 Task: Look for space in Hialeah Gardens, United States from 8th August, 2023 to 15th August, 2023 for 9 adults in price range Rs.10000 to Rs.14000. Place can be shared room with 5 bedrooms having 9 beds and 5 bathrooms. Property type can be house, flat, guest house. Amenities needed are: wifi, TV, free parkinig on premises, gym, breakfast. Booking option can be shelf check-in. Required host language is English.
Action: Mouse moved to (464, 149)
Screenshot: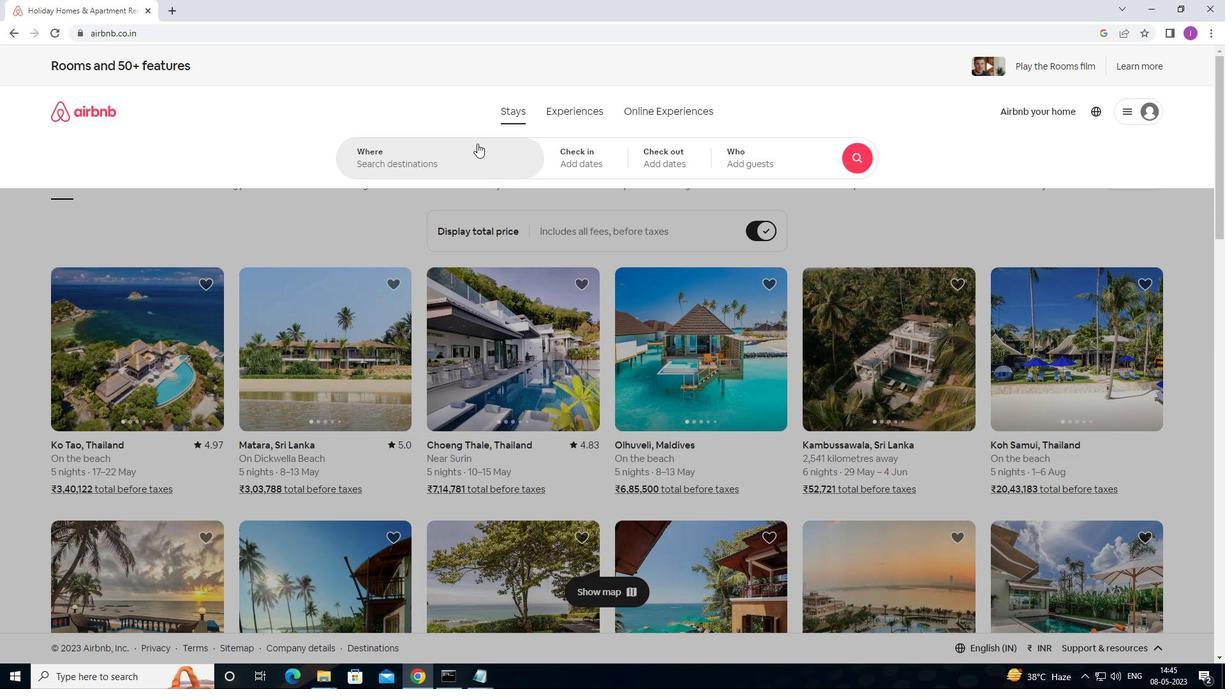 
Action: Mouse pressed left at (464, 149)
Screenshot: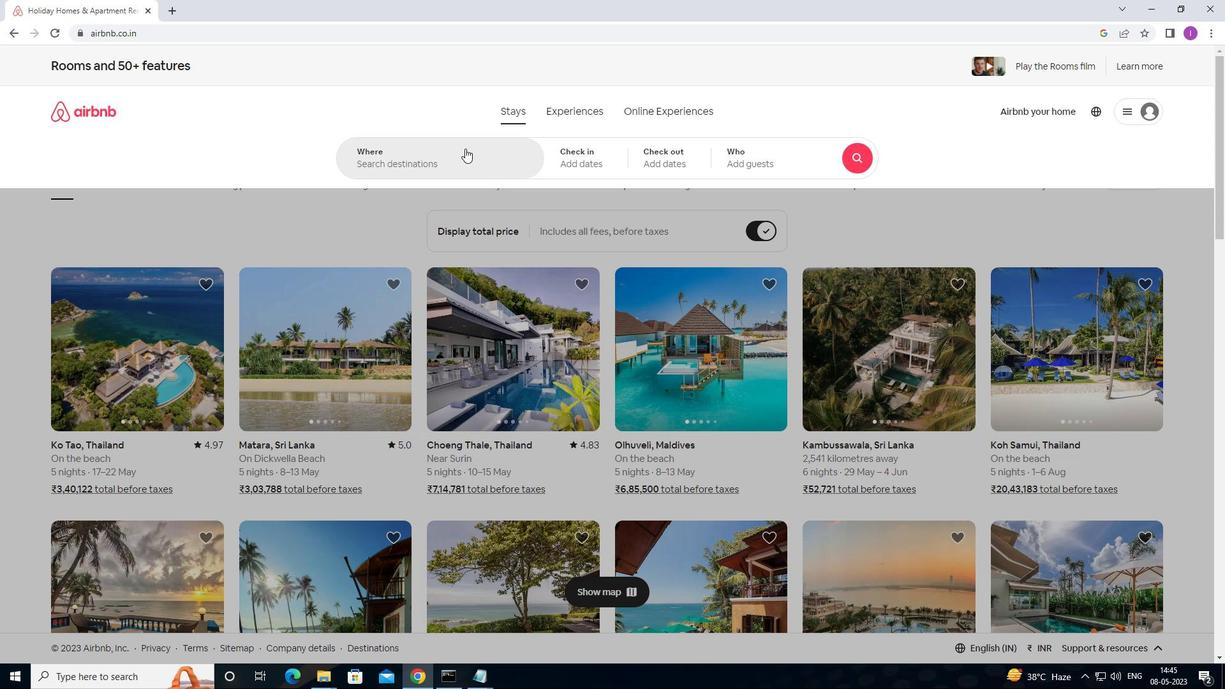 
Action: Mouse moved to (1226, 167)
Screenshot: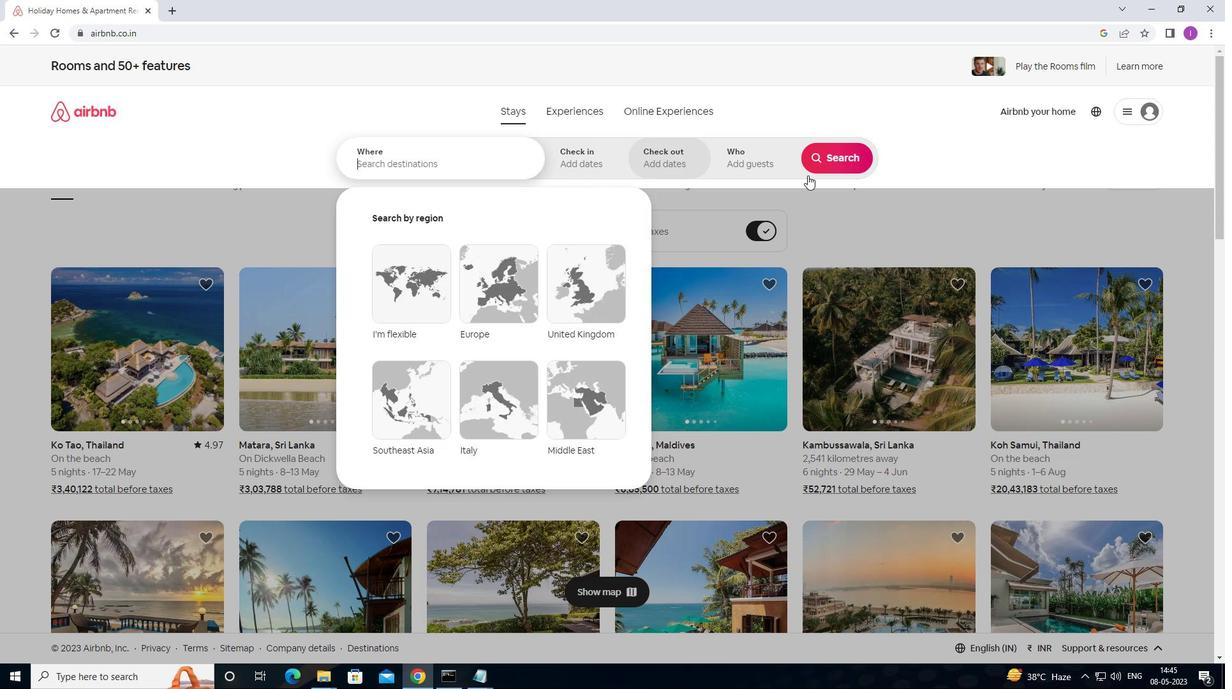 
Action: Key pressed <Key.shift><Key.shift><Key.shift><Key.shift><Key.shift><Key.shift><Key.shift>H
Screenshot: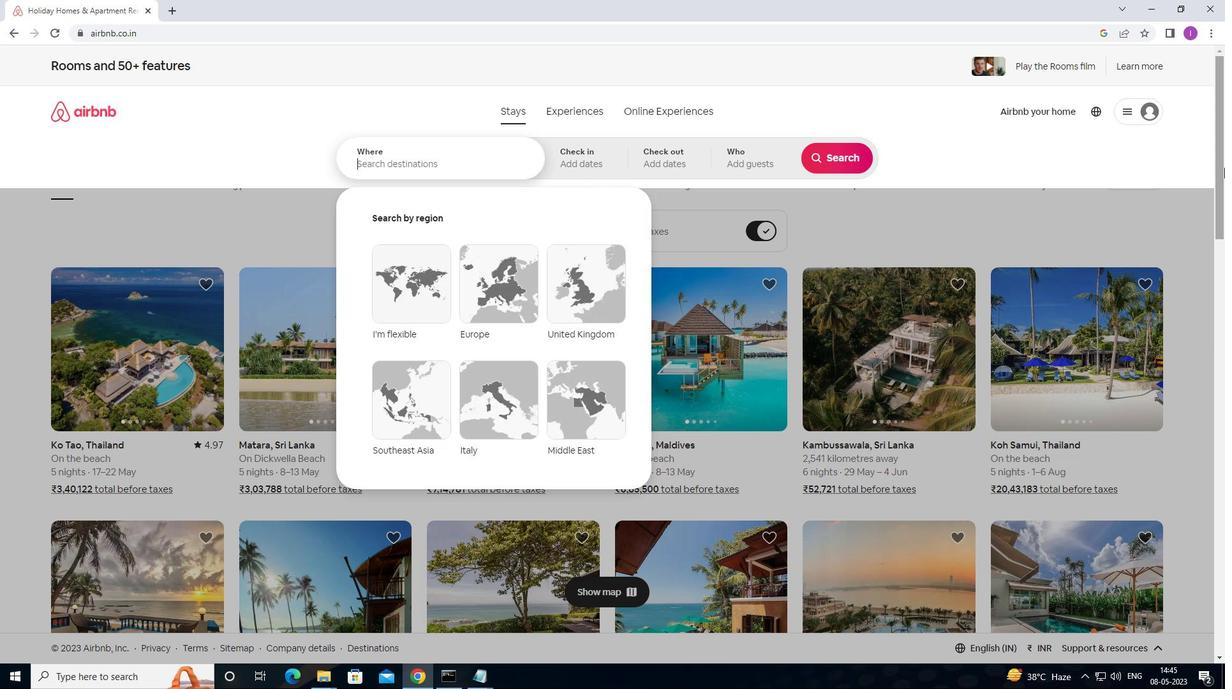 
Action: Mouse moved to (1225, 157)
Screenshot: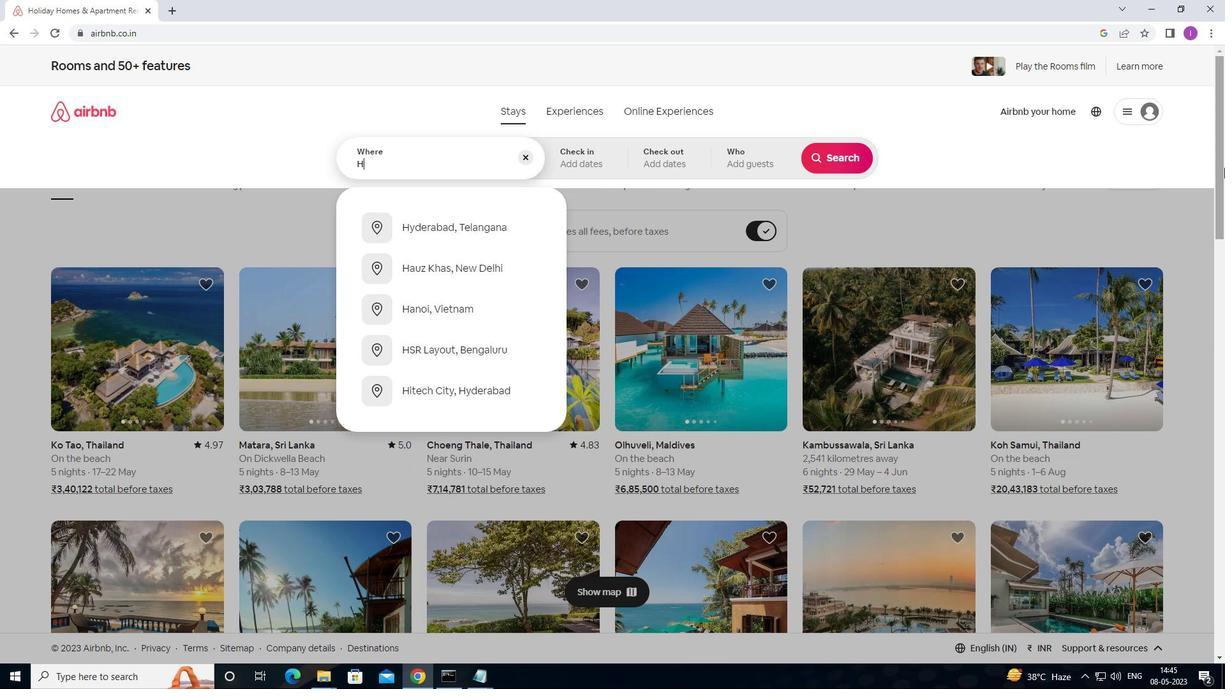 
Action: Key pressed IALEAH,<Key.shift>UNITED<Key.space>STATES
Screenshot: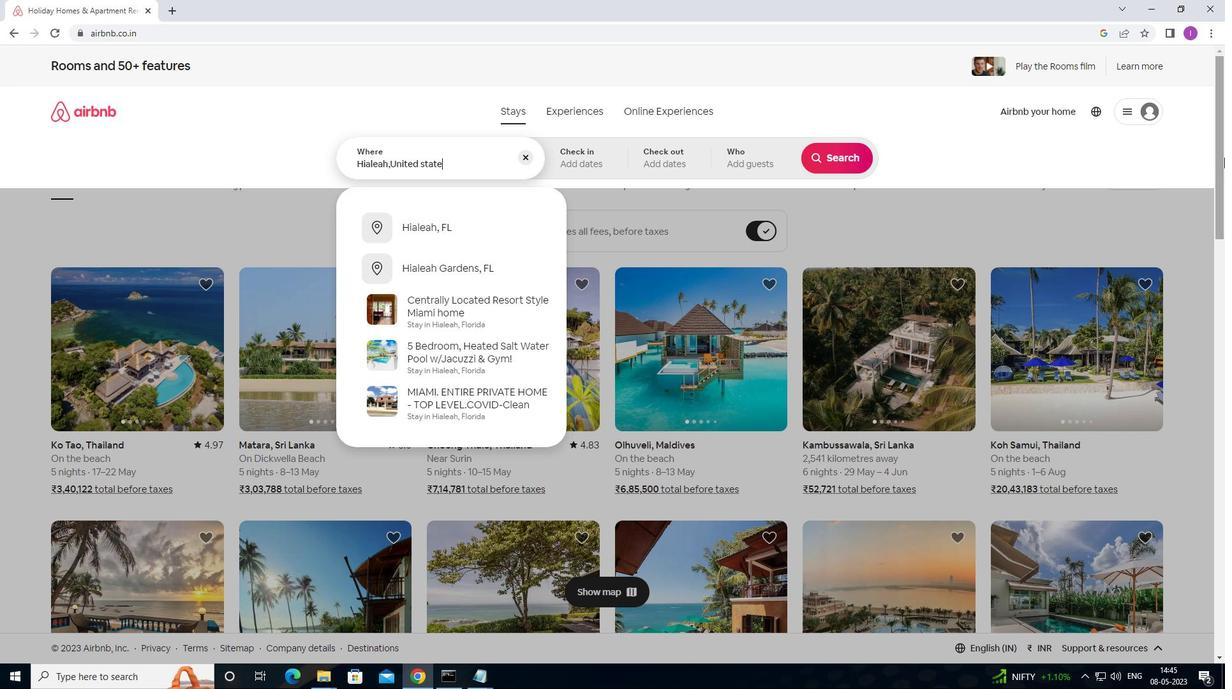 
Action: Mouse moved to (593, 153)
Screenshot: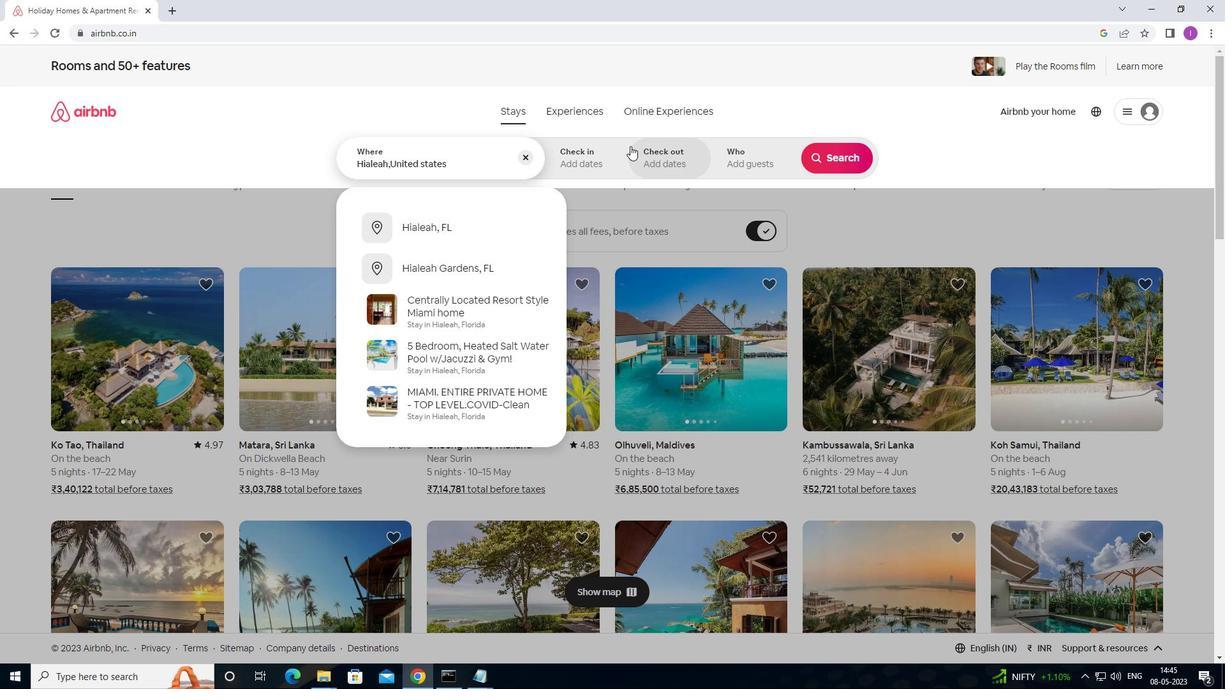 
Action: Mouse pressed left at (593, 153)
Screenshot: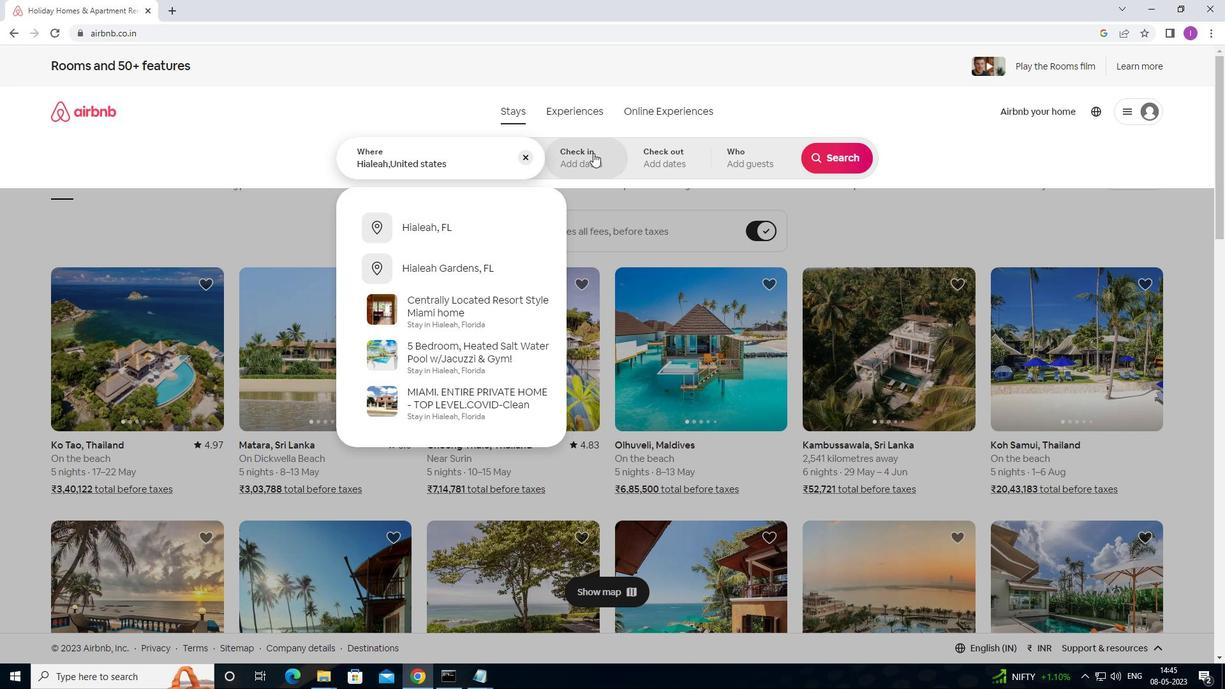
Action: Mouse moved to (839, 267)
Screenshot: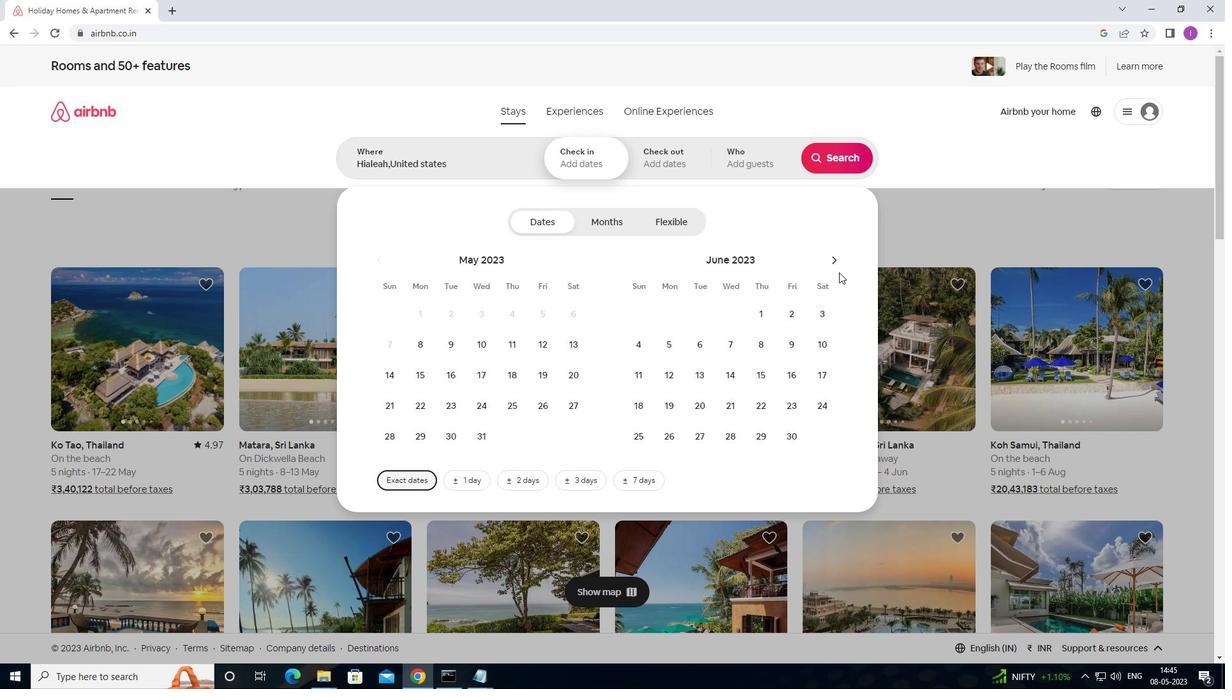 
Action: Mouse pressed left at (839, 267)
Screenshot: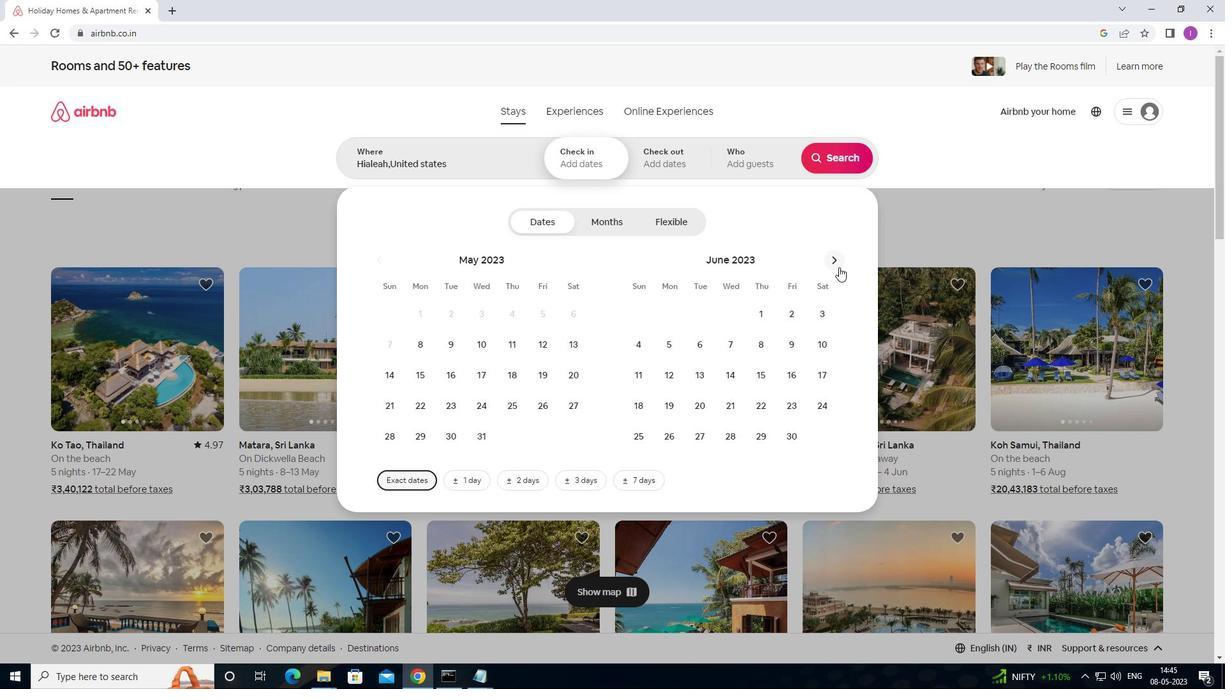 
Action: Mouse pressed left at (839, 267)
Screenshot: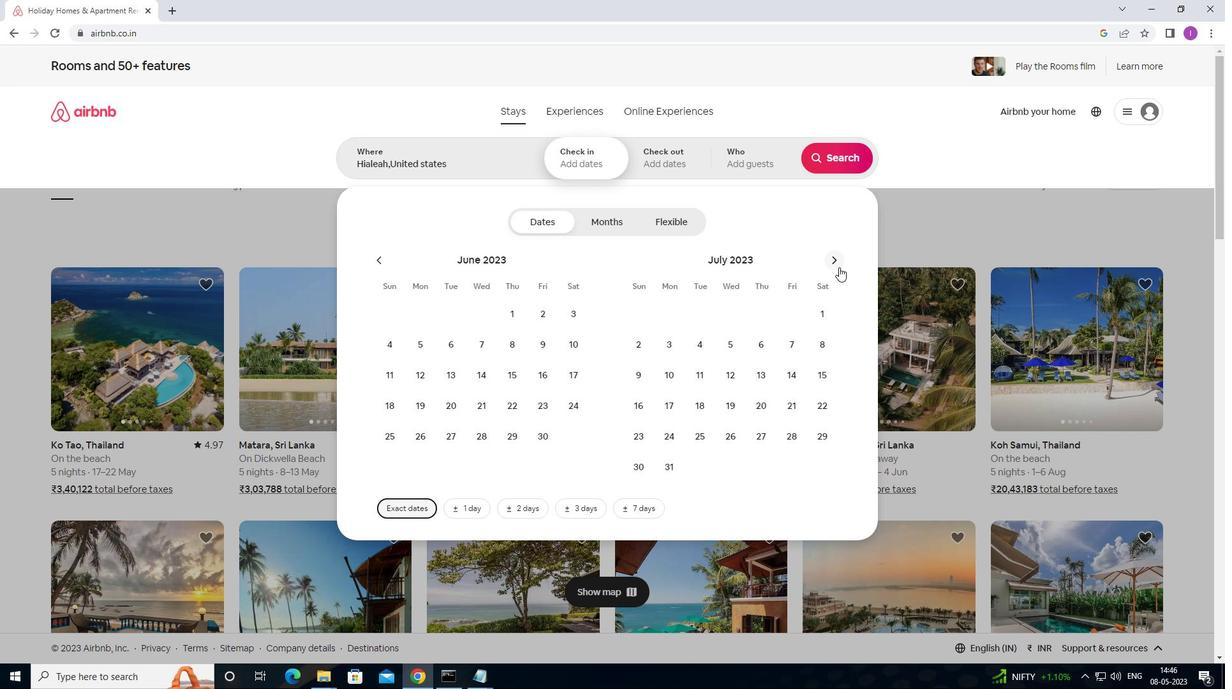 
Action: Mouse moved to (706, 342)
Screenshot: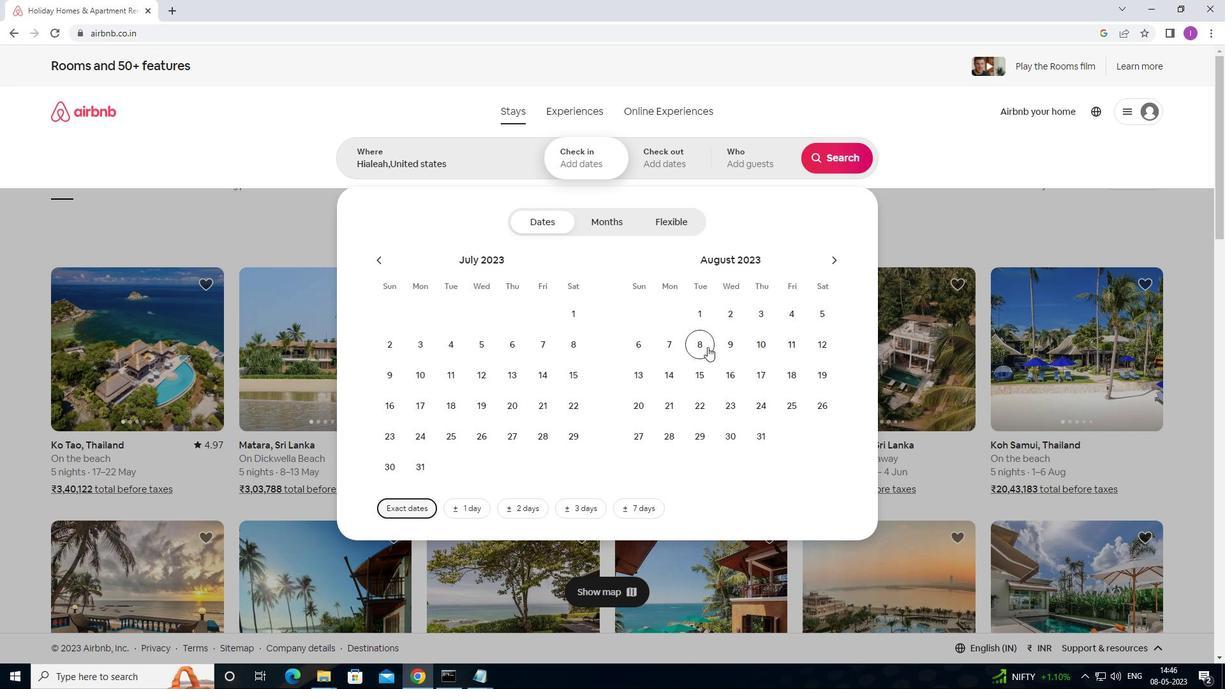 
Action: Mouse pressed left at (706, 342)
Screenshot: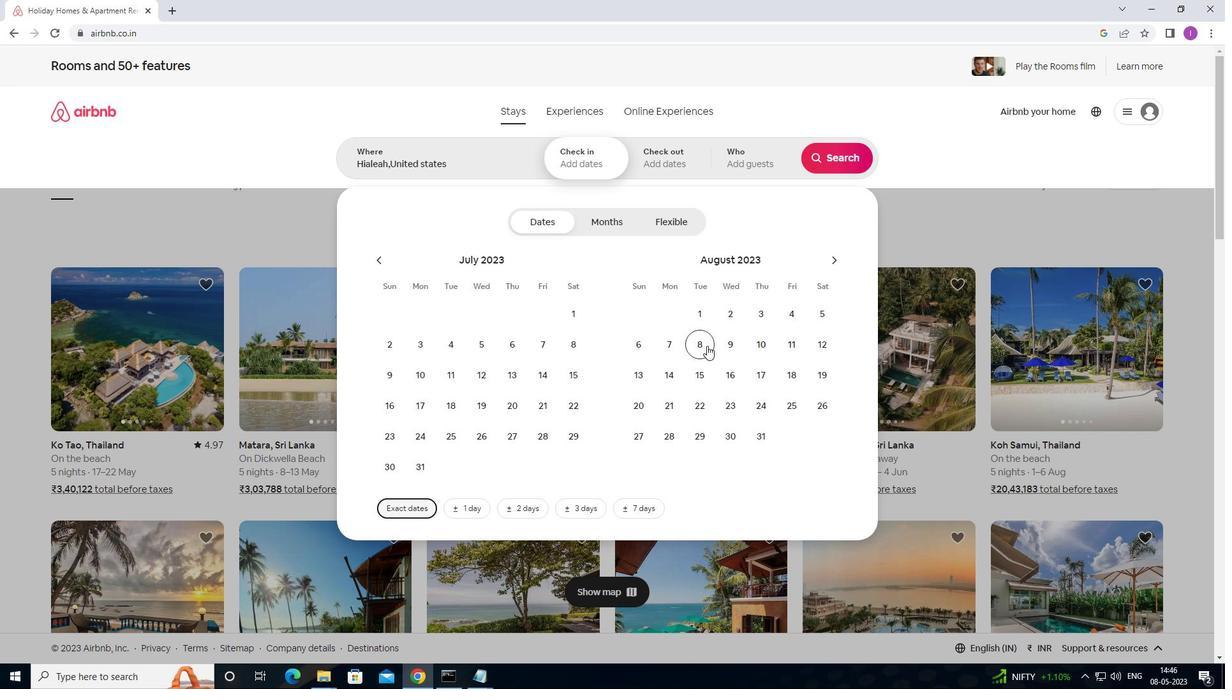 
Action: Mouse moved to (706, 378)
Screenshot: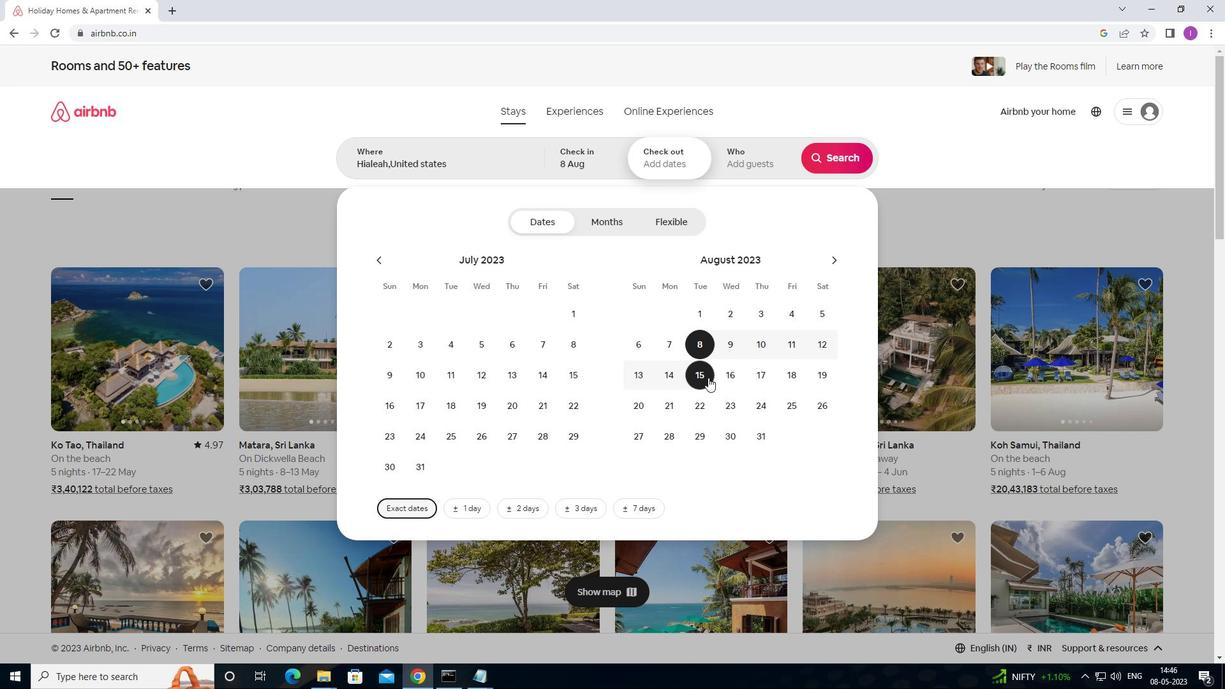 
Action: Mouse pressed left at (706, 378)
Screenshot: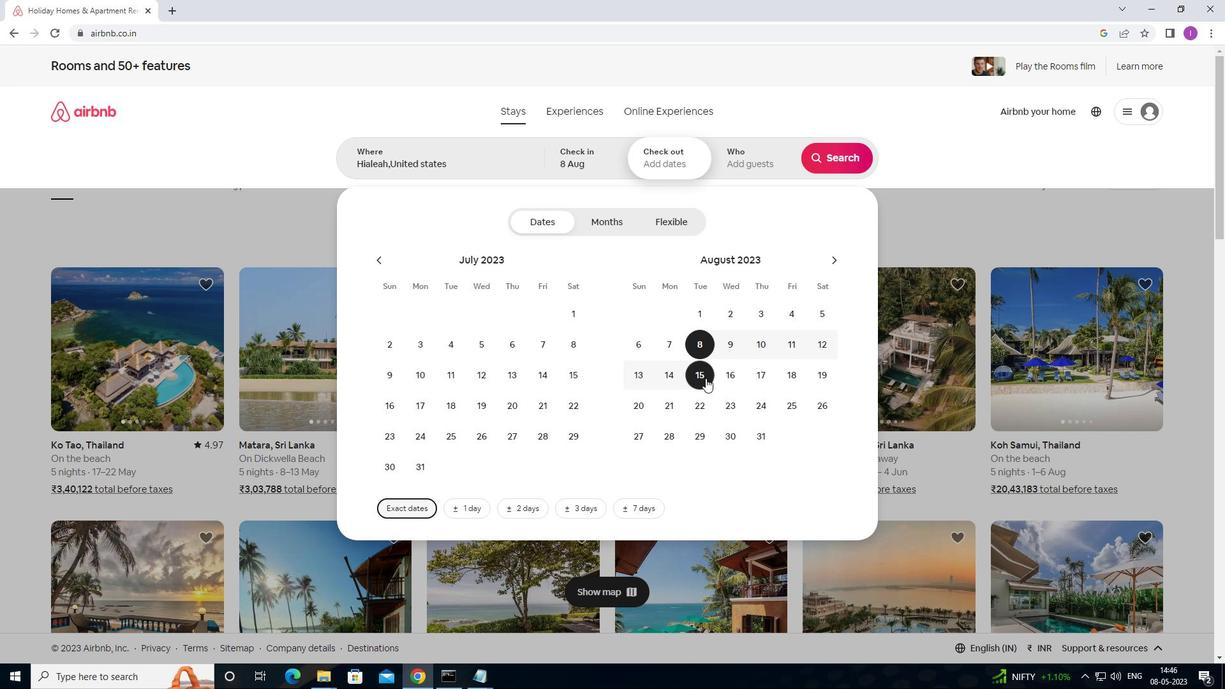
Action: Mouse moved to (755, 165)
Screenshot: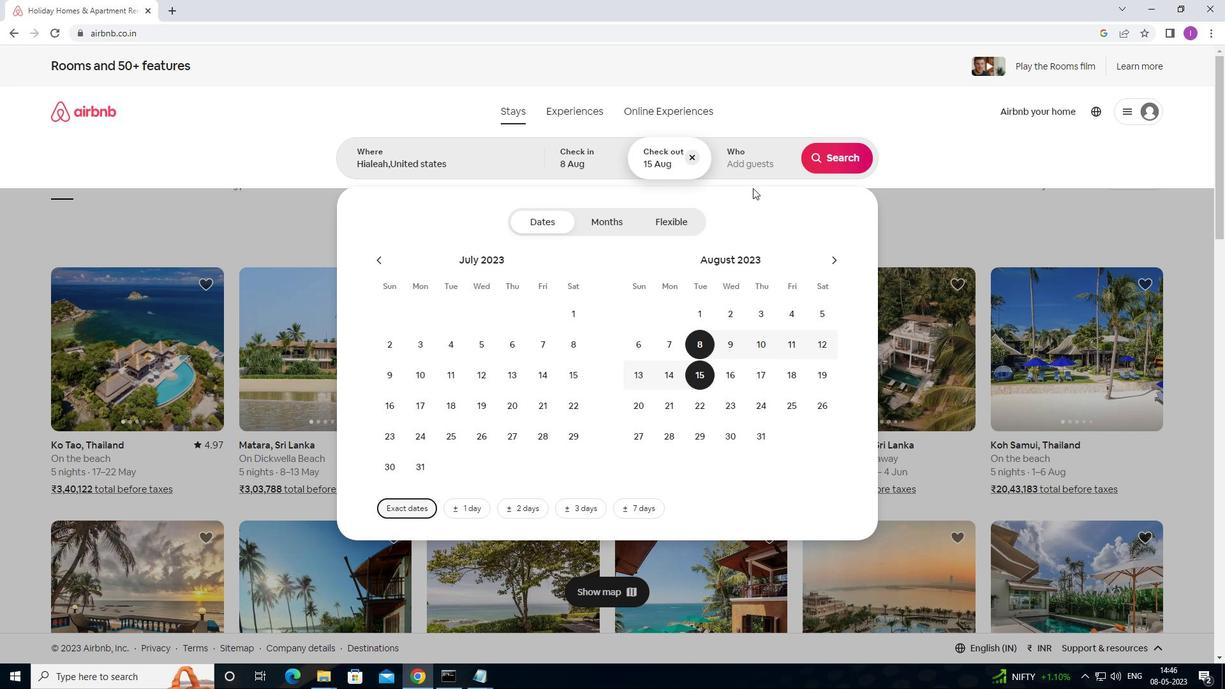 
Action: Mouse pressed left at (755, 165)
Screenshot: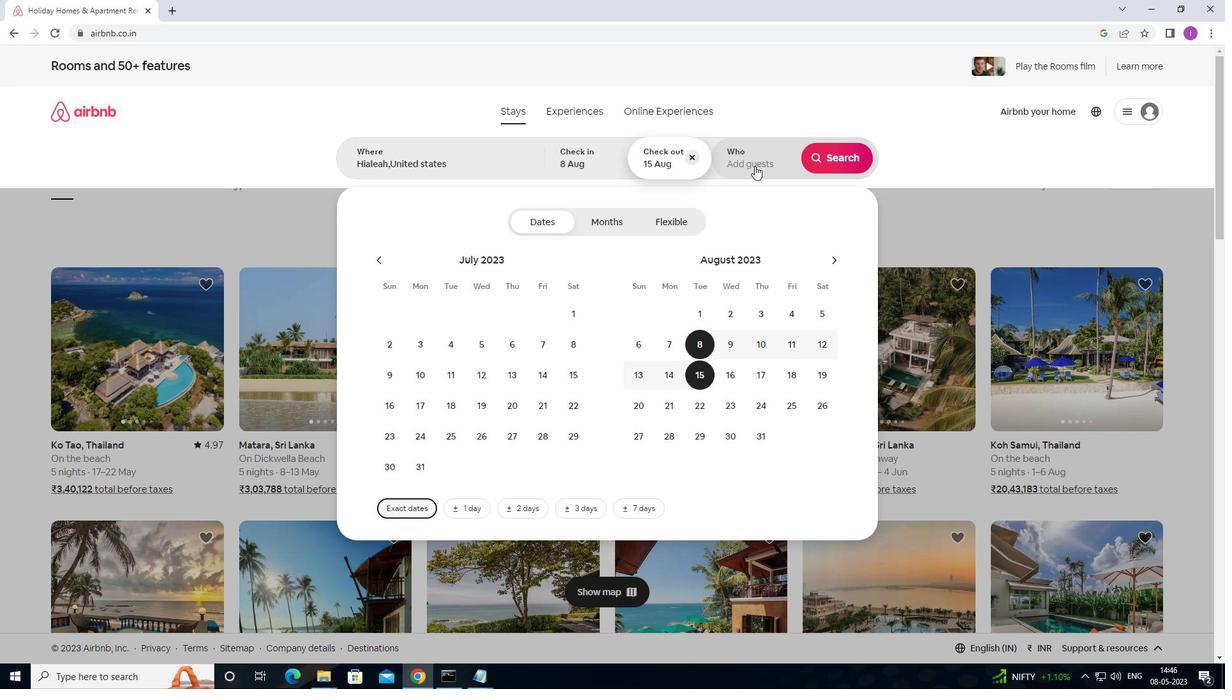 
Action: Mouse moved to (837, 226)
Screenshot: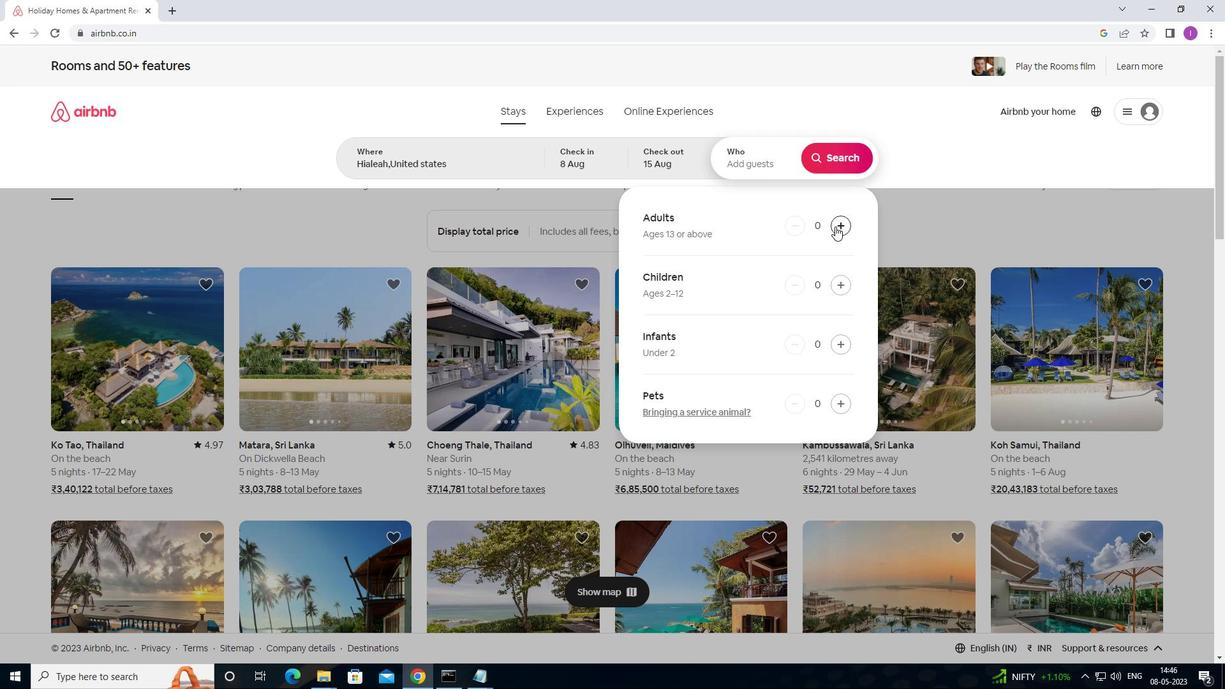
Action: Mouse pressed left at (837, 226)
Screenshot: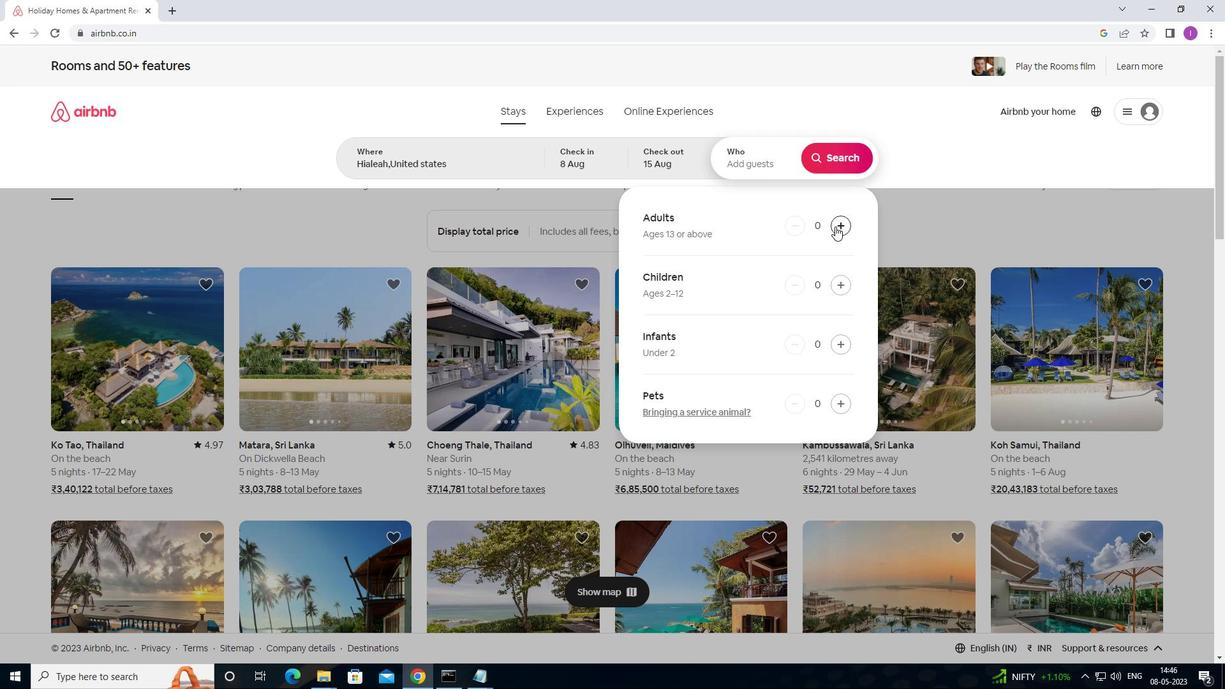 
Action: Mouse pressed left at (837, 226)
Screenshot: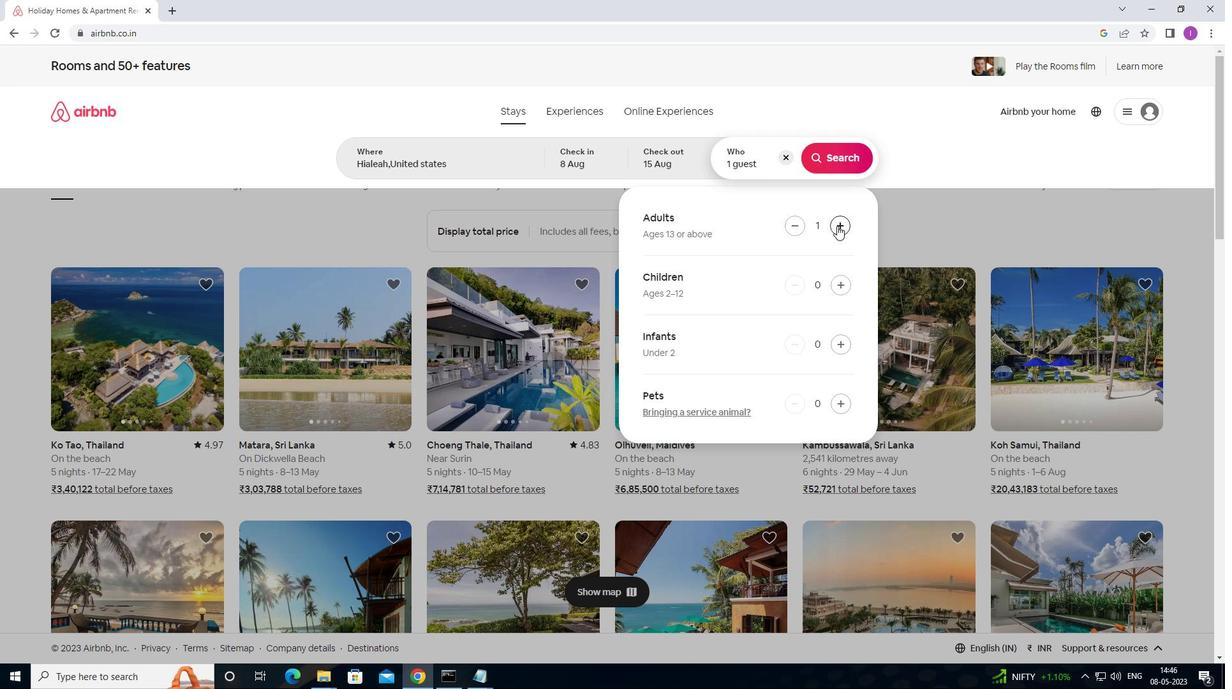 
Action: Mouse pressed left at (837, 226)
Screenshot: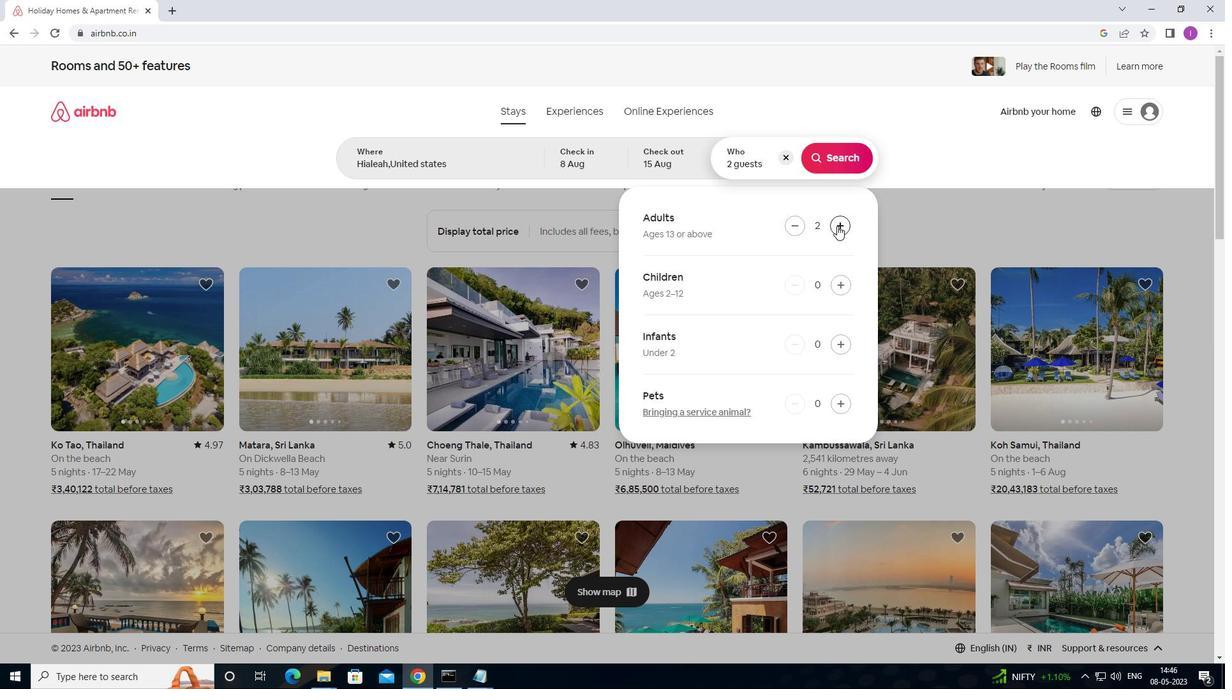 
Action: Mouse pressed left at (837, 226)
Screenshot: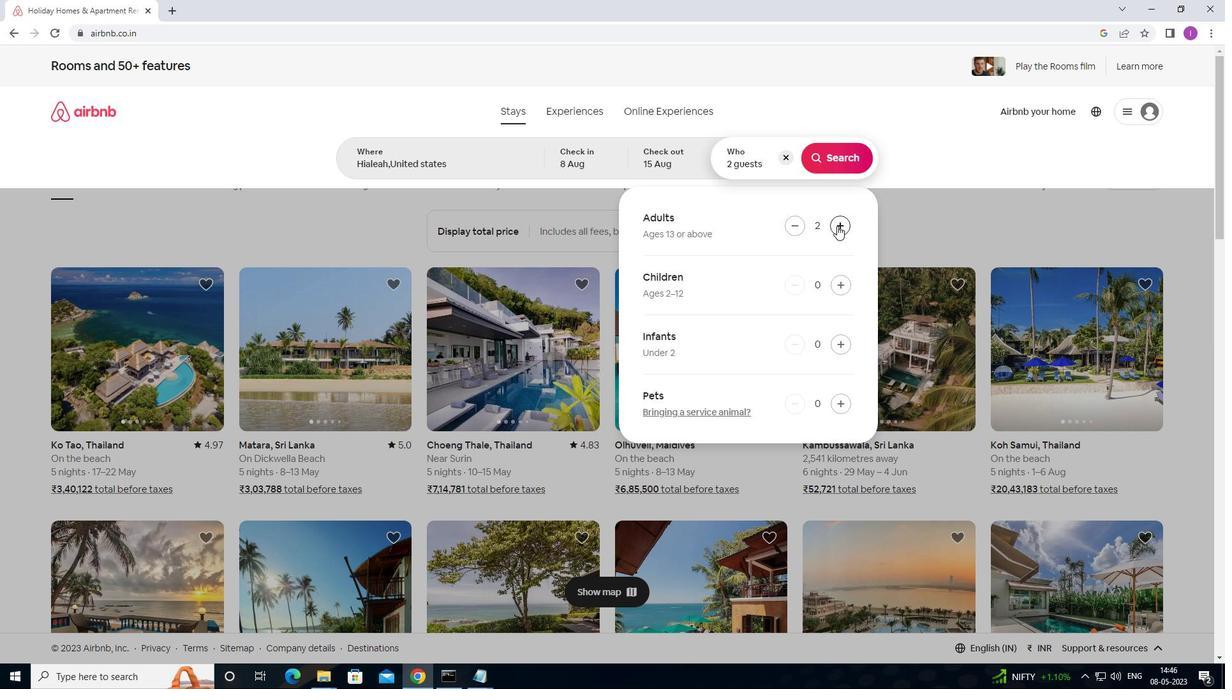 
Action: Mouse pressed left at (837, 226)
Screenshot: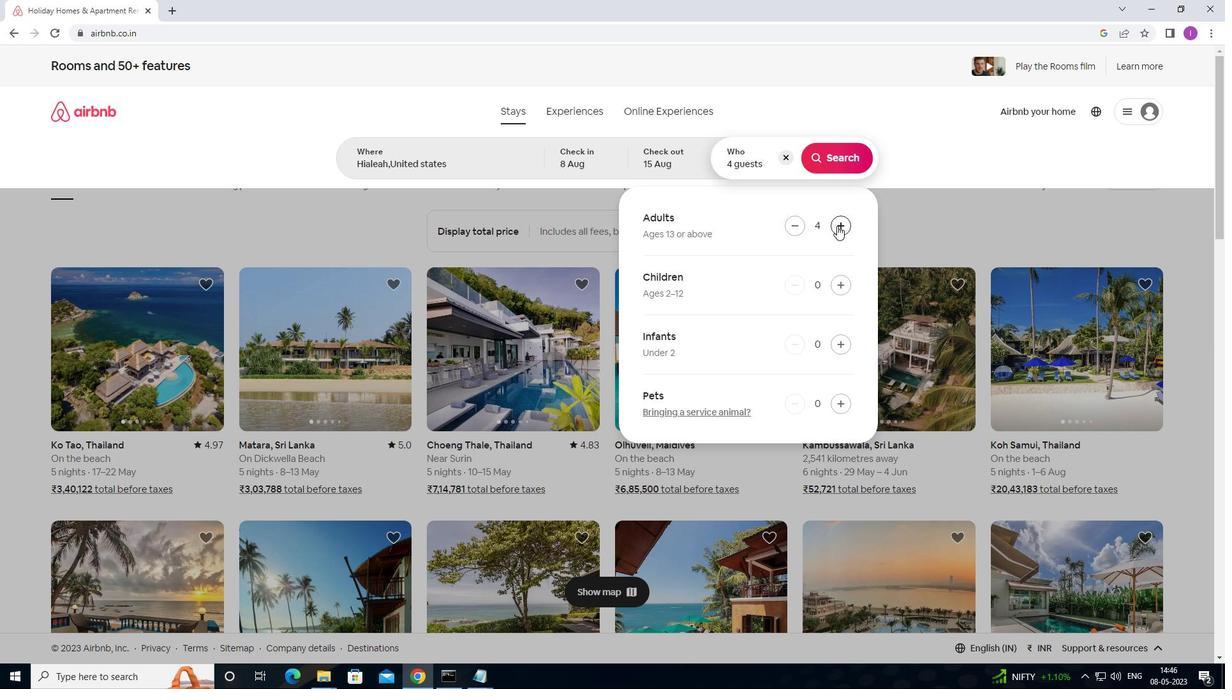 
Action: Mouse pressed left at (837, 226)
Screenshot: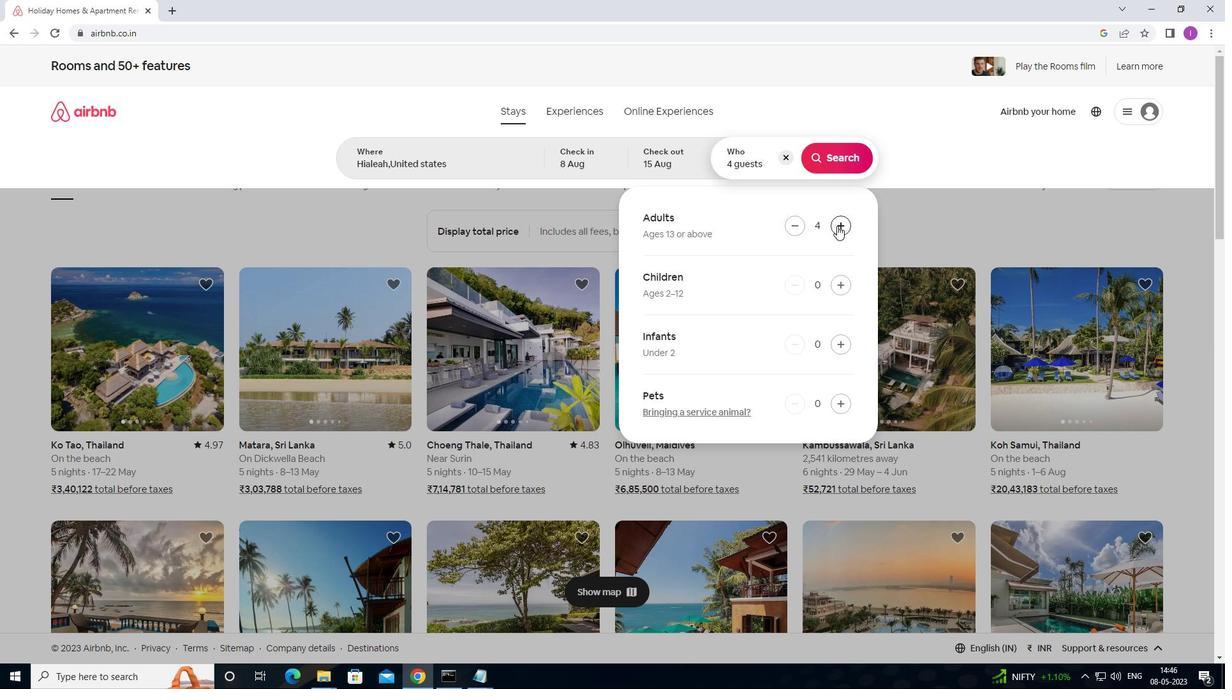 
Action: Mouse pressed left at (837, 226)
Screenshot: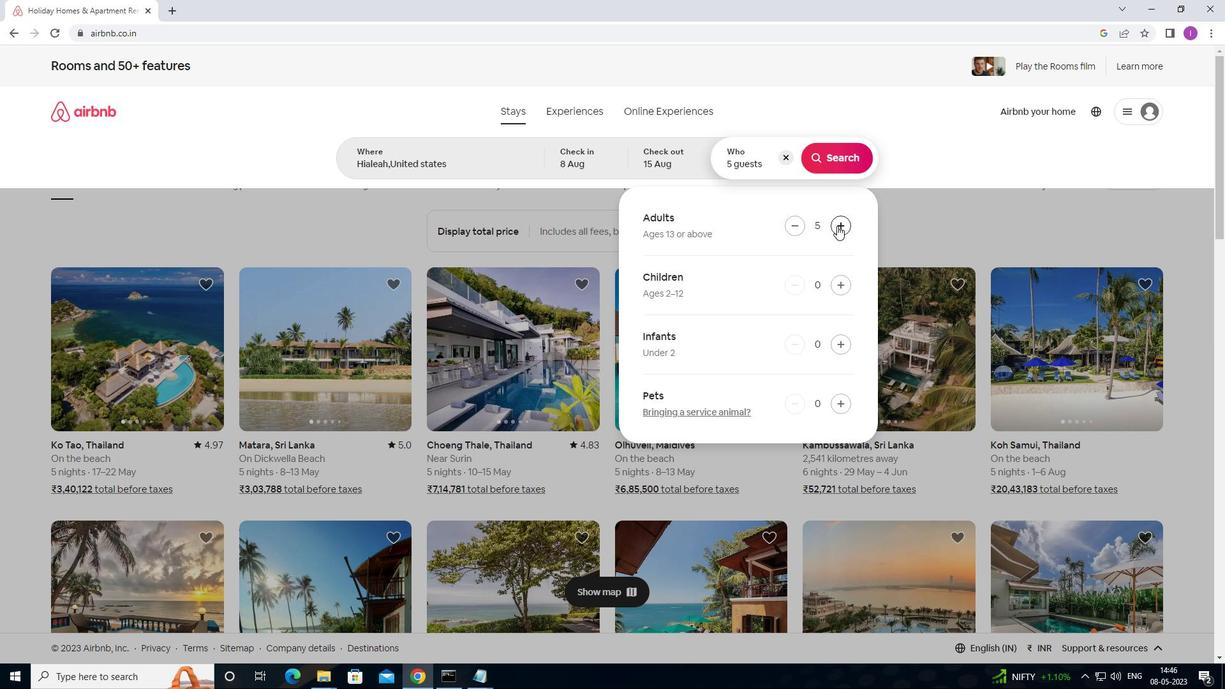 
Action: Mouse pressed left at (837, 226)
Screenshot: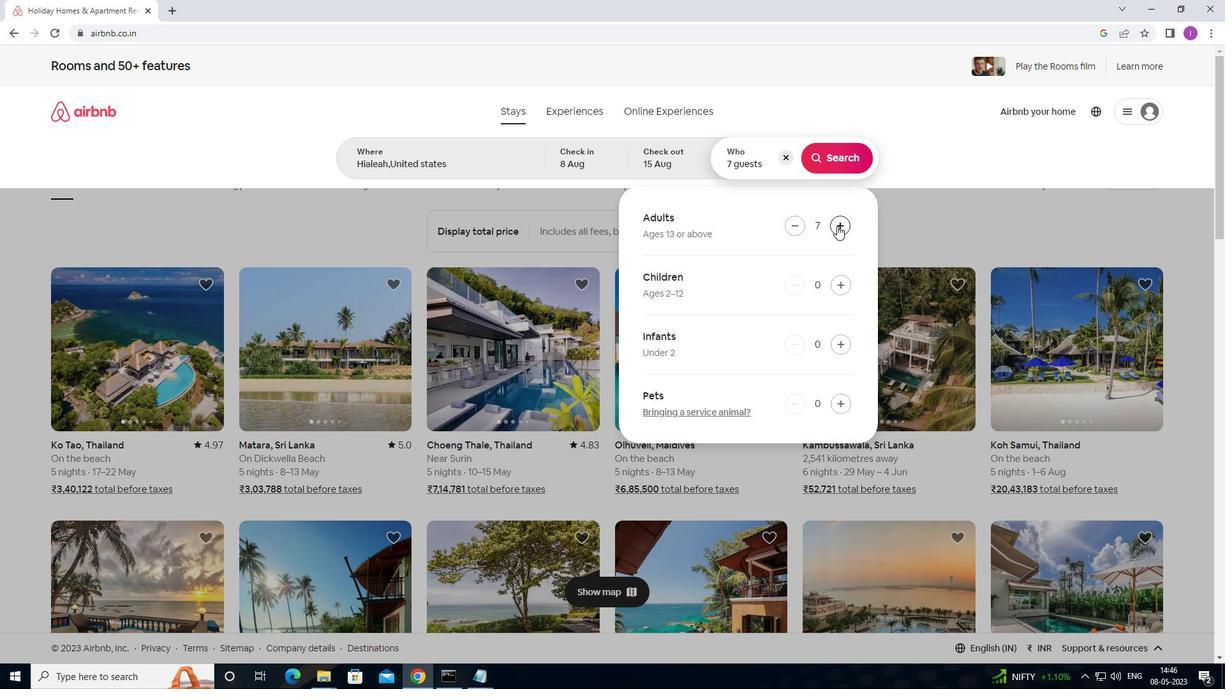 
Action: Mouse pressed left at (837, 226)
Screenshot: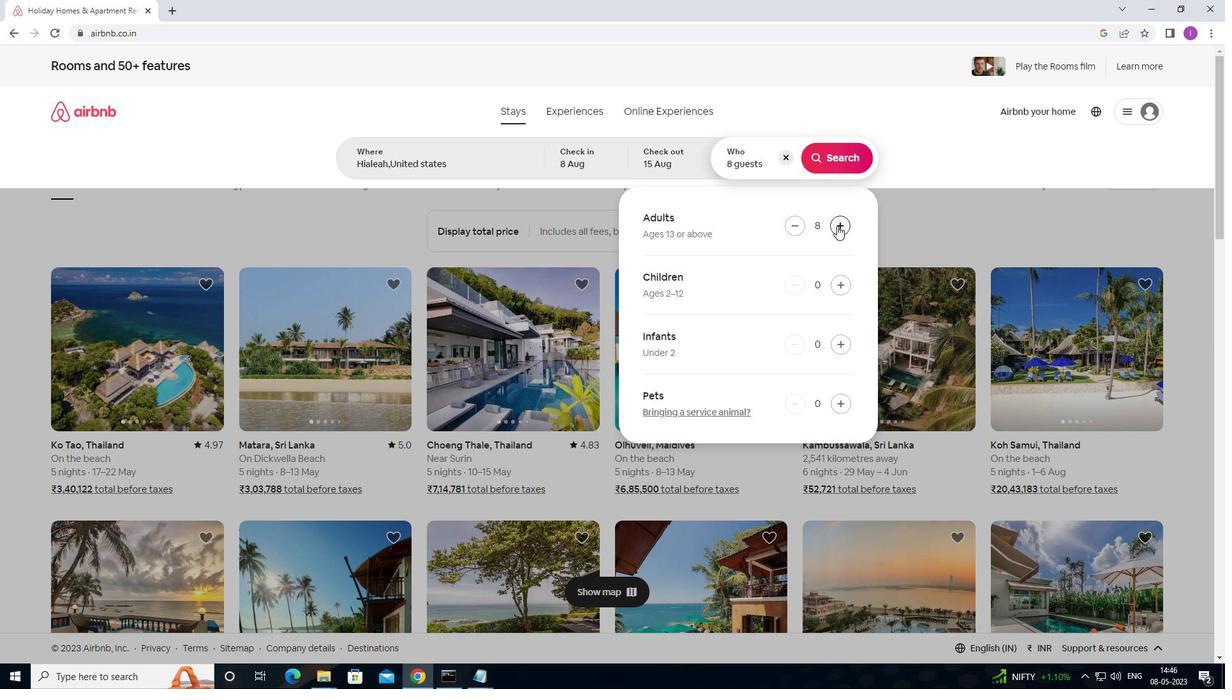 
Action: Mouse moved to (837, 160)
Screenshot: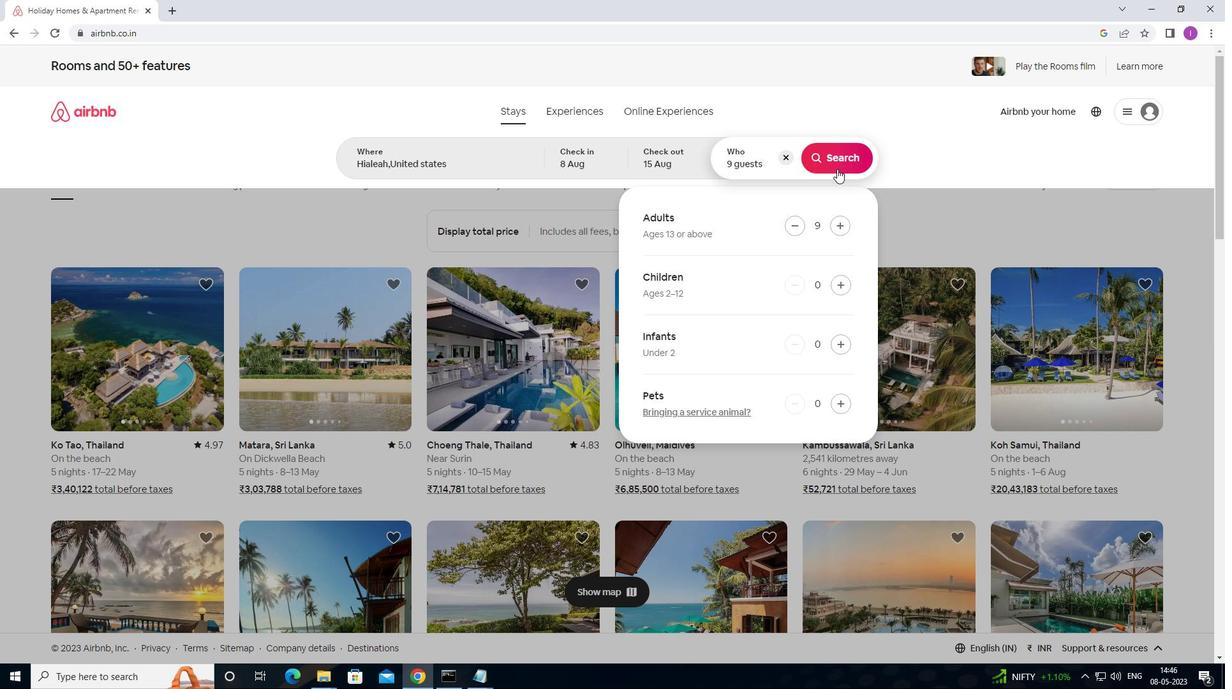 
Action: Mouse pressed left at (837, 160)
Screenshot: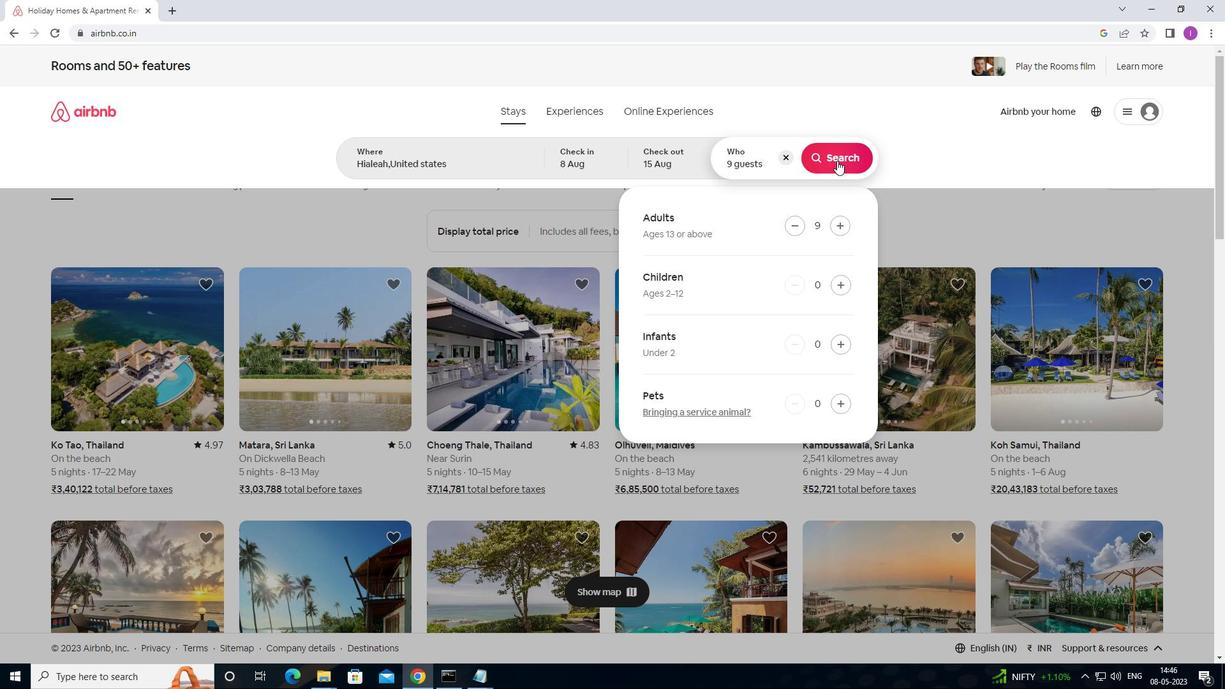 
Action: Mouse moved to (1164, 118)
Screenshot: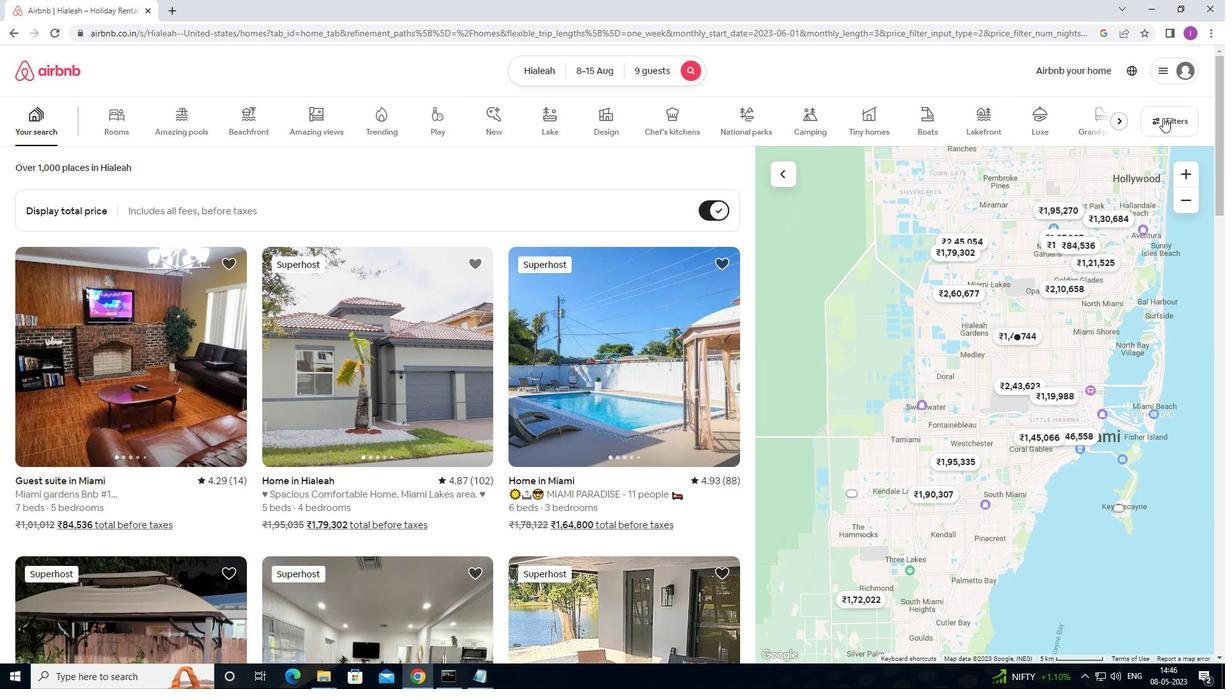 
Action: Mouse pressed left at (1164, 118)
Screenshot: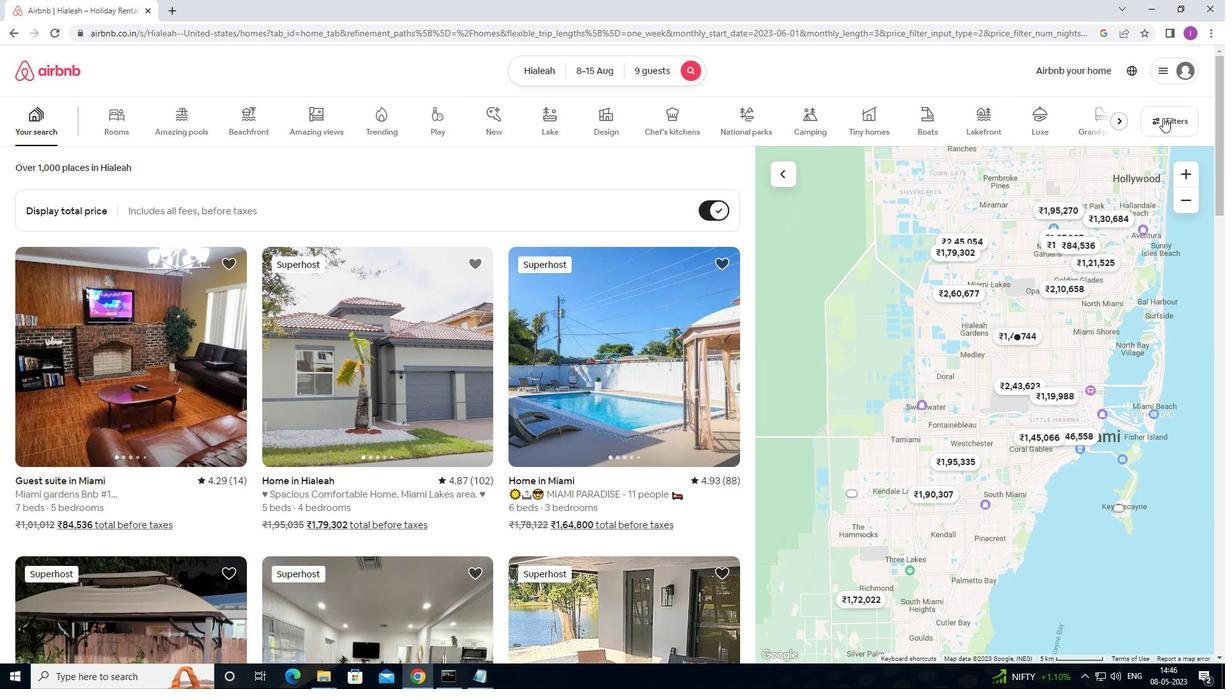 
Action: Mouse moved to (448, 434)
Screenshot: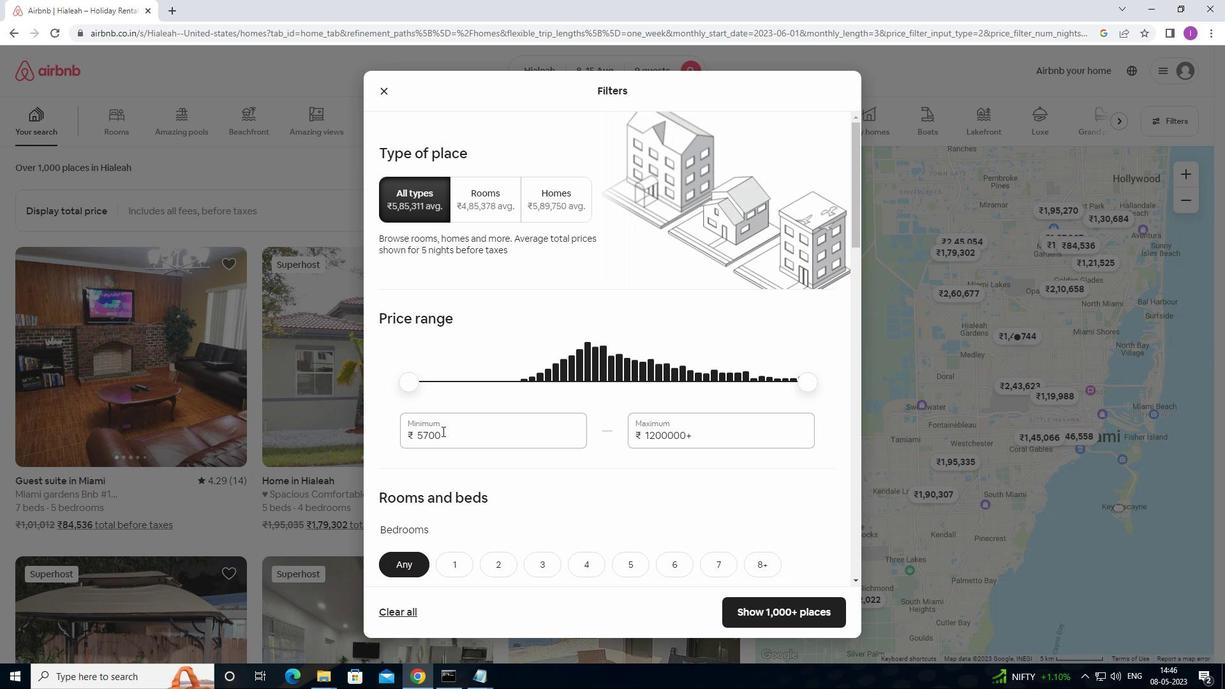 
Action: Mouse pressed left at (448, 434)
Screenshot: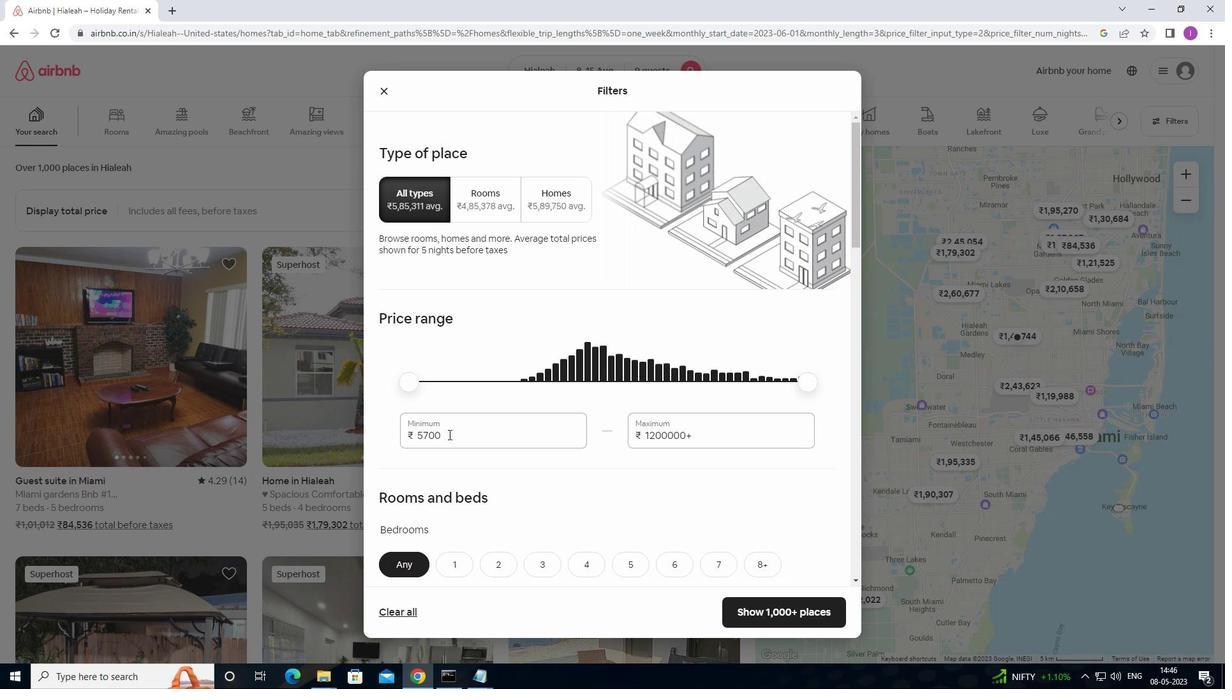 
Action: Mouse moved to (407, 427)
Screenshot: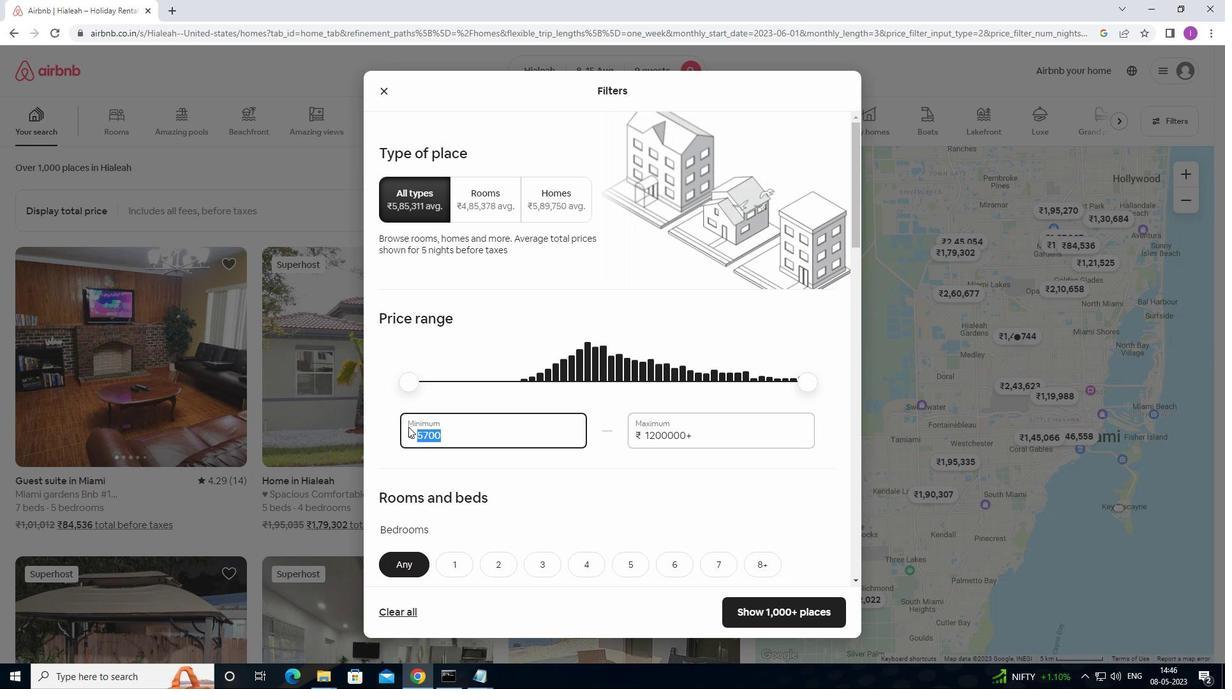 
Action: Key pressed 100
Screenshot: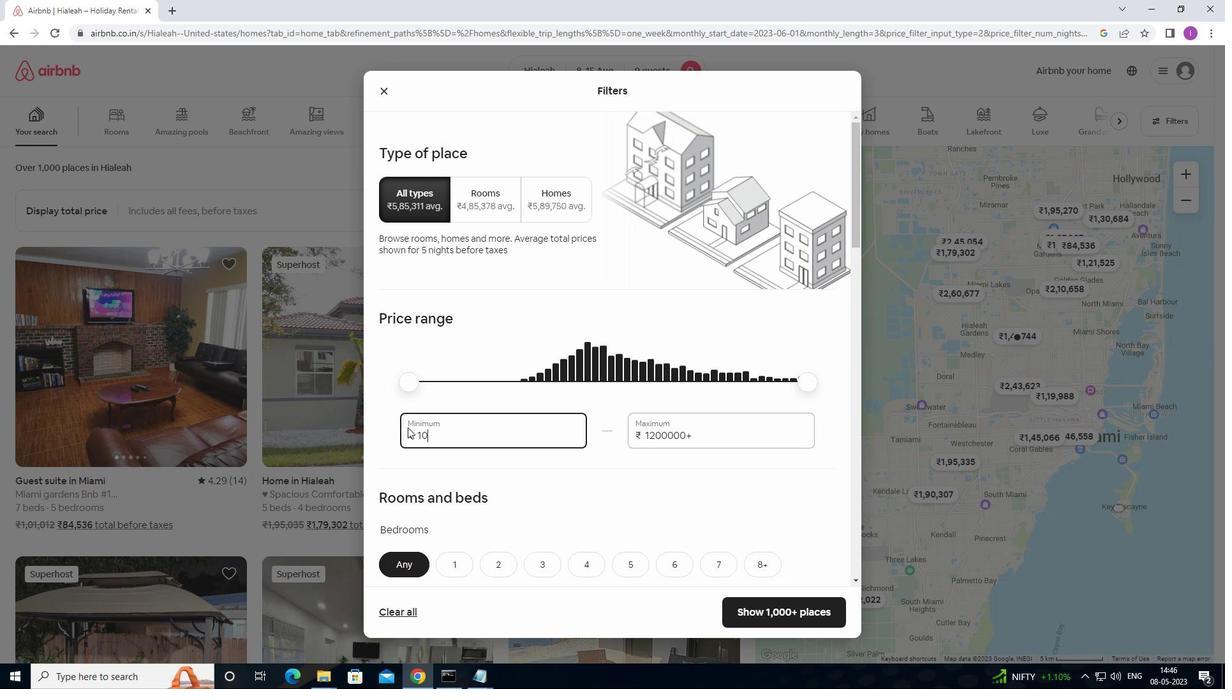 
Action: Mouse moved to (407, 427)
Screenshot: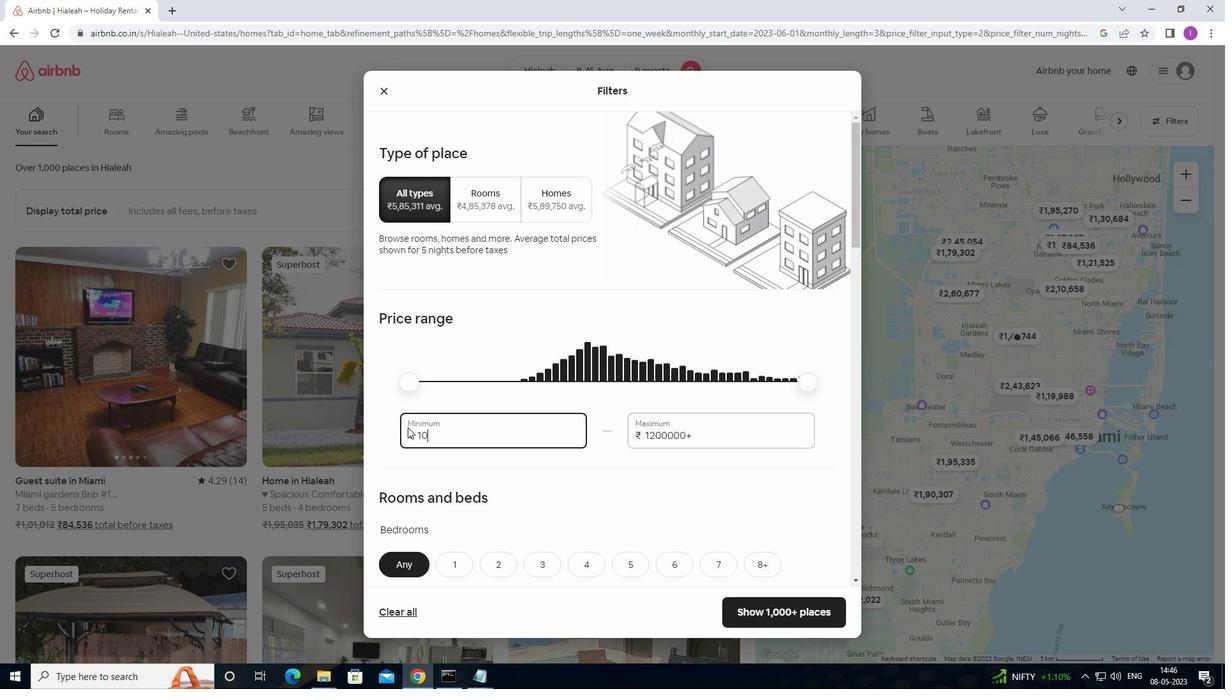 
Action: Key pressed 0
Screenshot: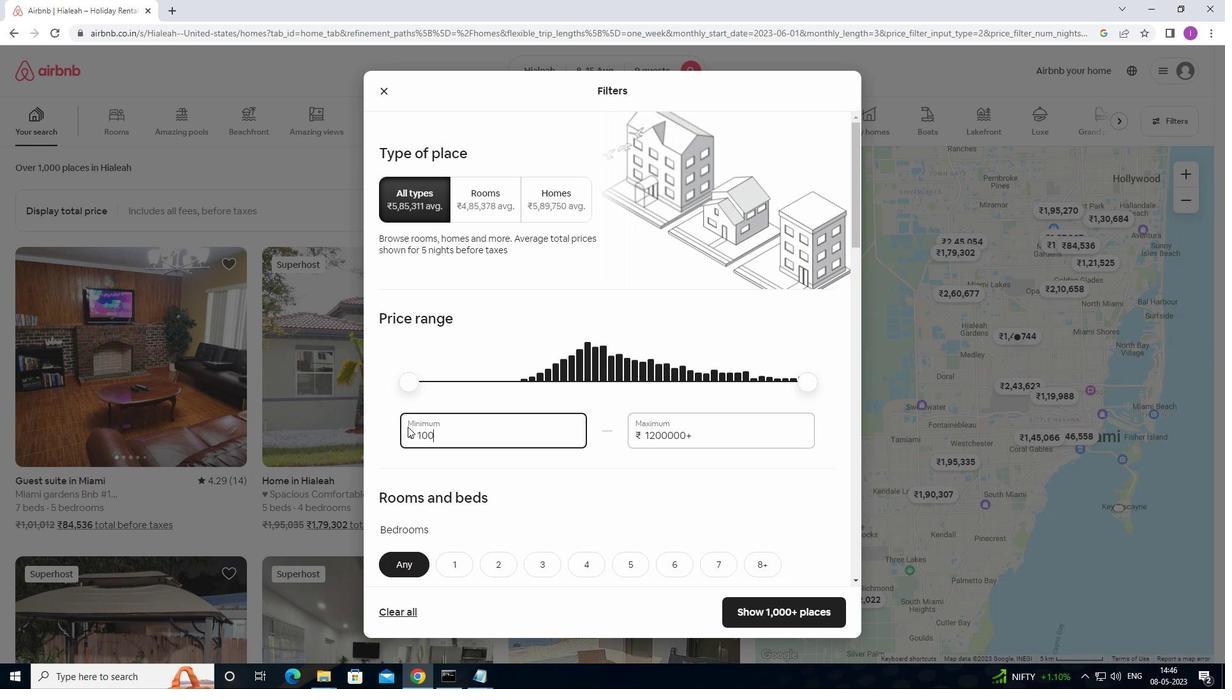 
Action: Mouse moved to (632, 450)
Screenshot: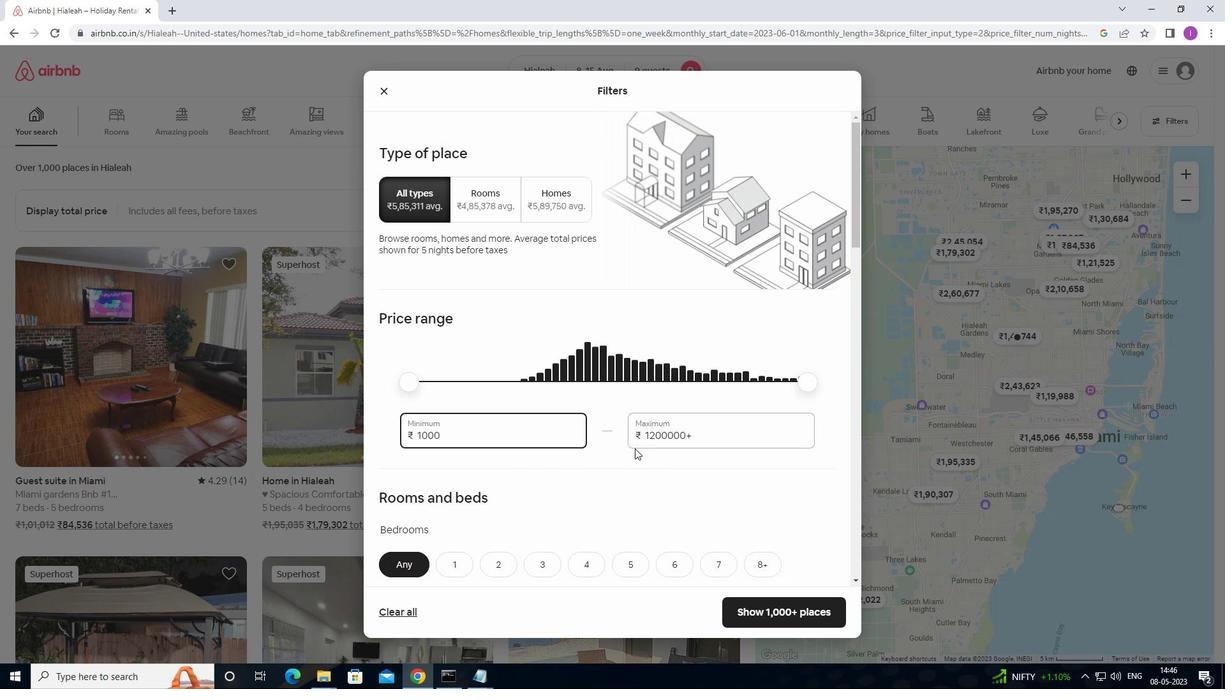 
Action: Key pressed 0
Screenshot: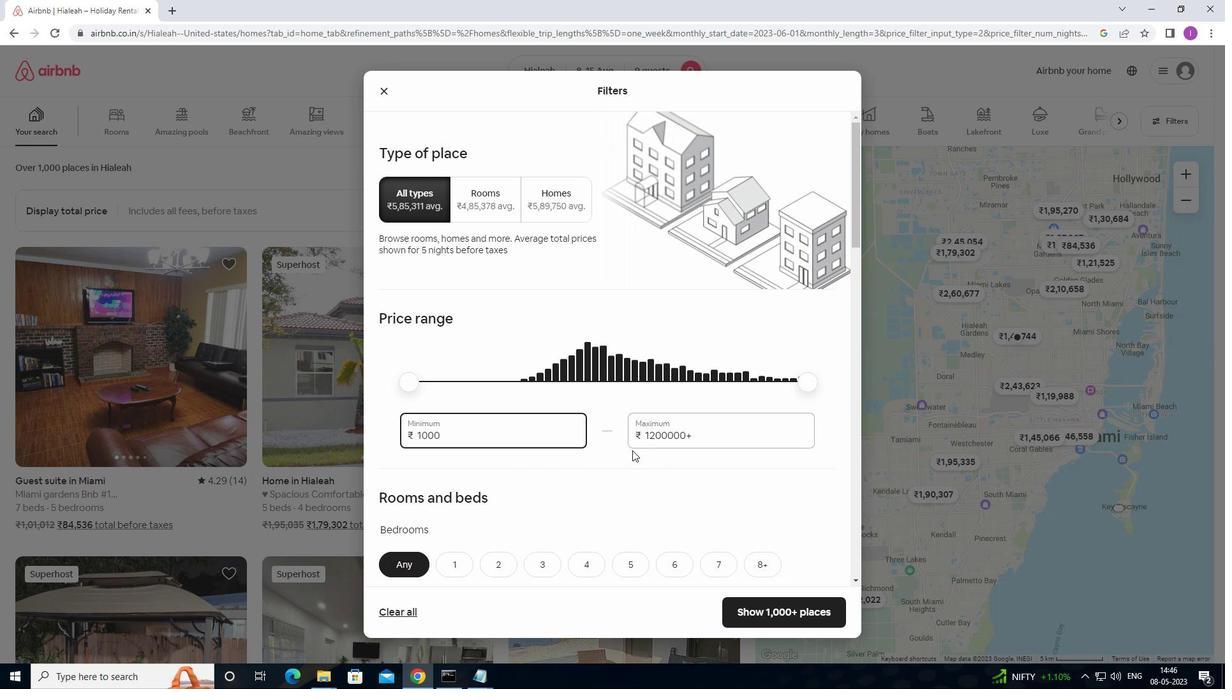 
Action: Mouse moved to (719, 438)
Screenshot: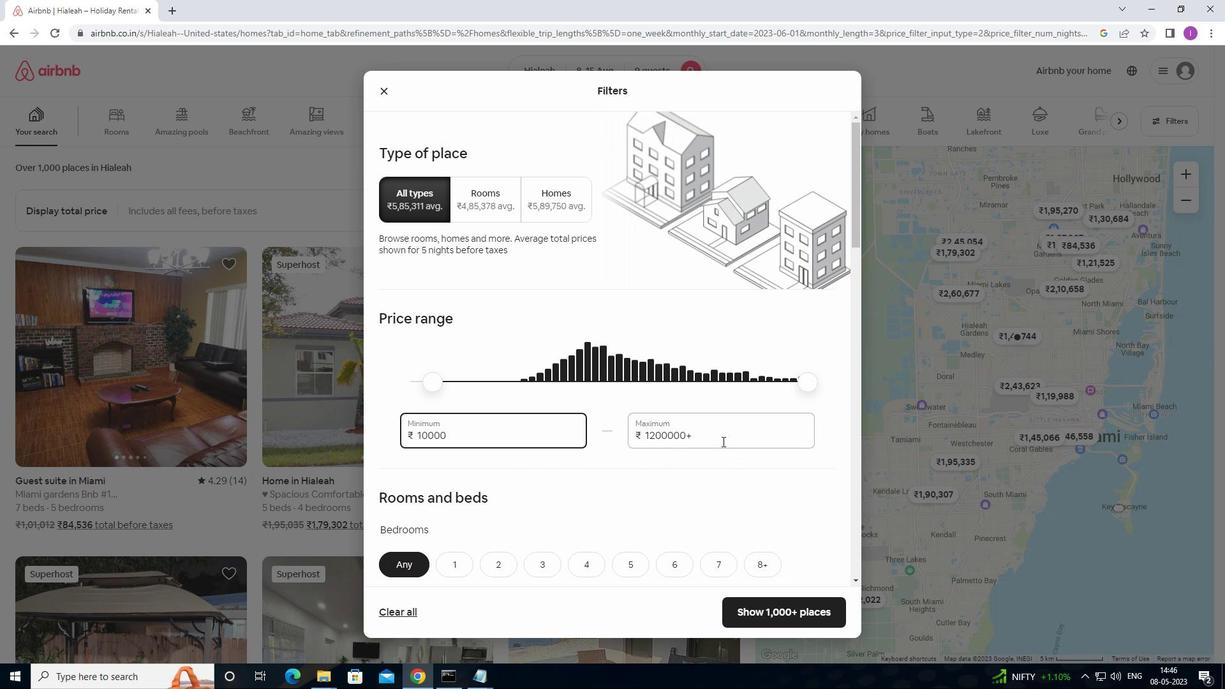 
Action: Mouse pressed left at (719, 438)
Screenshot: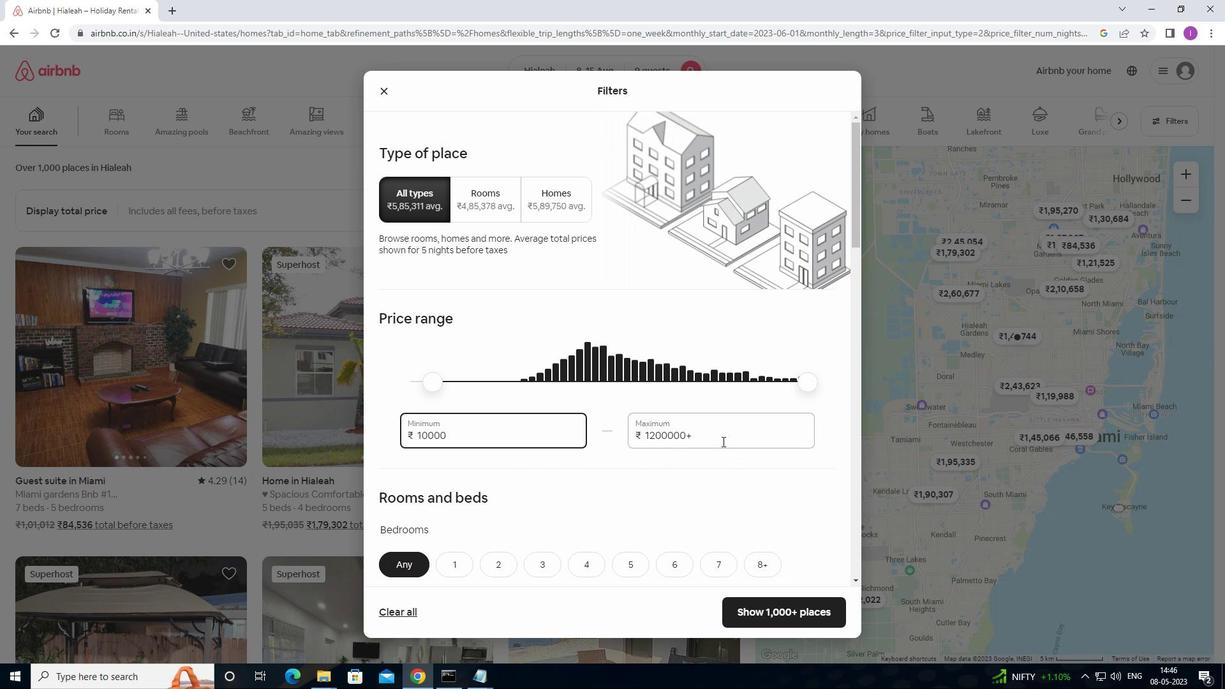 
Action: Mouse moved to (630, 439)
Screenshot: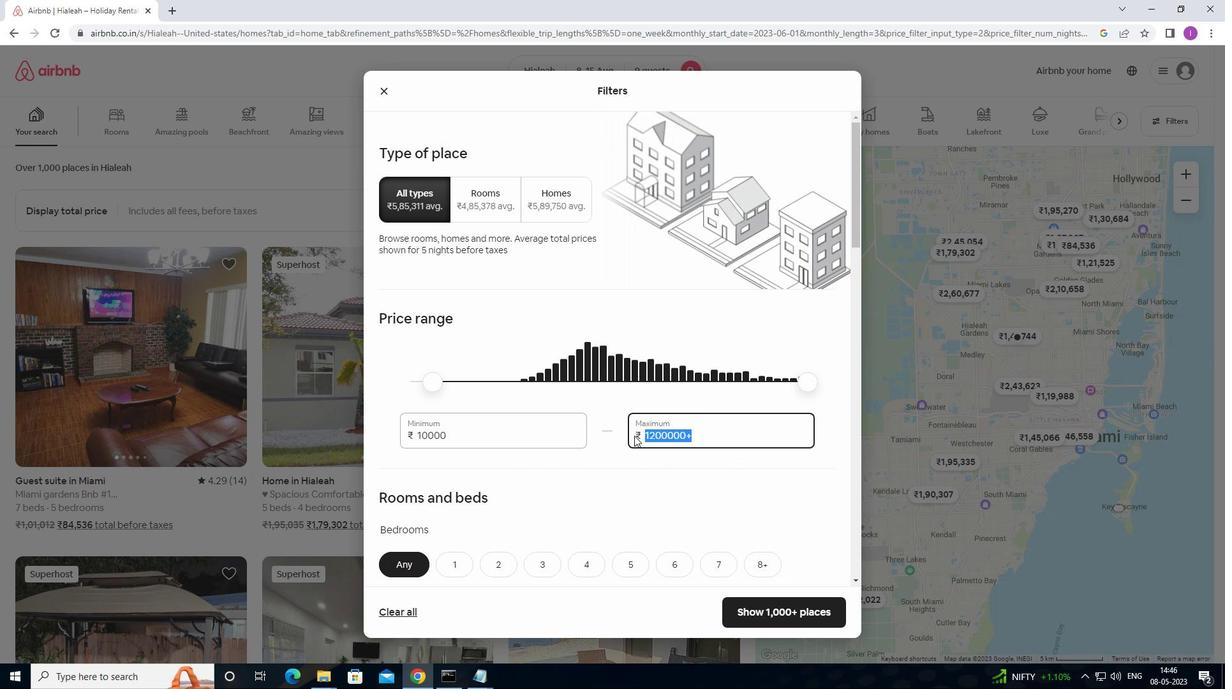 
Action: Key pressed 14000
Screenshot: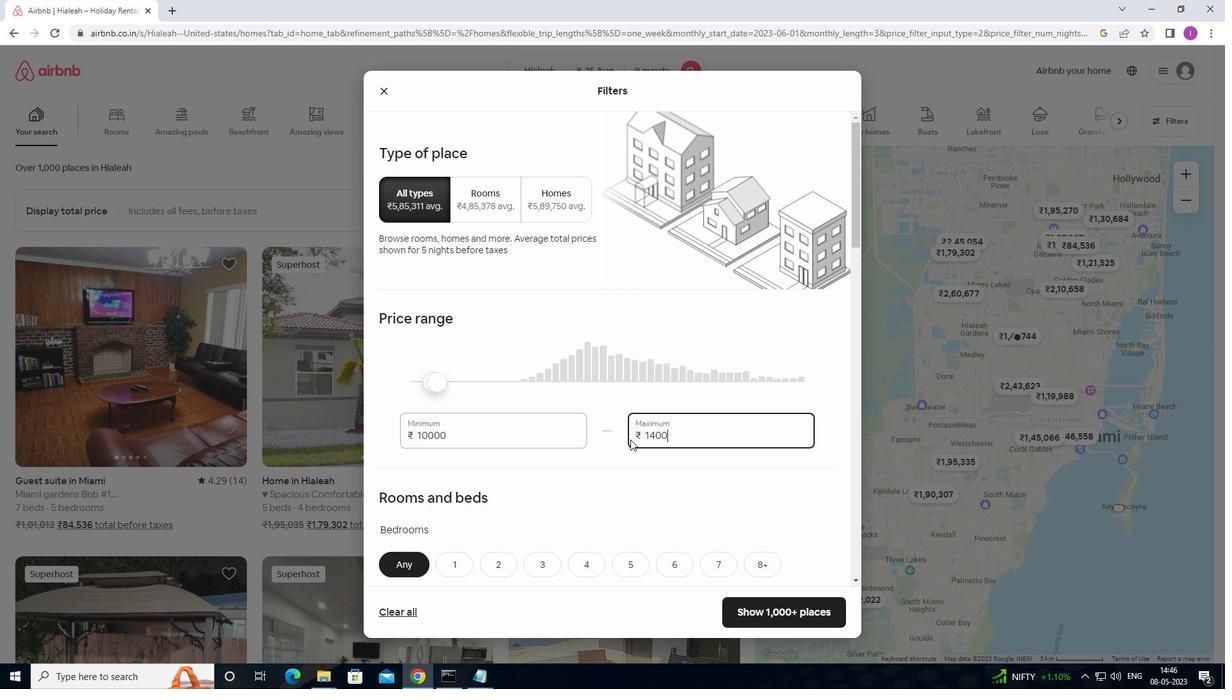 
Action: Mouse moved to (624, 442)
Screenshot: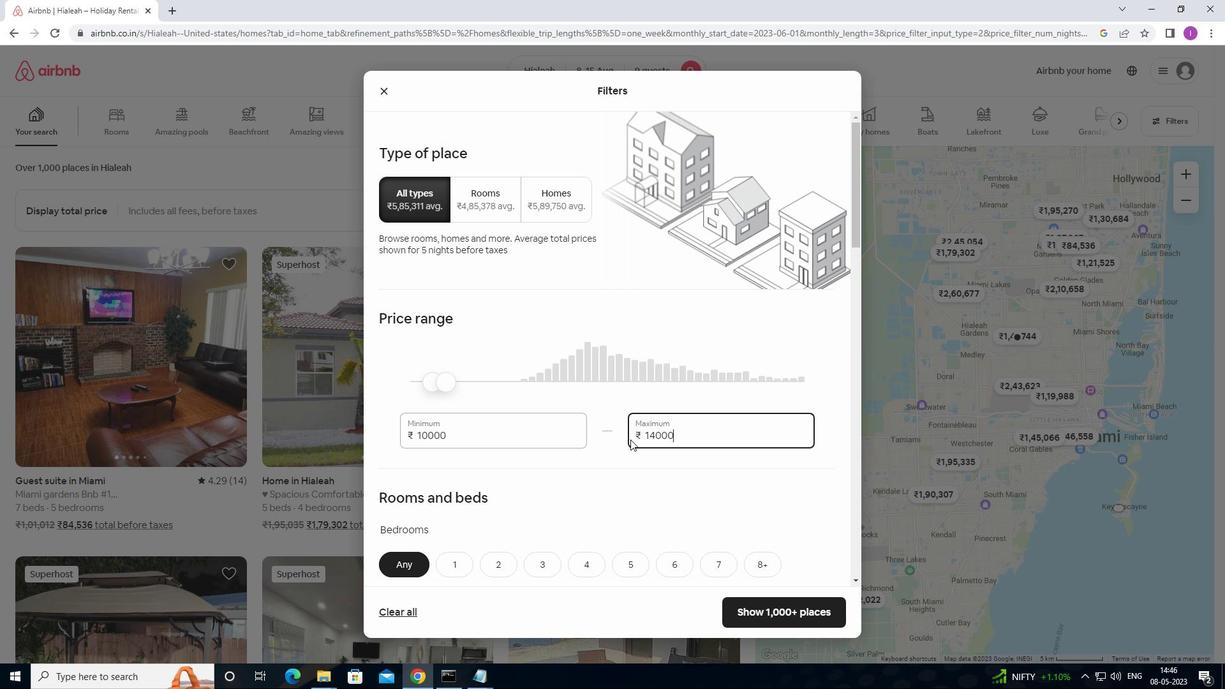 
Action: Mouse scrolled (624, 441) with delta (0, 0)
Screenshot: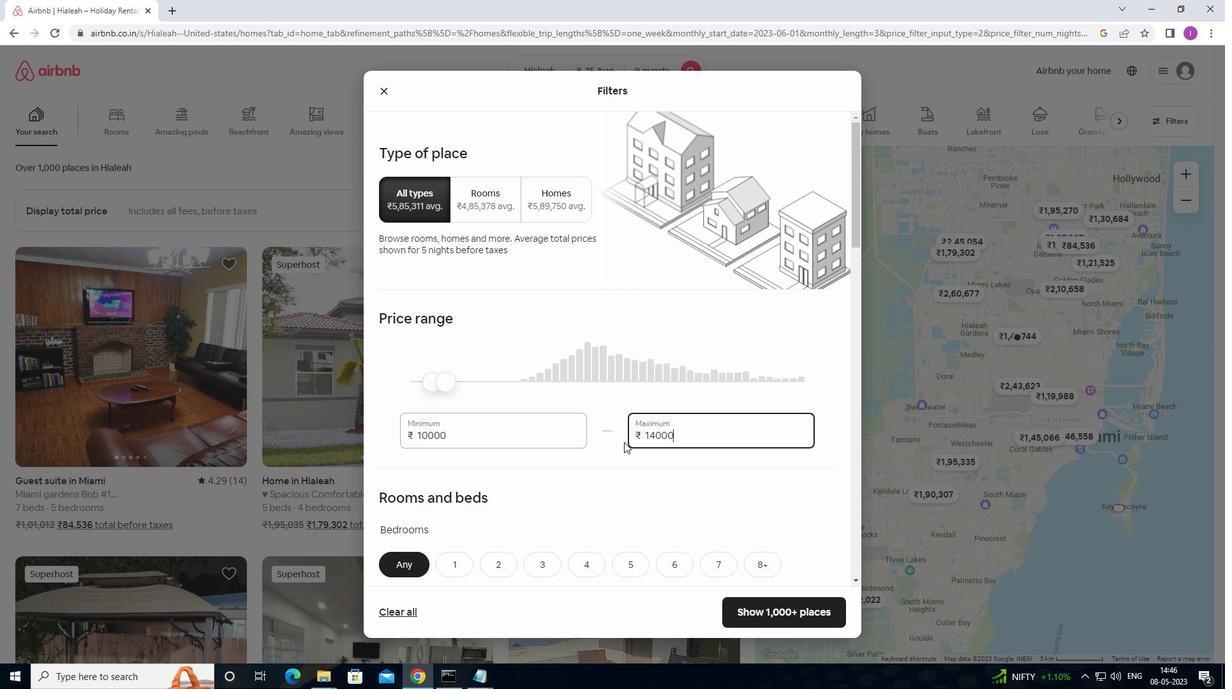 
Action: Mouse scrolled (624, 441) with delta (0, 0)
Screenshot: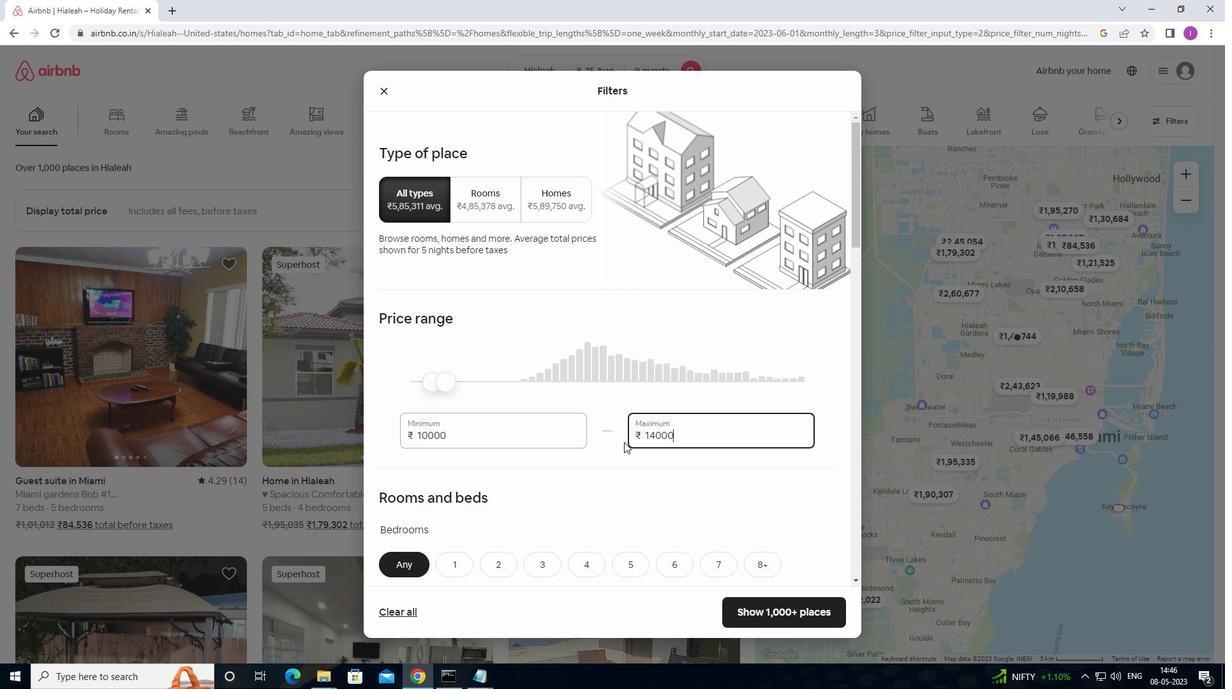 
Action: Mouse scrolled (624, 441) with delta (0, 0)
Screenshot: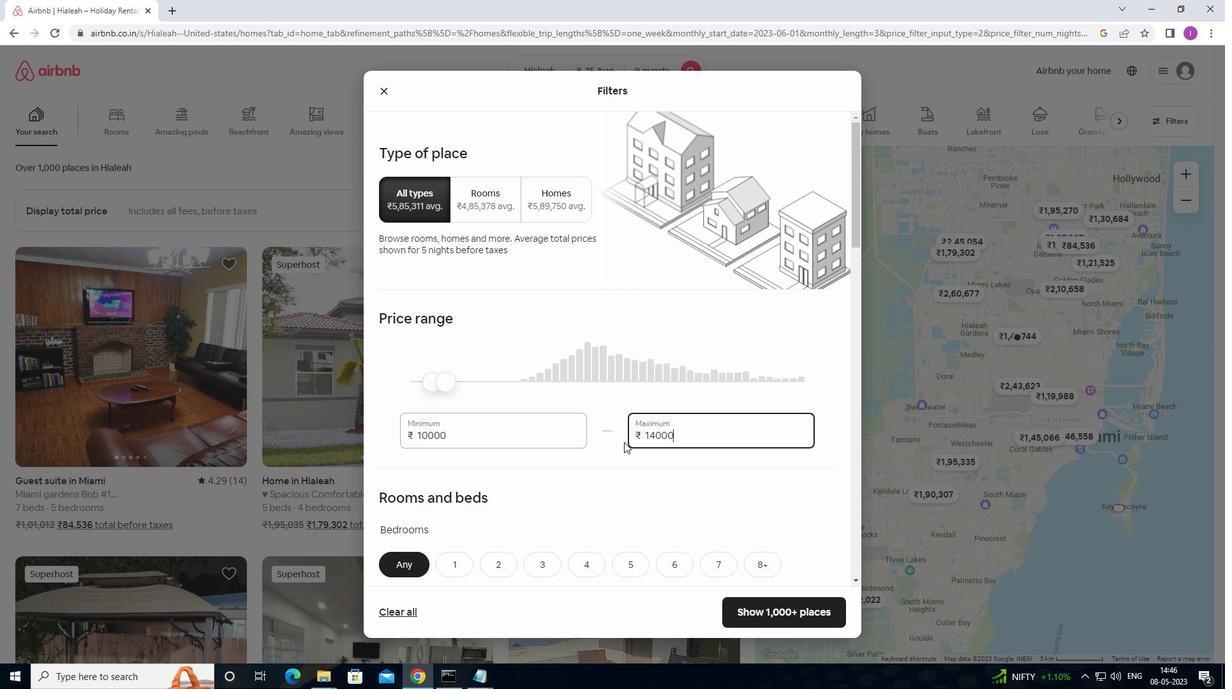 
Action: Mouse scrolled (624, 441) with delta (0, 0)
Screenshot: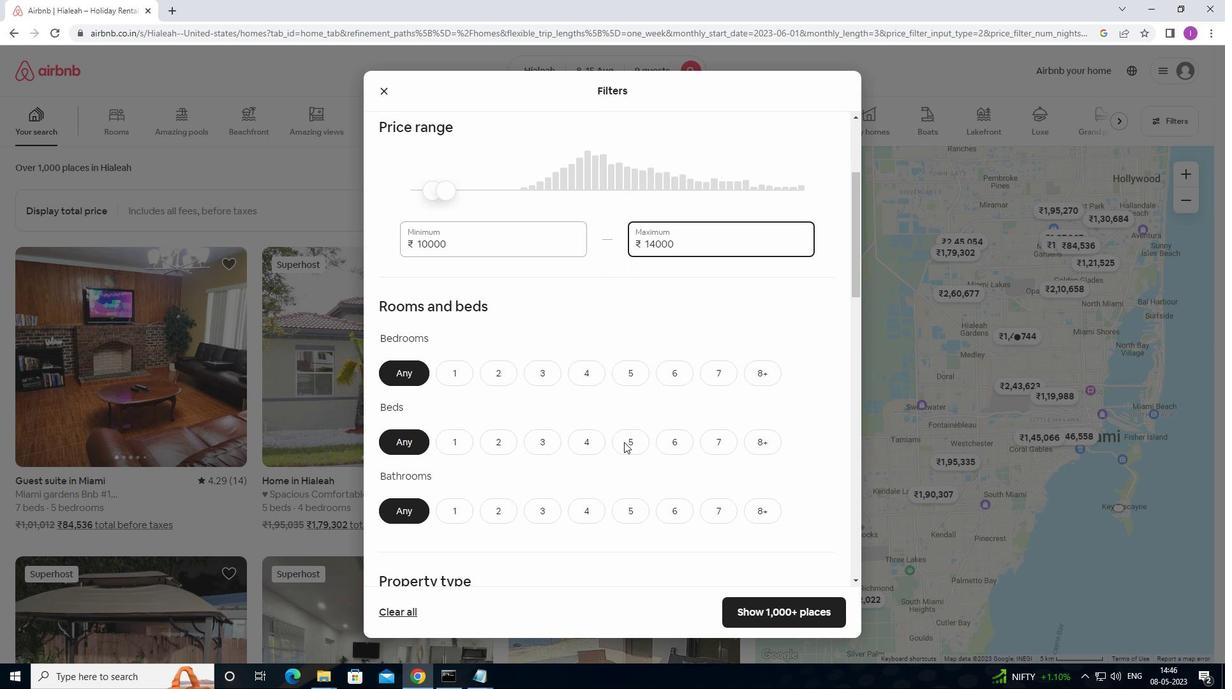 
Action: Mouse moved to (630, 313)
Screenshot: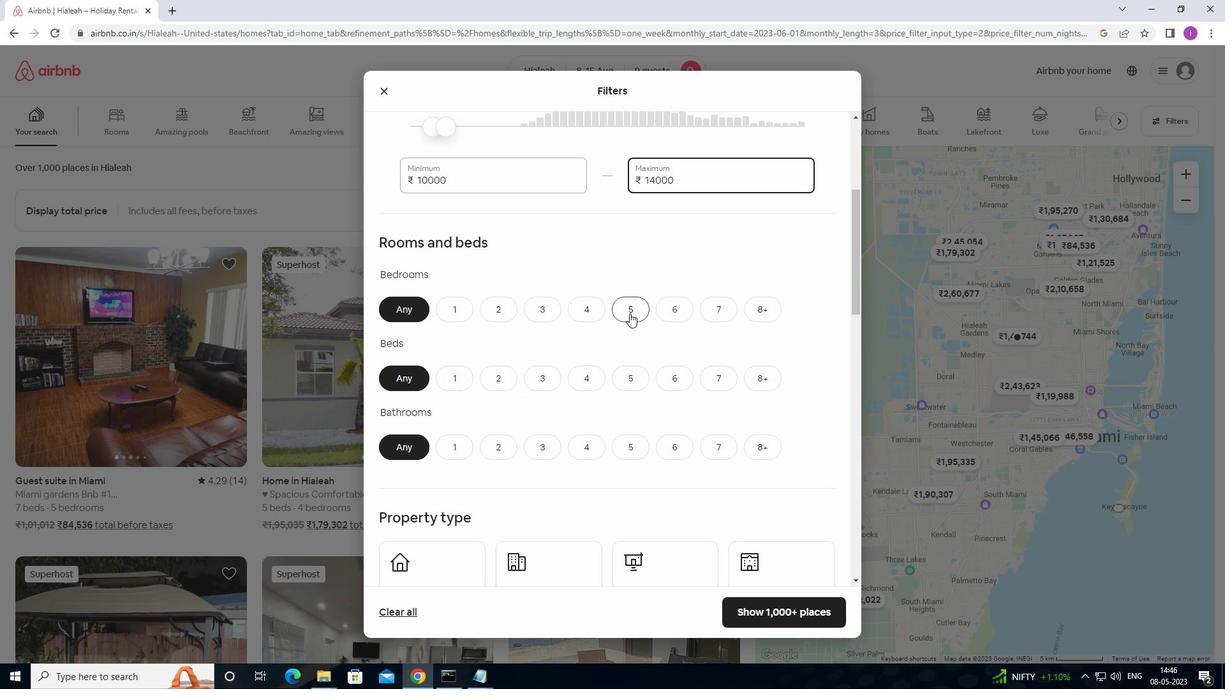 
Action: Mouse pressed left at (630, 313)
Screenshot: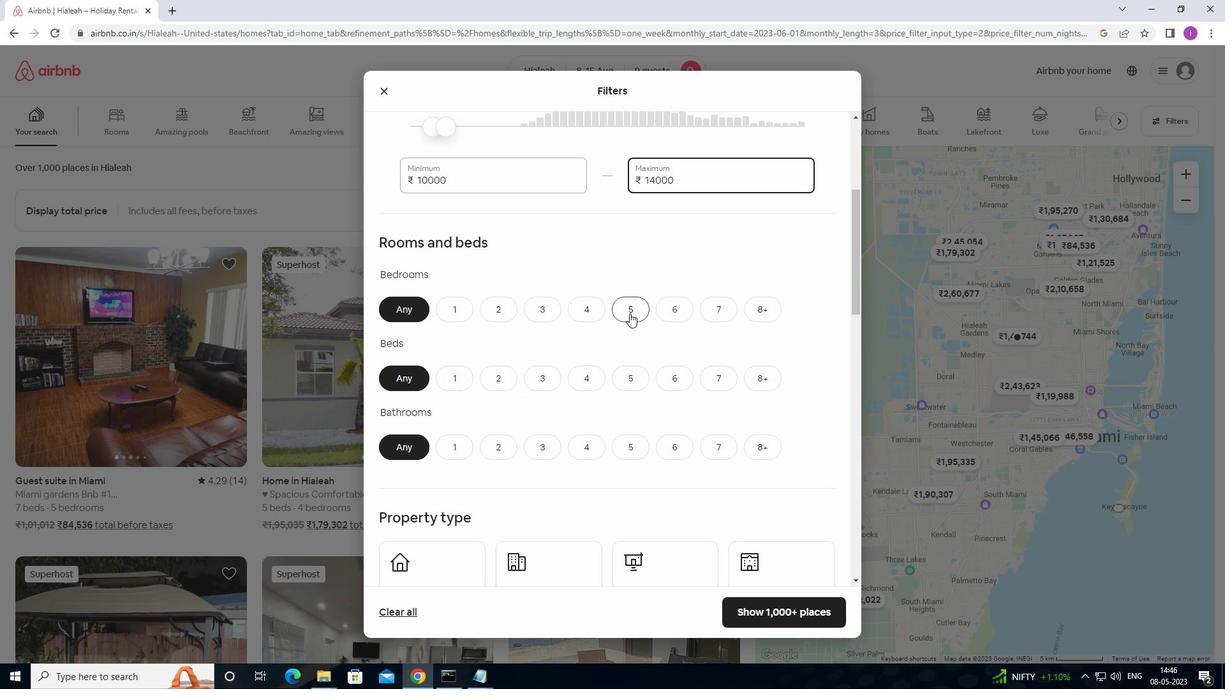 
Action: Mouse moved to (750, 370)
Screenshot: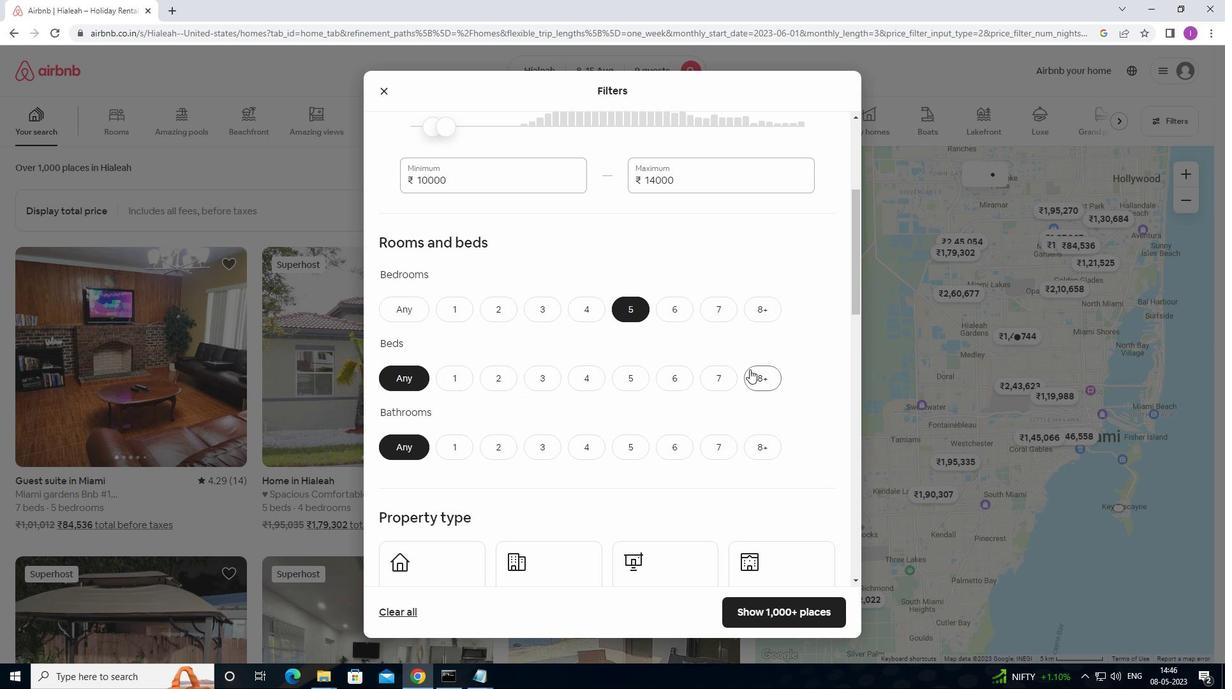 
Action: Mouse pressed left at (750, 370)
Screenshot: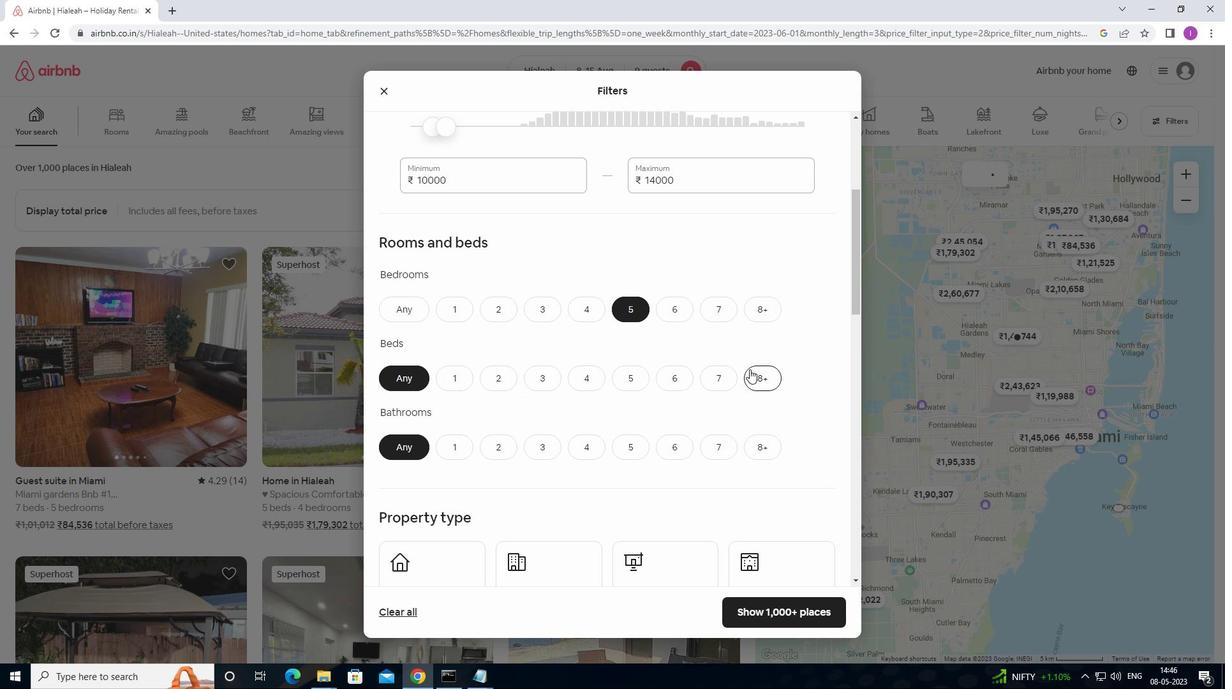 
Action: Mouse moved to (621, 449)
Screenshot: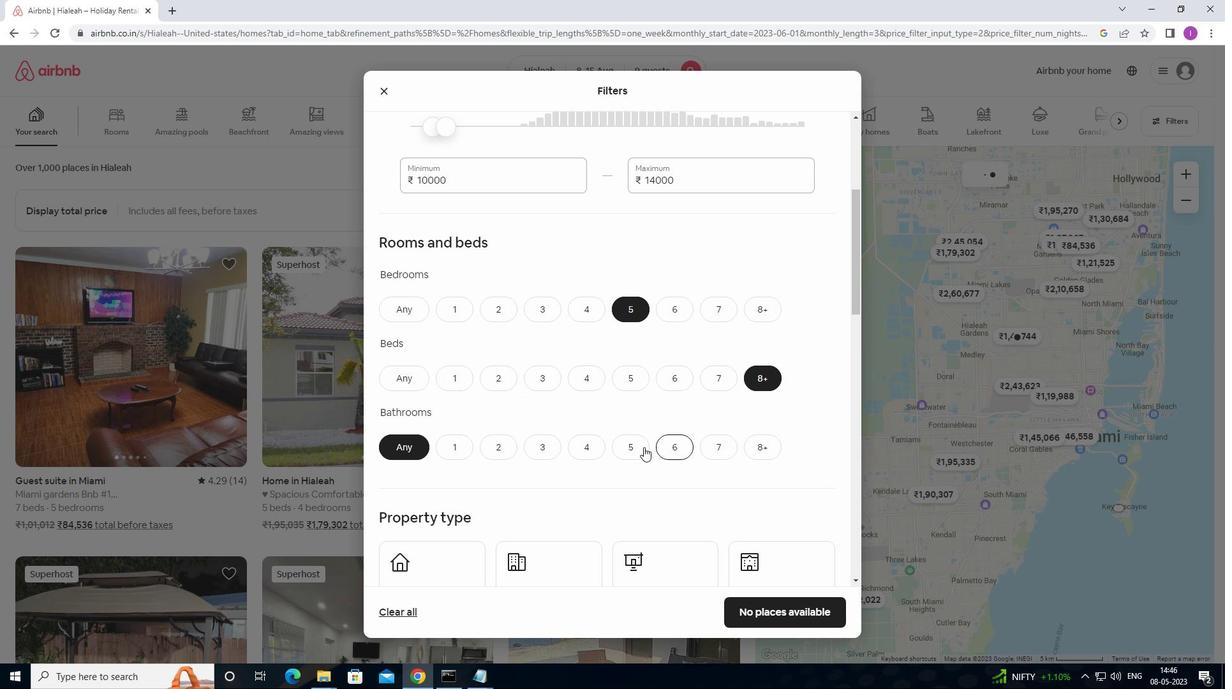 
Action: Mouse pressed left at (621, 449)
Screenshot: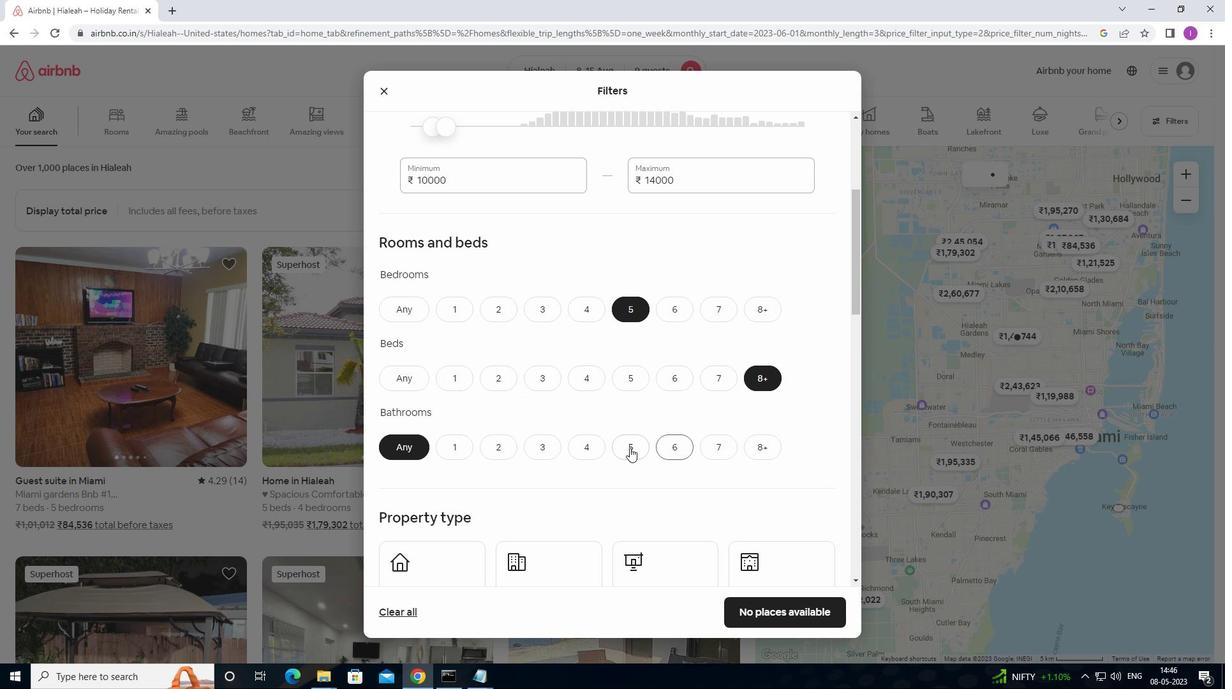 
Action: Mouse moved to (638, 441)
Screenshot: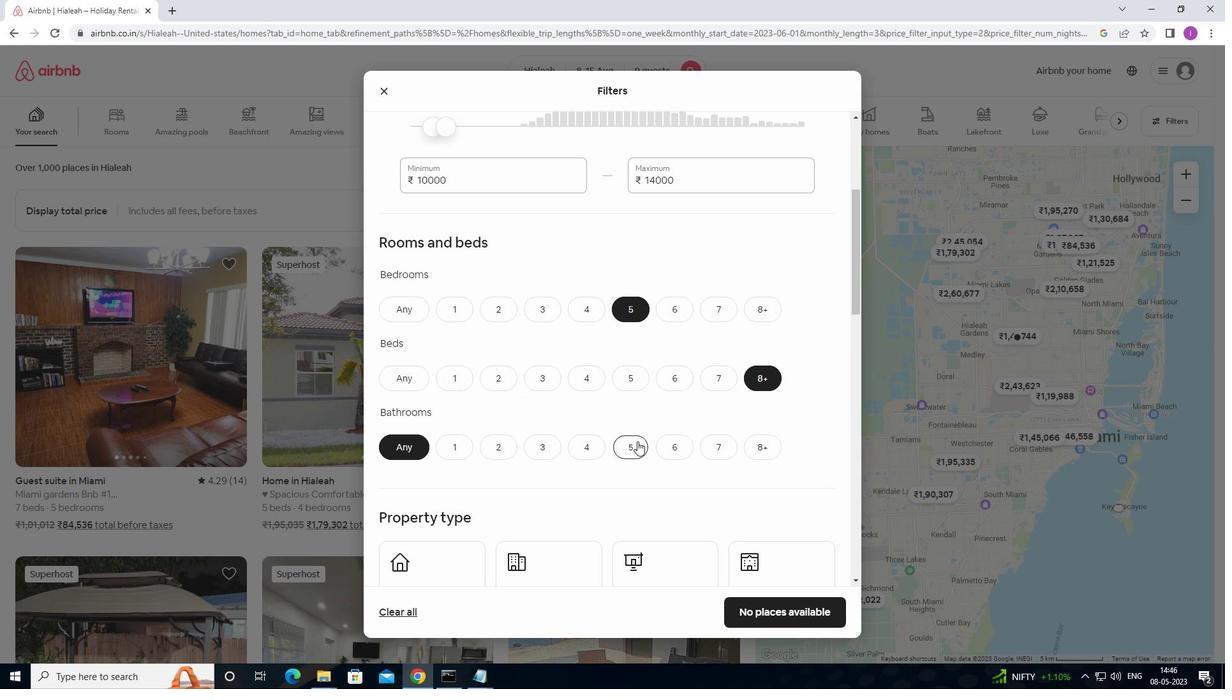 
Action: Mouse scrolled (638, 441) with delta (0, 0)
Screenshot: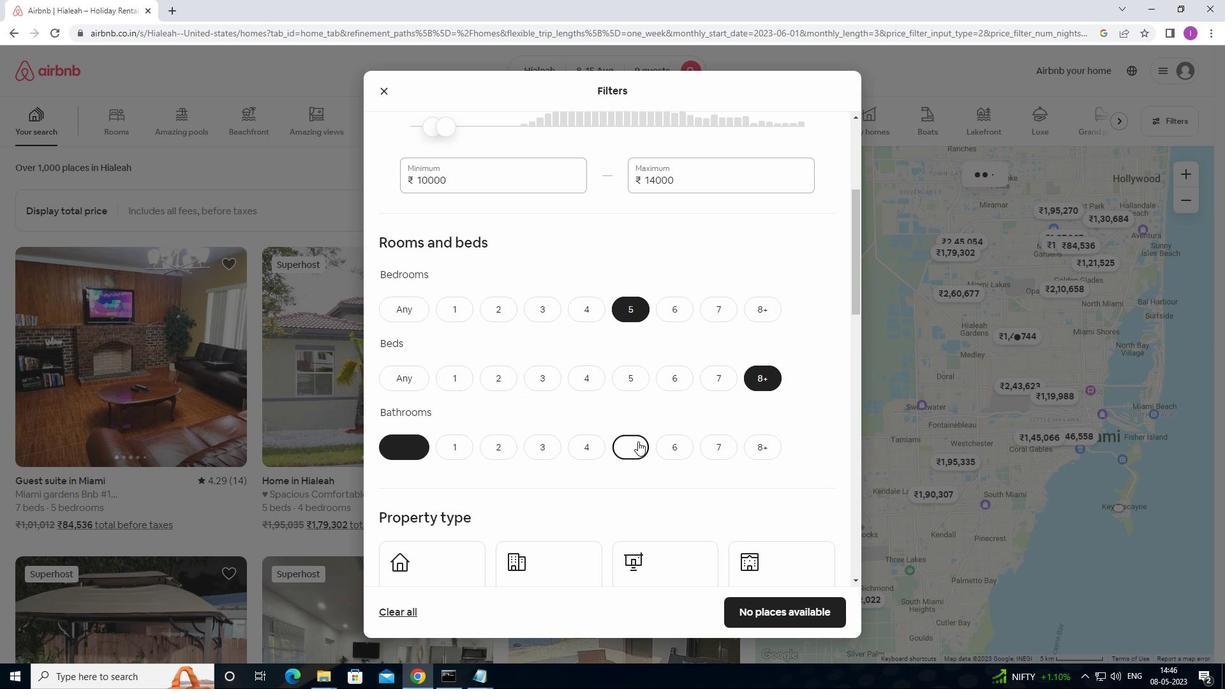 
Action: Mouse scrolled (638, 441) with delta (0, 0)
Screenshot: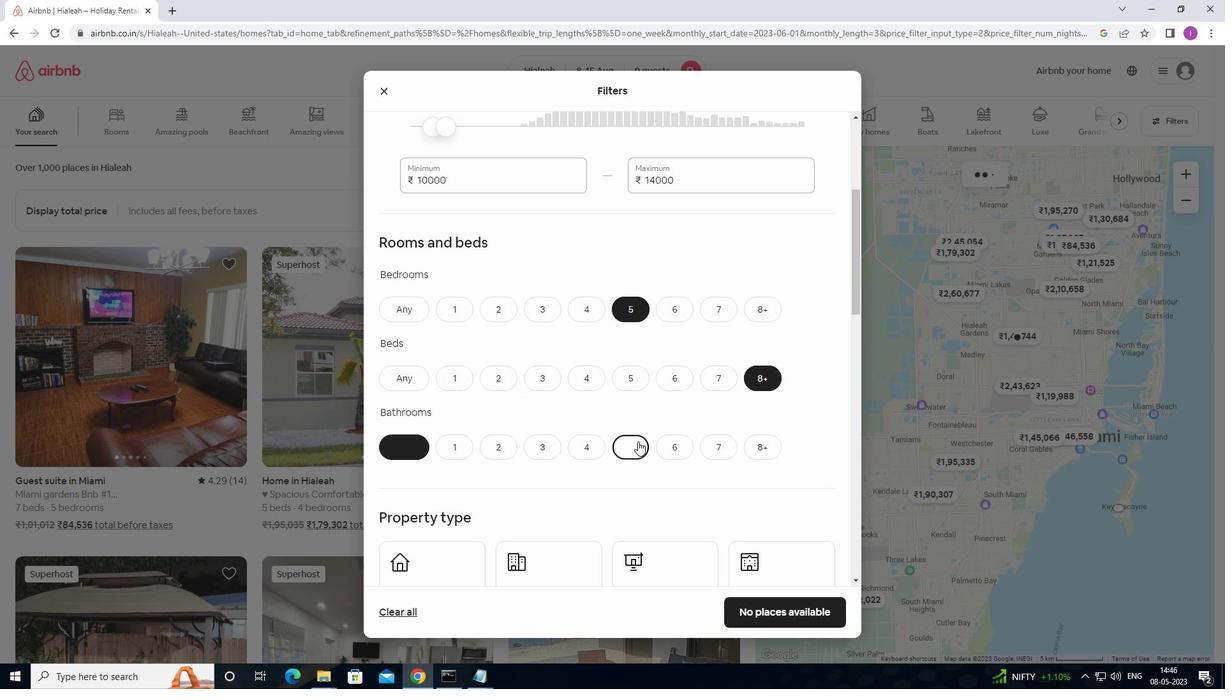 
Action: Mouse scrolled (638, 441) with delta (0, 0)
Screenshot: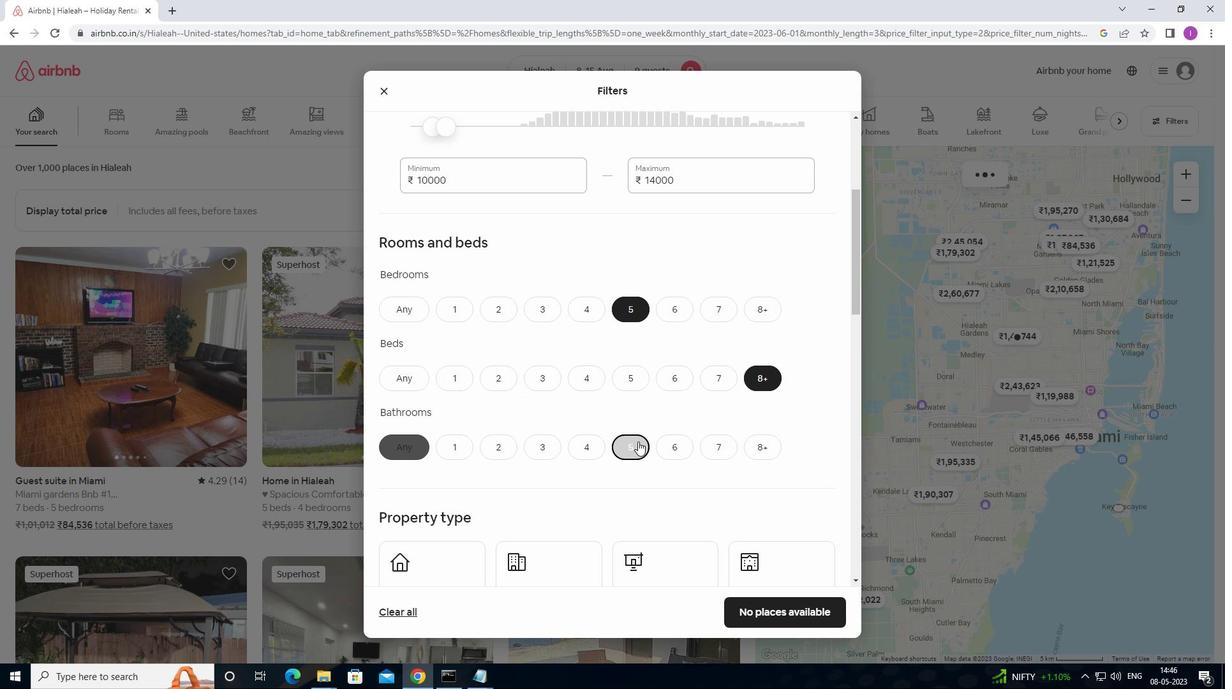 
Action: Mouse moved to (457, 404)
Screenshot: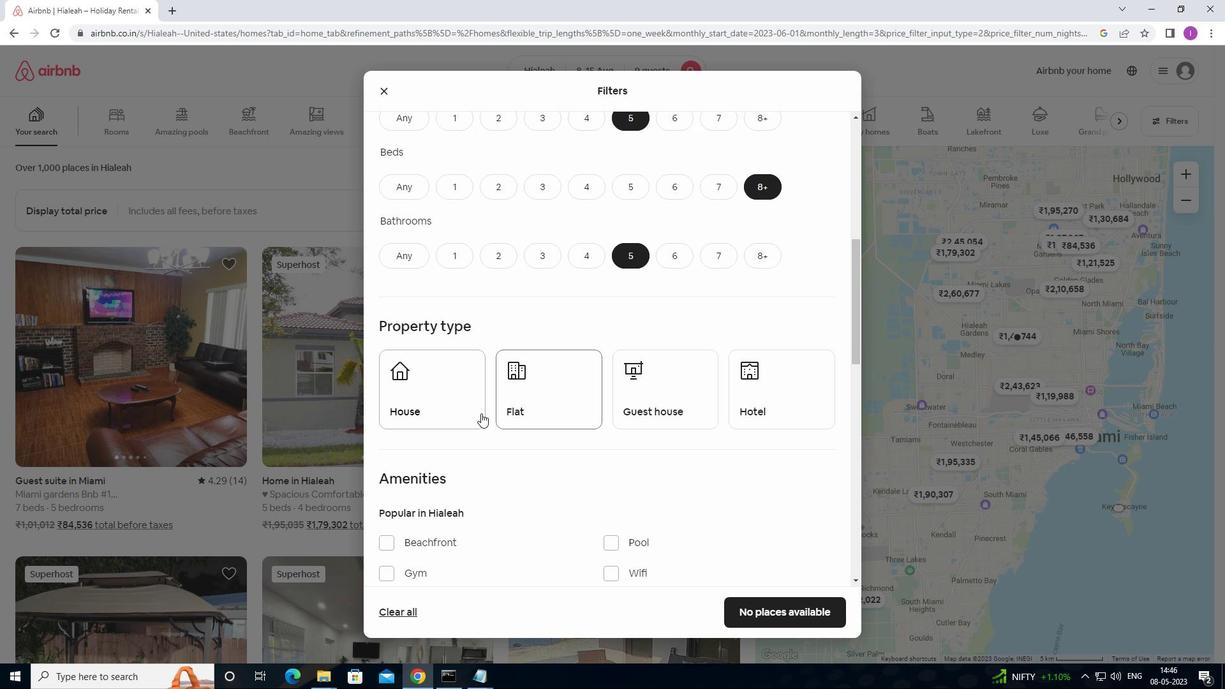 
Action: Mouse pressed left at (457, 404)
Screenshot: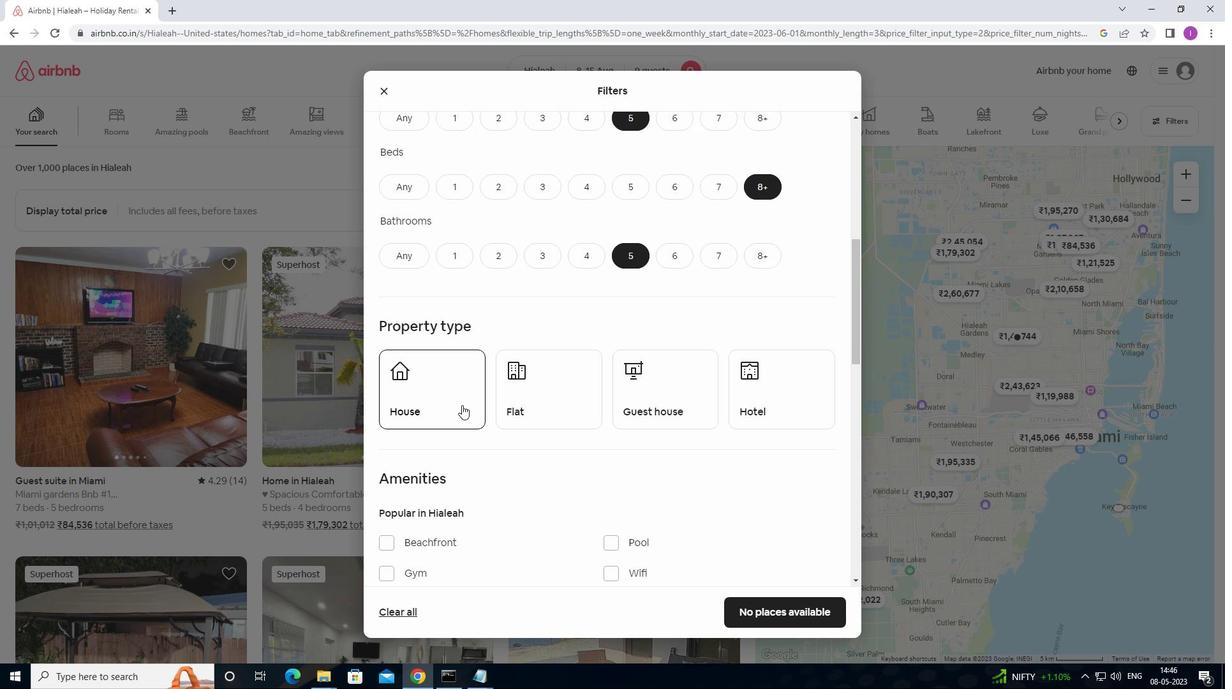 
Action: Mouse moved to (576, 389)
Screenshot: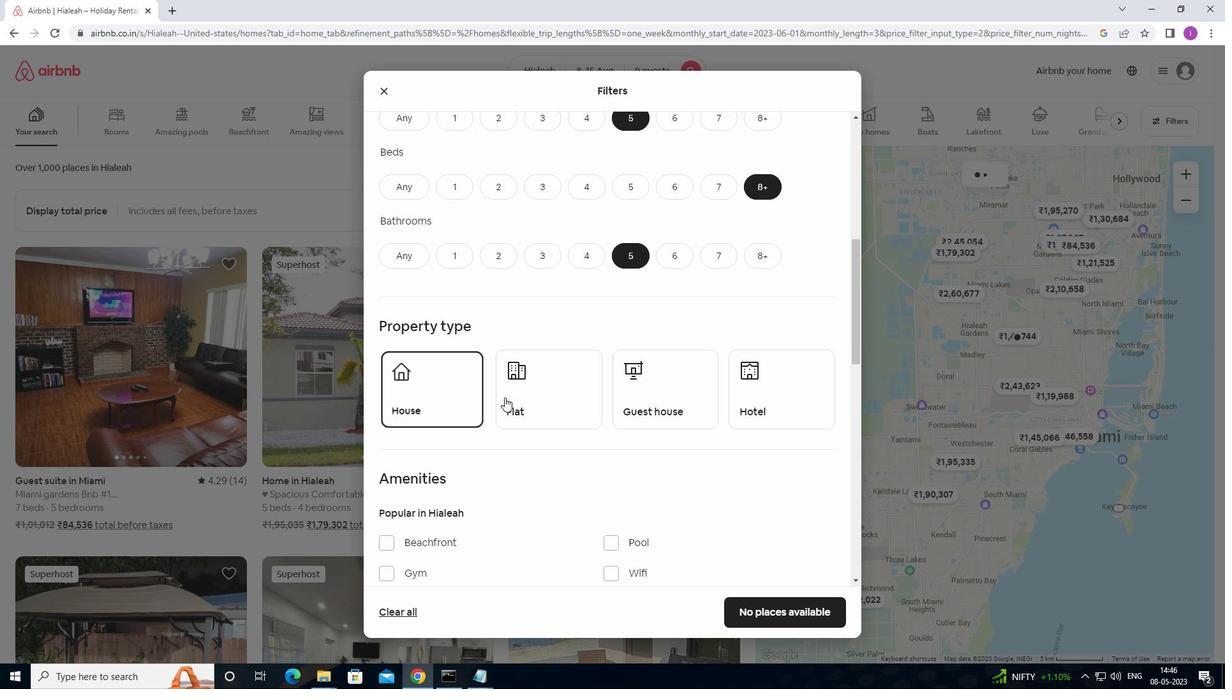 
Action: Mouse pressed left at (576, 389)
Screenshot: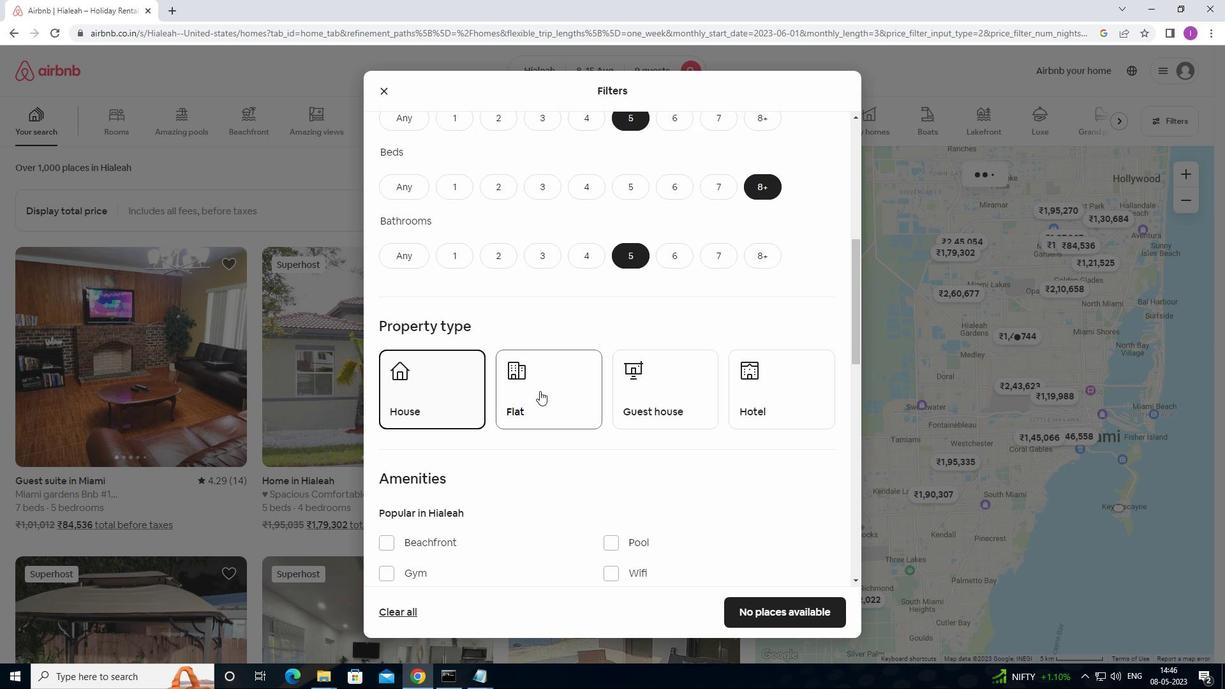 
Action: Mouse moved to (670, 379)
Screenshot: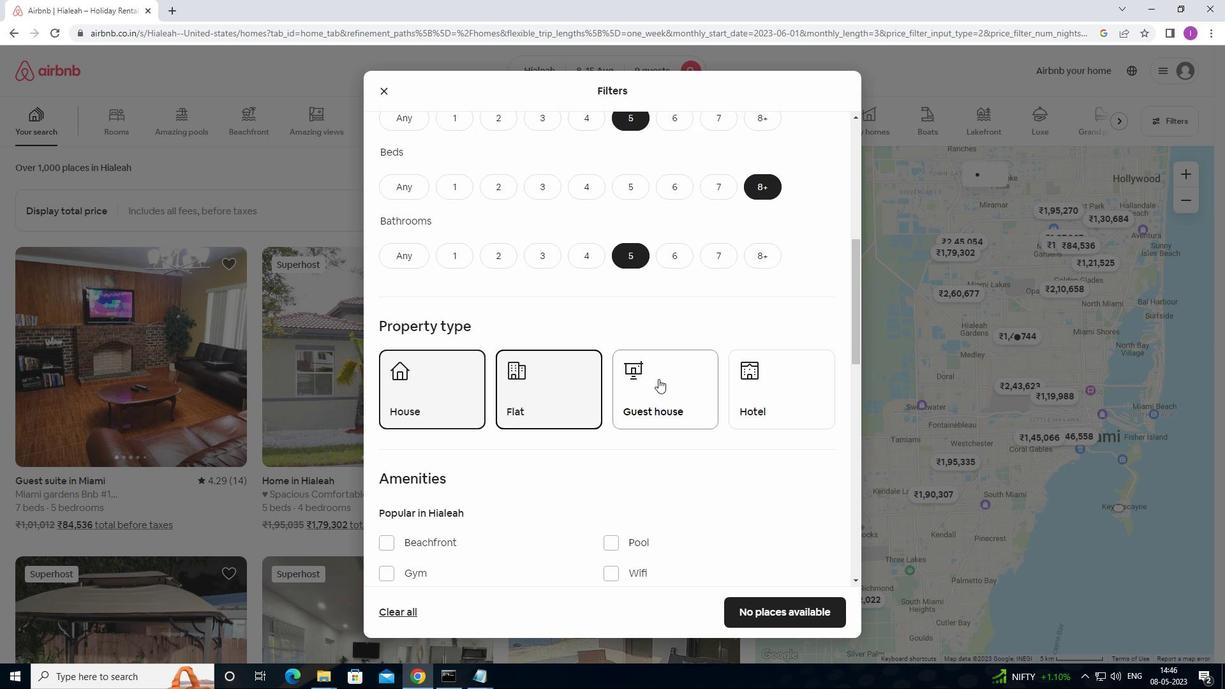
Action: Mouse pressed left at (670, 379)
Screenshot: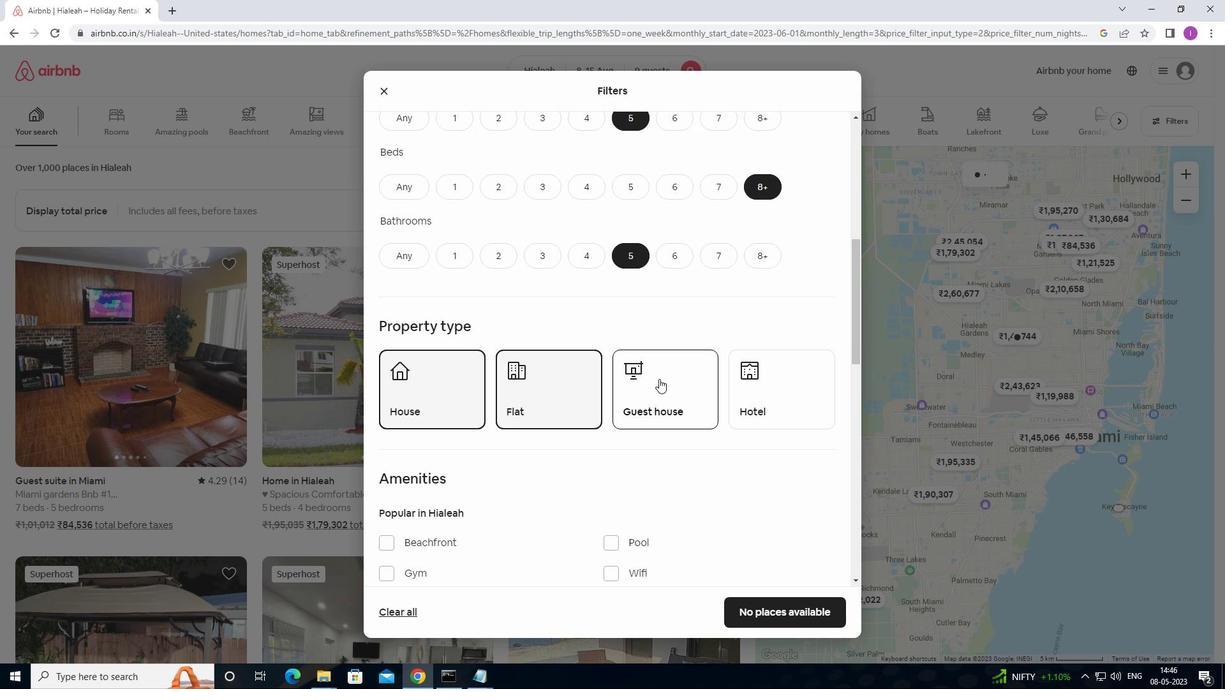 
Action: Mouse moved to (549, 455)
Screenshot: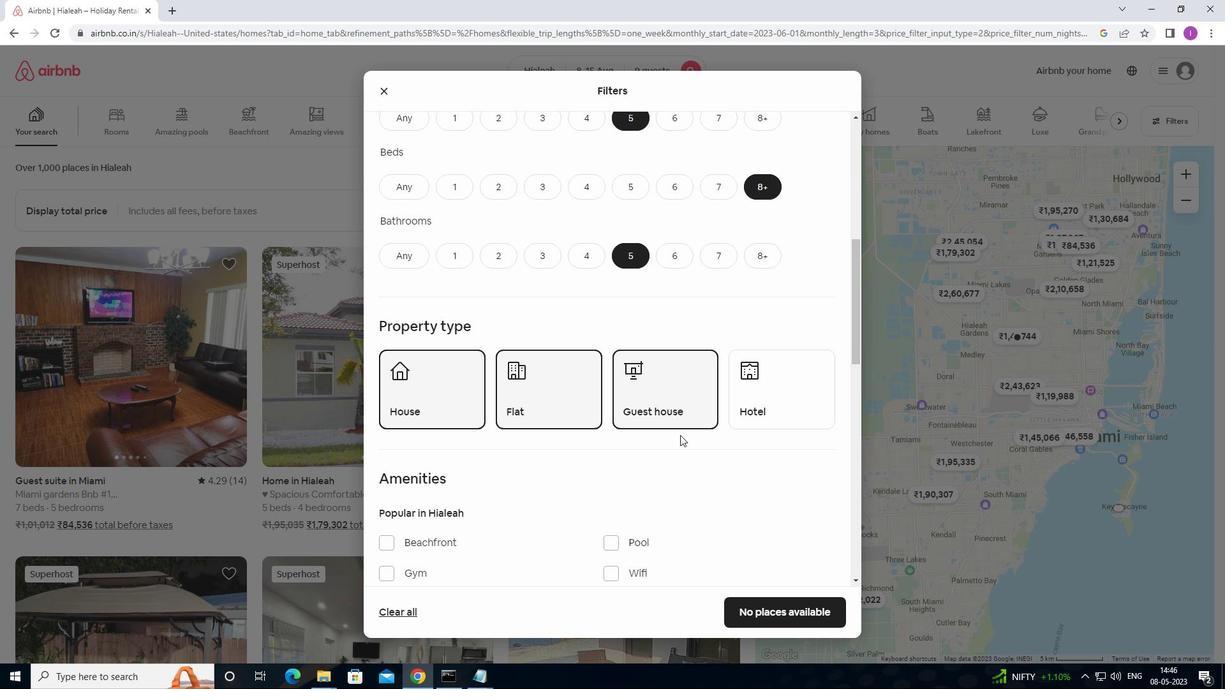 
Action: Mouse scrolled (549, 454) with delta (0, 0)
Screenshot: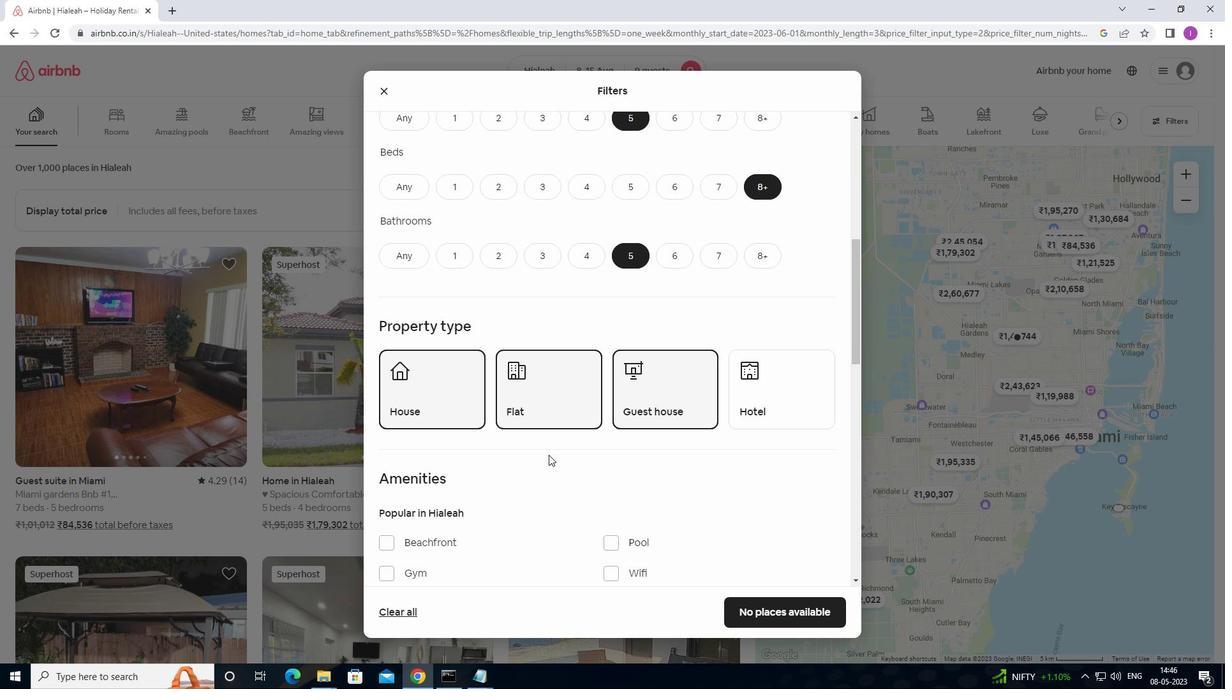 
Action: Mouse moved to (548, 455)
Screenshot: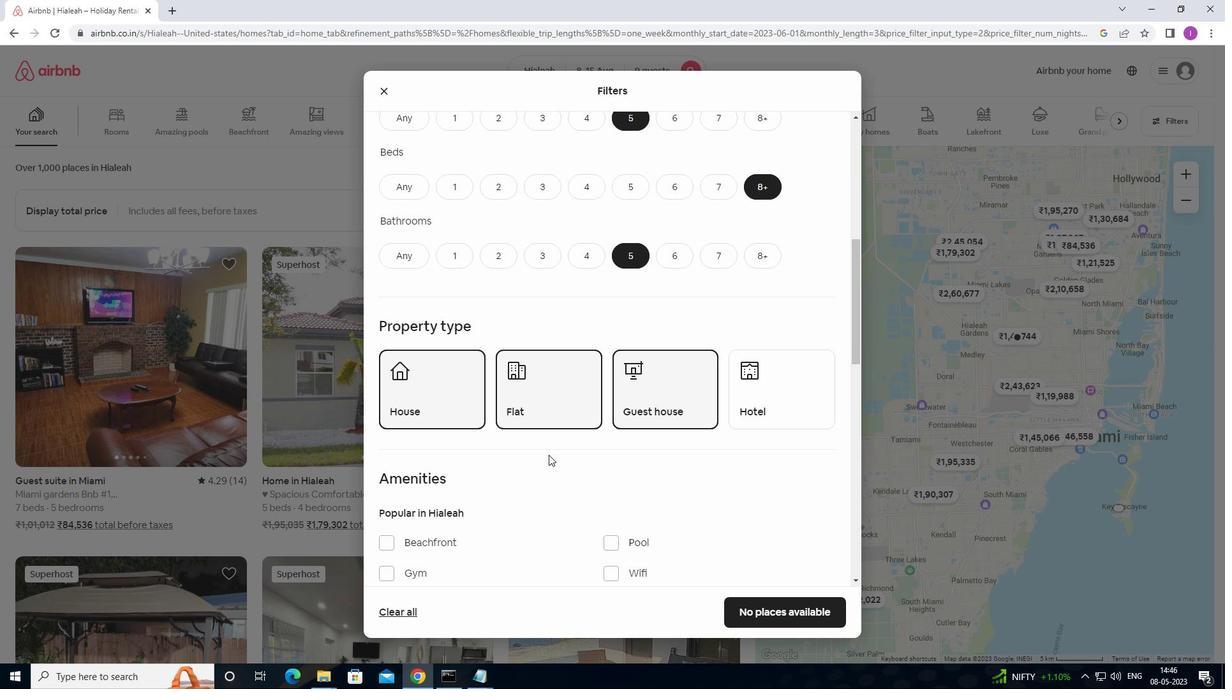 
Action: Mouse scrolled (548, 454) with delta (0, 0)
Screenshot: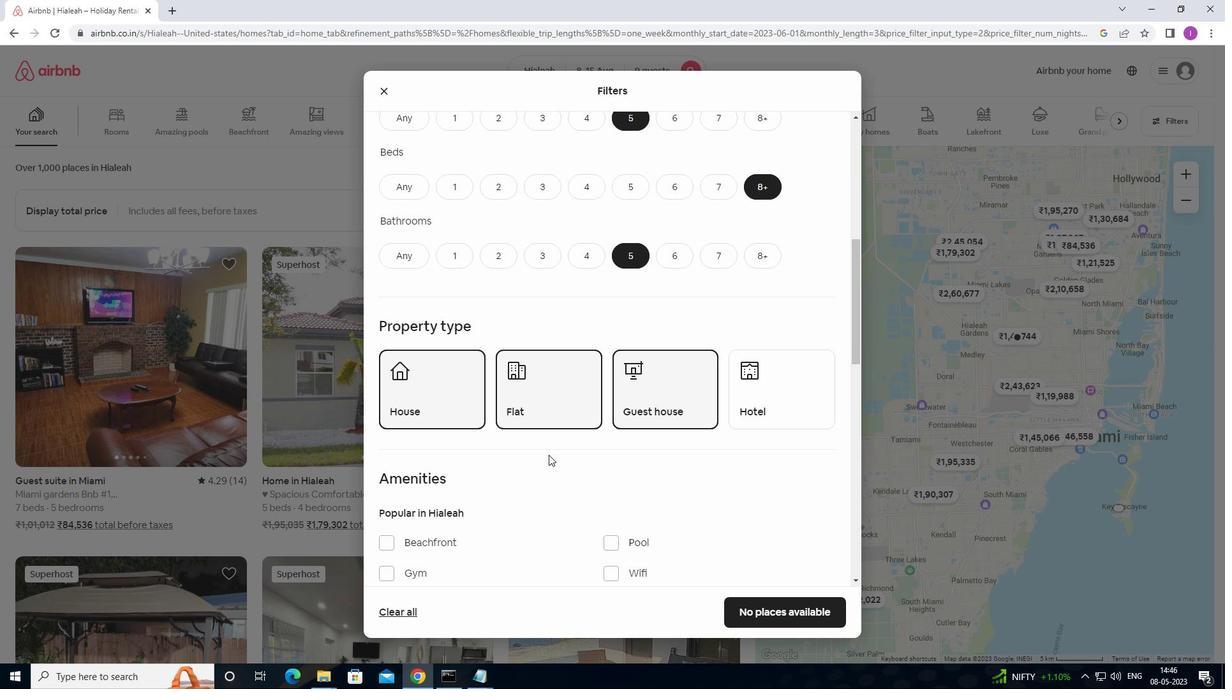 
Action: Mouse moved to (549, 455)
Screenshot: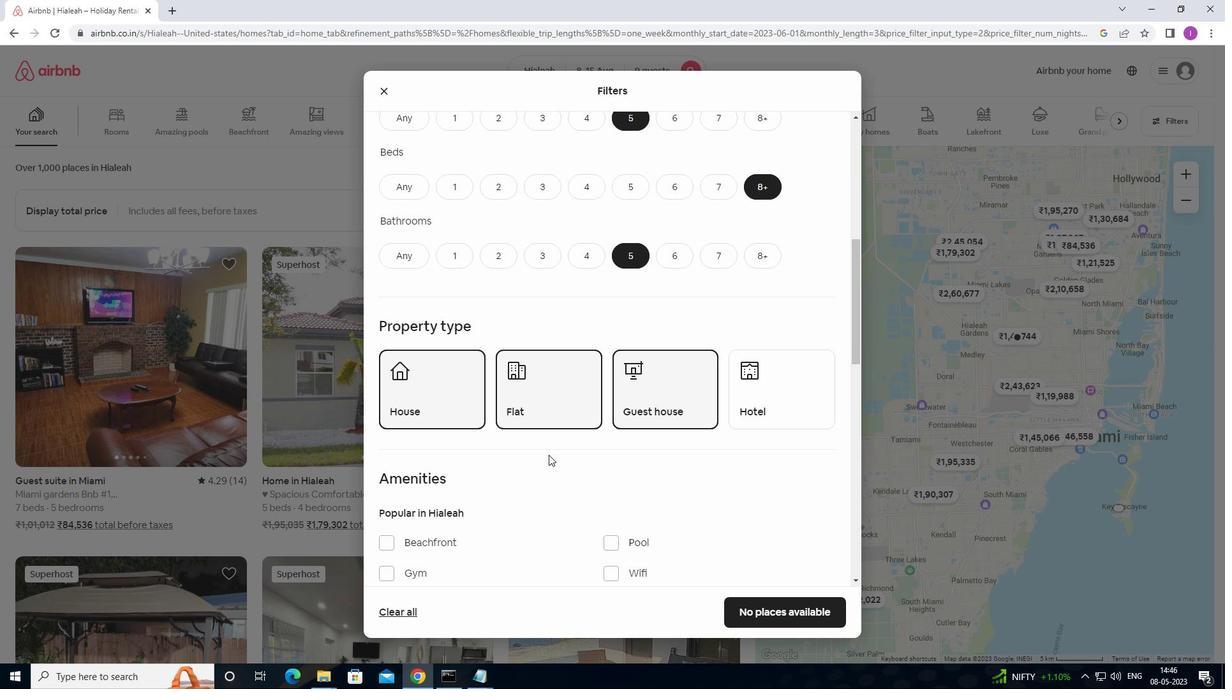 
Action: Mouse scrolled (549, 455) with delta (0, 0)
Screenshot: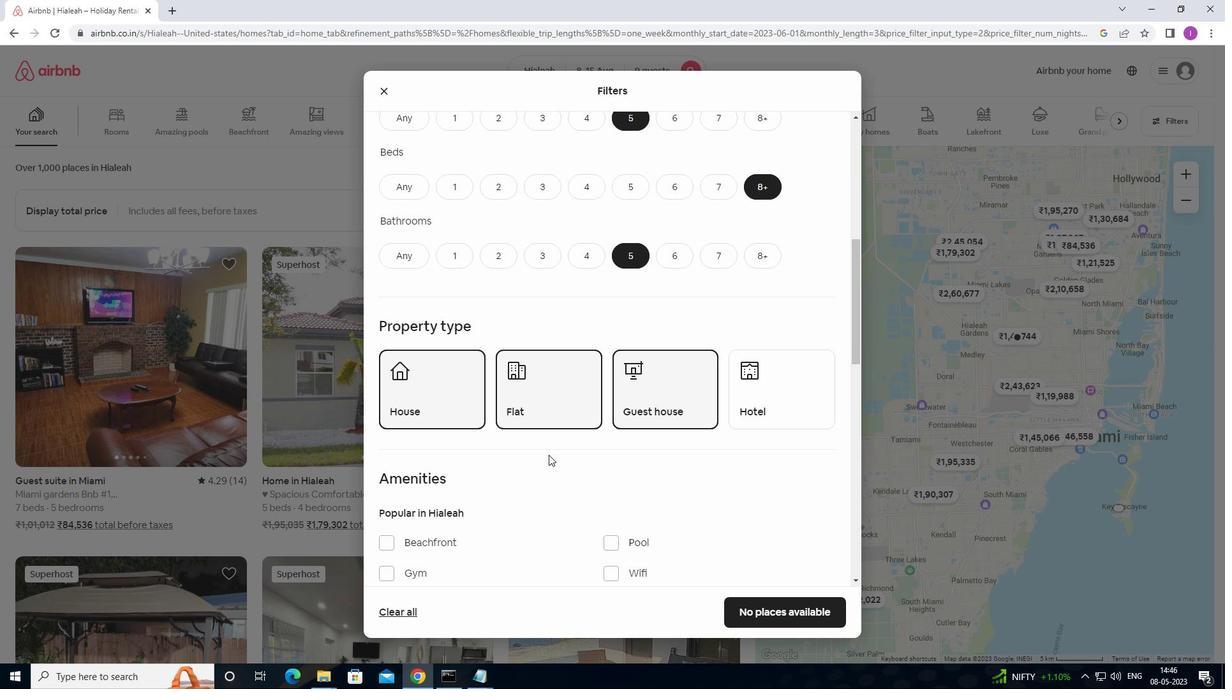 
Action: Mouse moved to (660, 430)
Screenshot: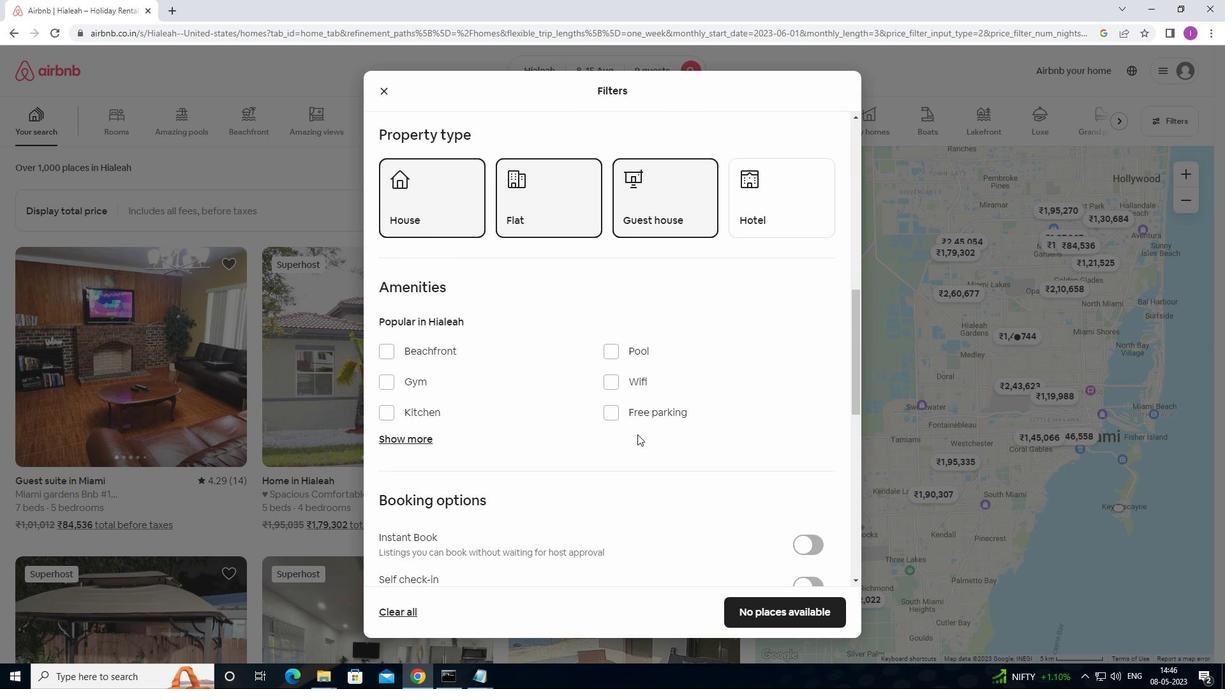 
Action: Mouse scrolled (660, 429) with delta (0, 0)
Screenshot: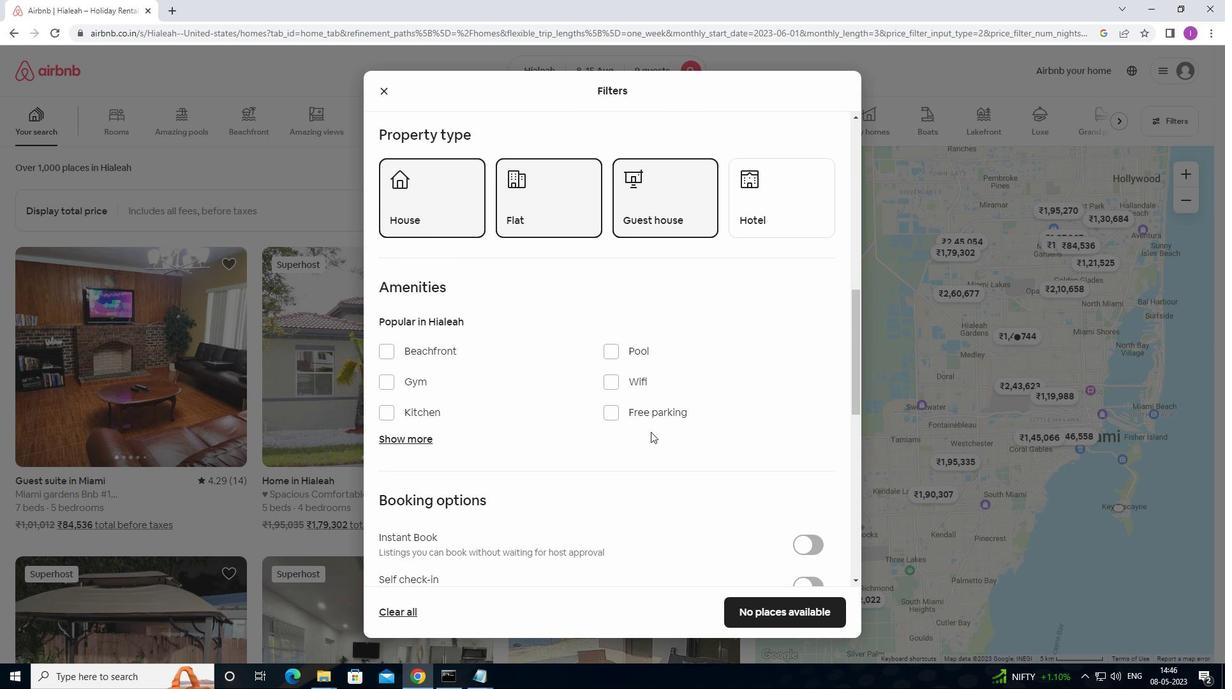 
Action: Mouse moved to (660, 430)
Screenshot: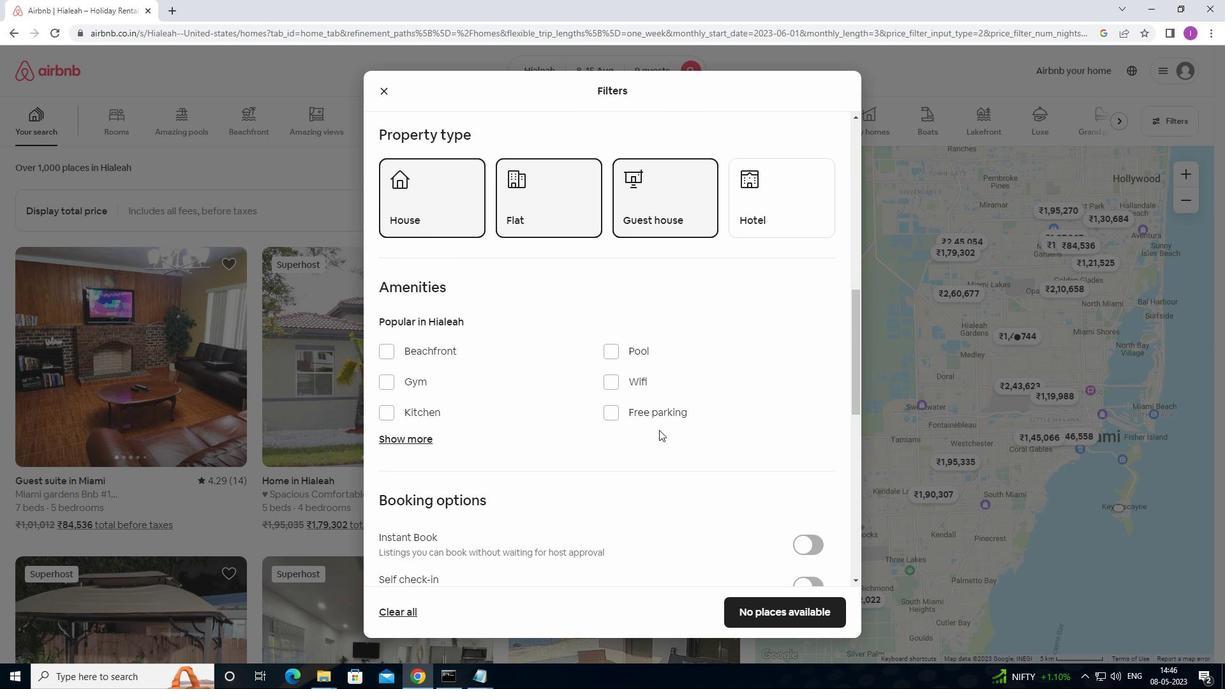 
Action: Mouse scrolled (660, 429) with delta (0, 0)
Screenshot: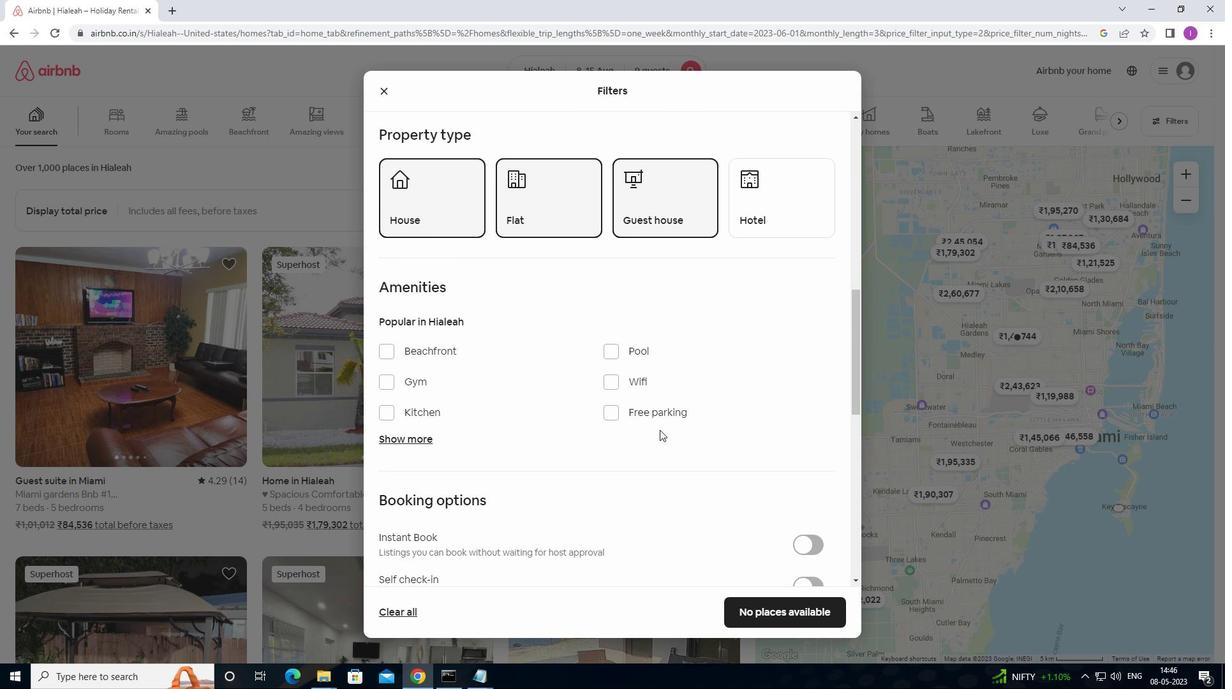 
Action: Mouse moved to (616, 256)
Screenshot: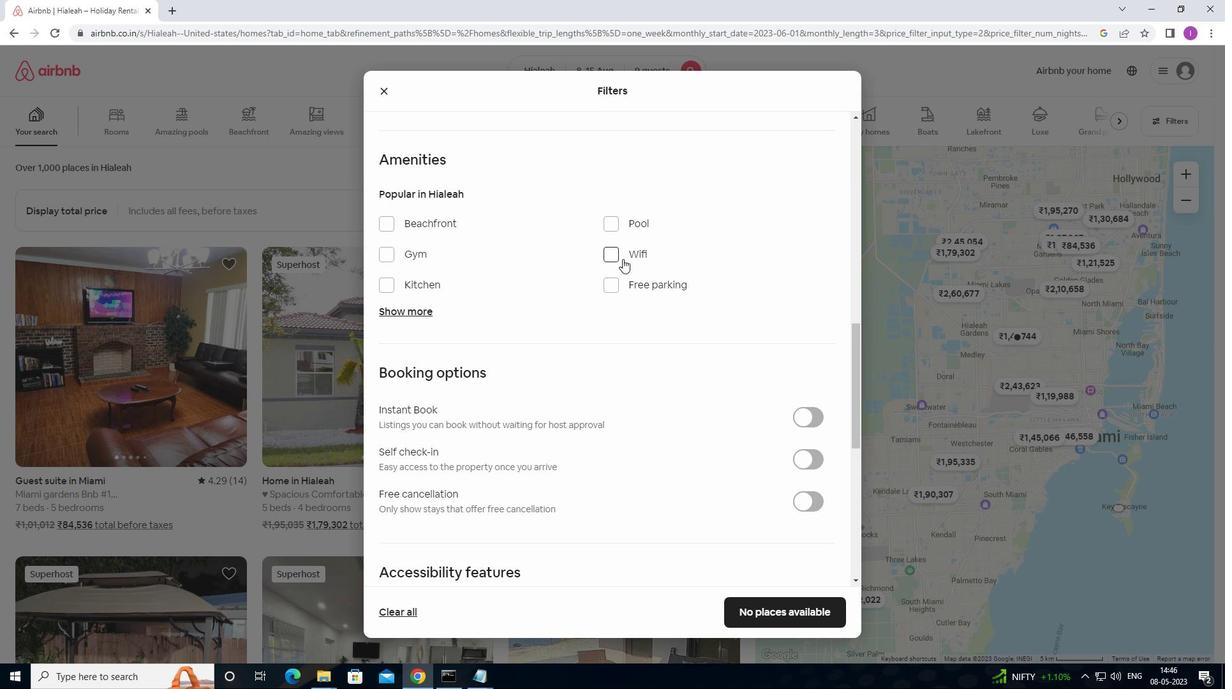 
Action: Mouse pressed left at (616, 256)
Screenshot: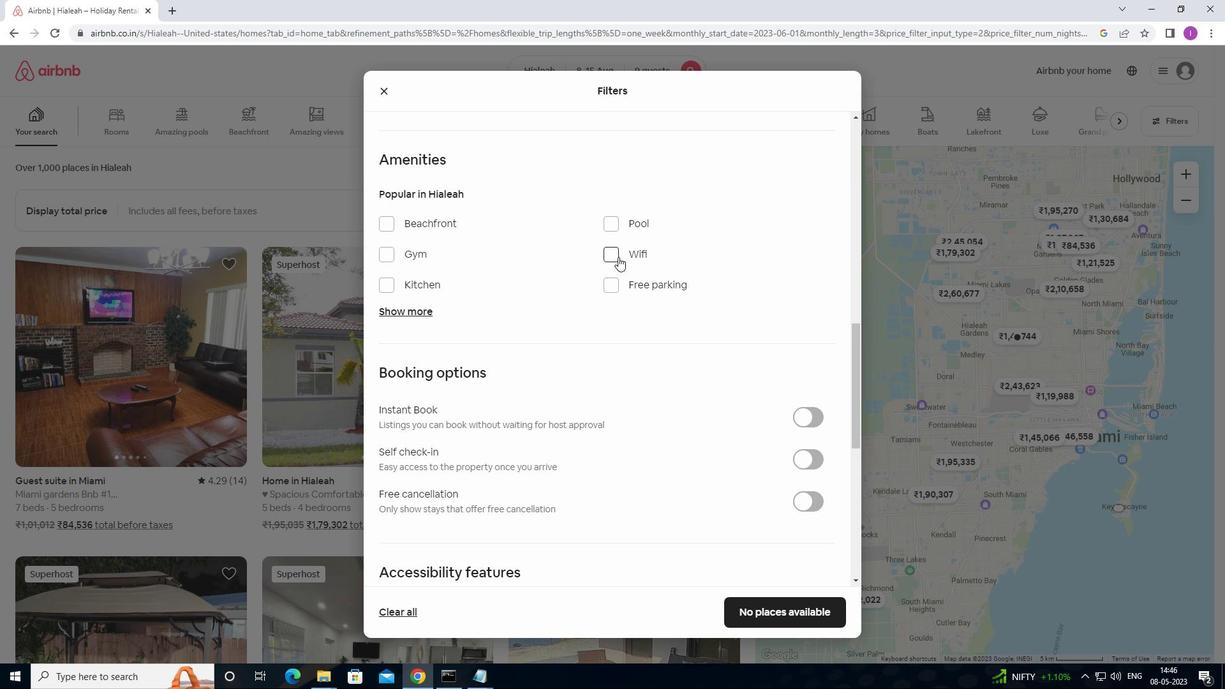 
Action: Mouse moved to (390, 251)
Screenshot: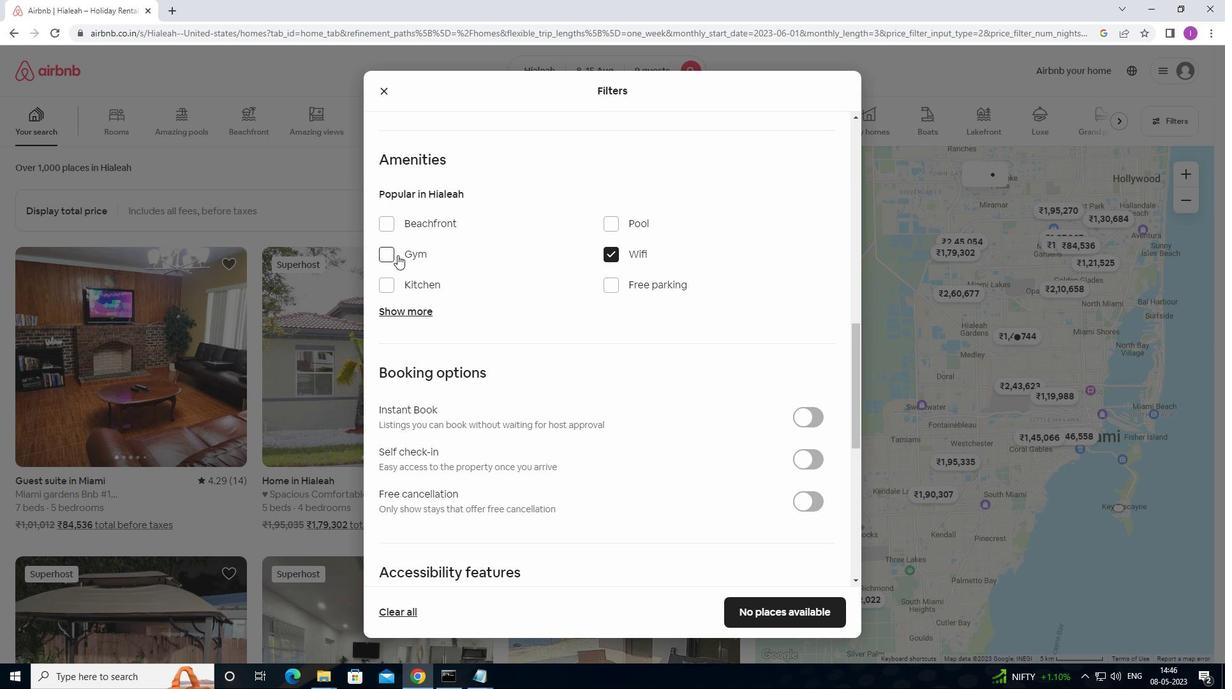 
Action: Mouse pressed left at (390, 251)
Screenshot: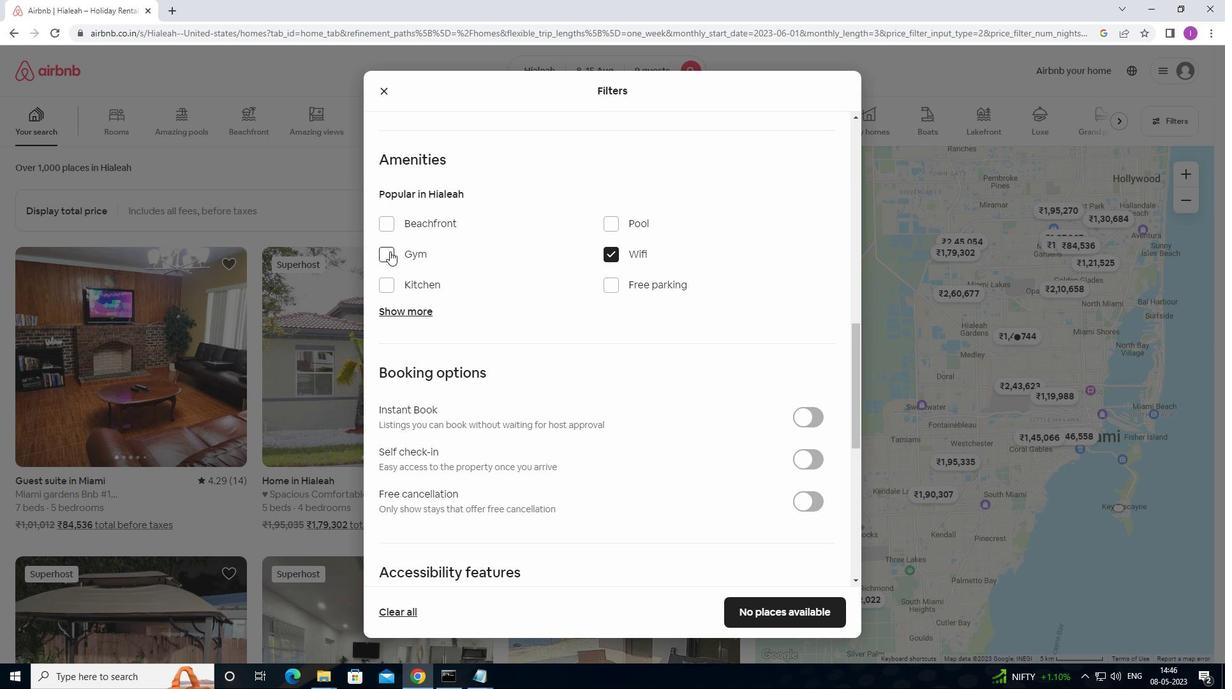 
Action: Mouse moved to (402, 310)
Screenshot: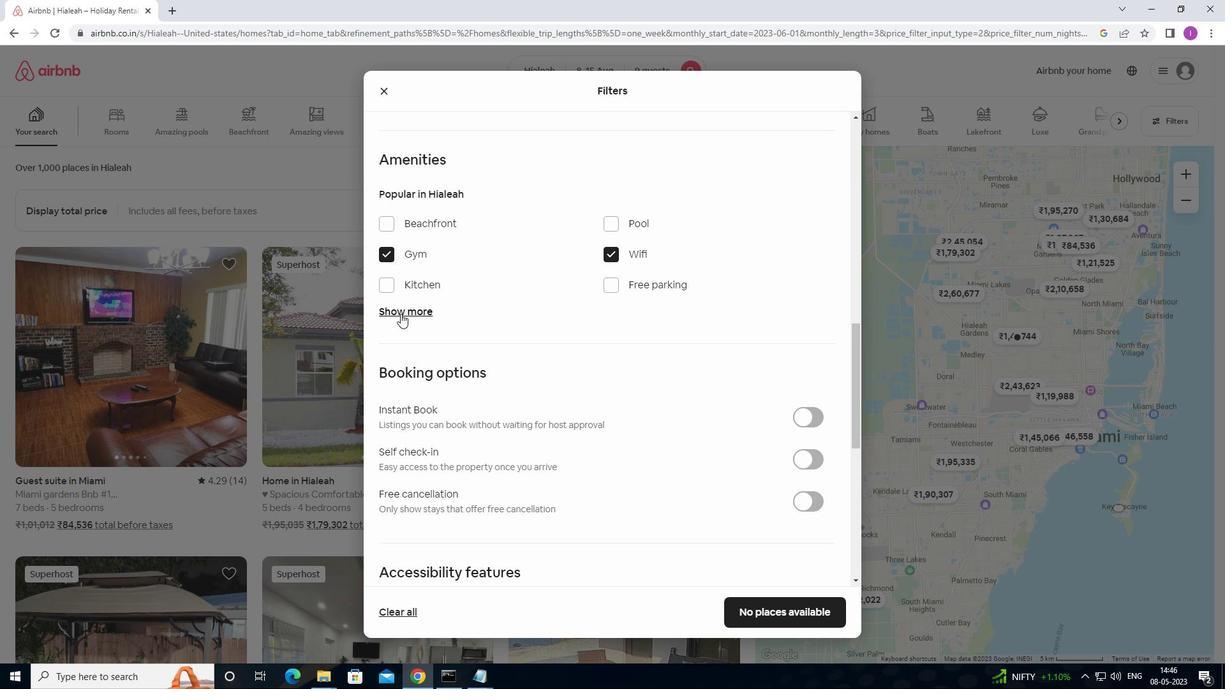
Action: Mouse pressed left at (402, 310)
Screenshot: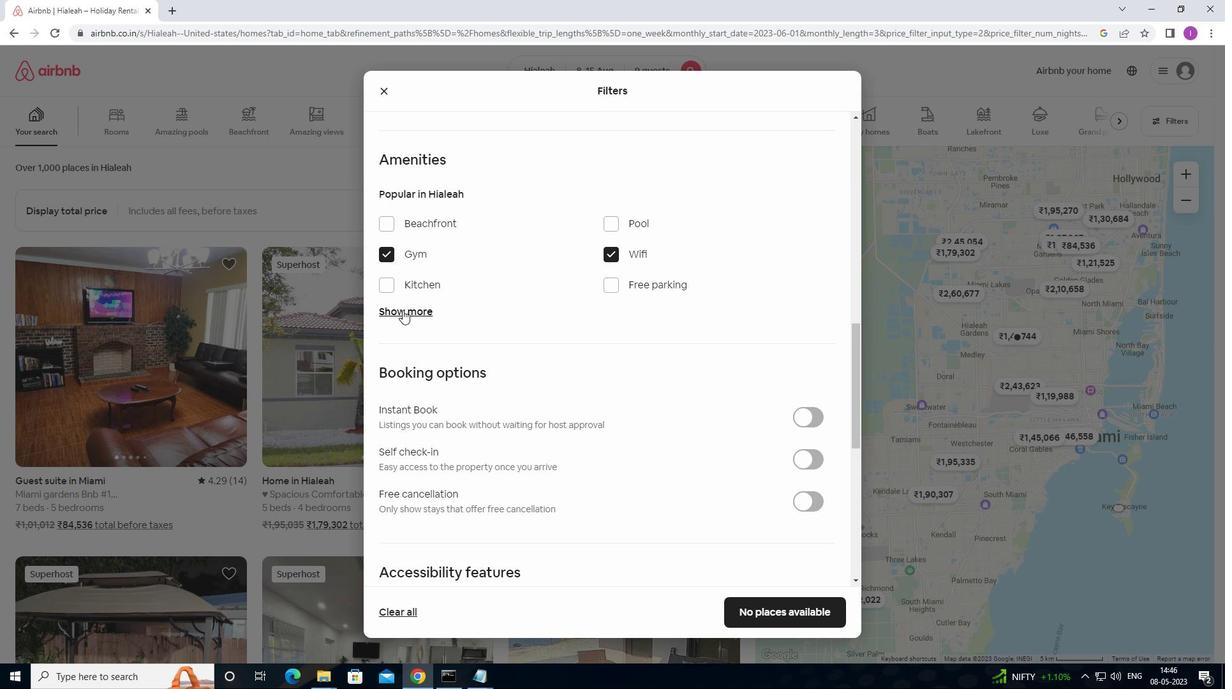 
Action: Mouse moved to (642, 282)
Screenshot: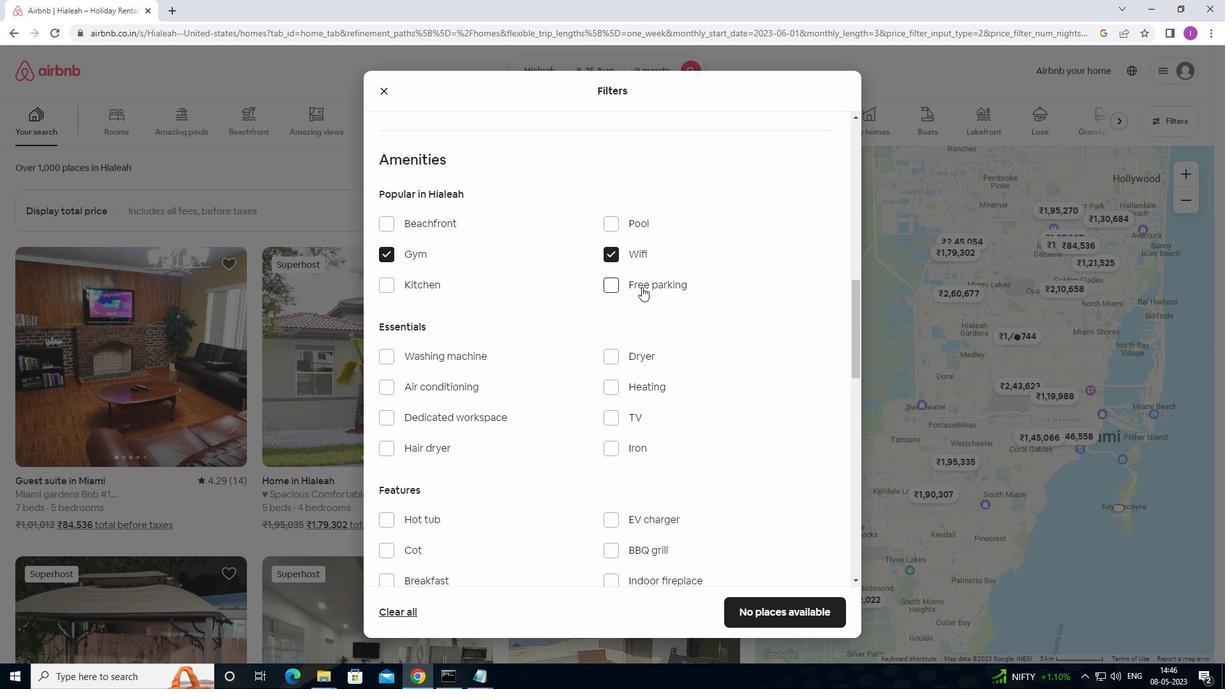 
Action: Mouse pressed left at (642, 282)
Screenshot: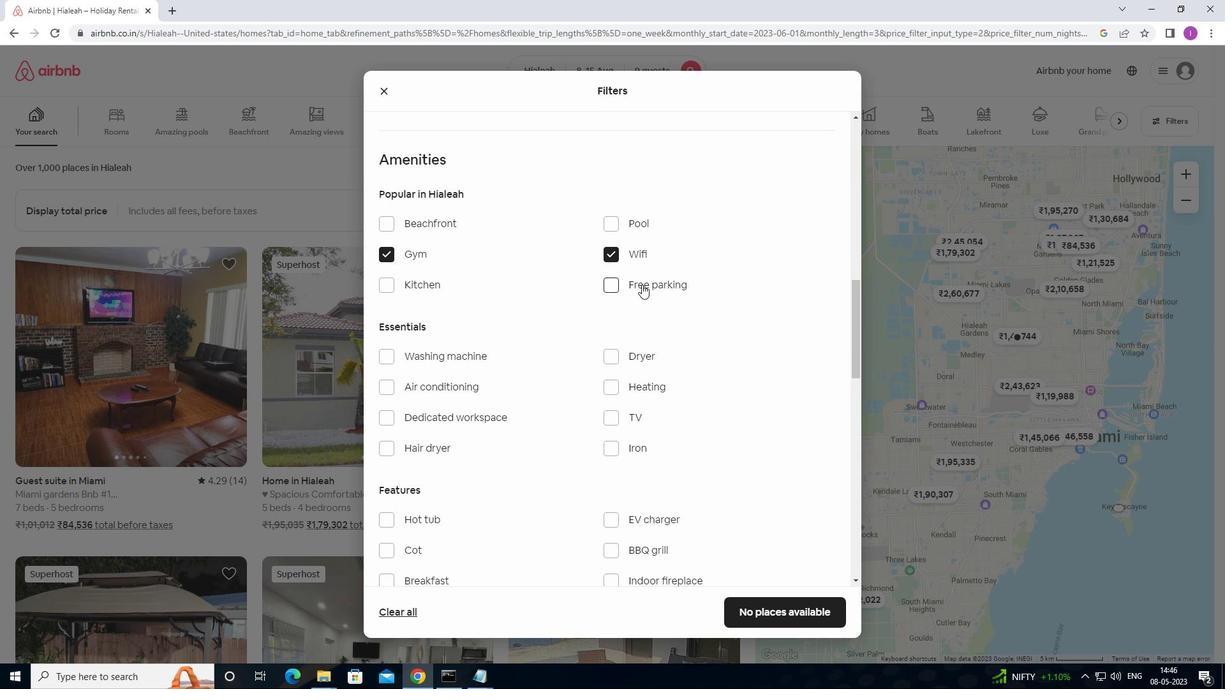 
Action: Mouse moved to (611, 414)
Screenshot: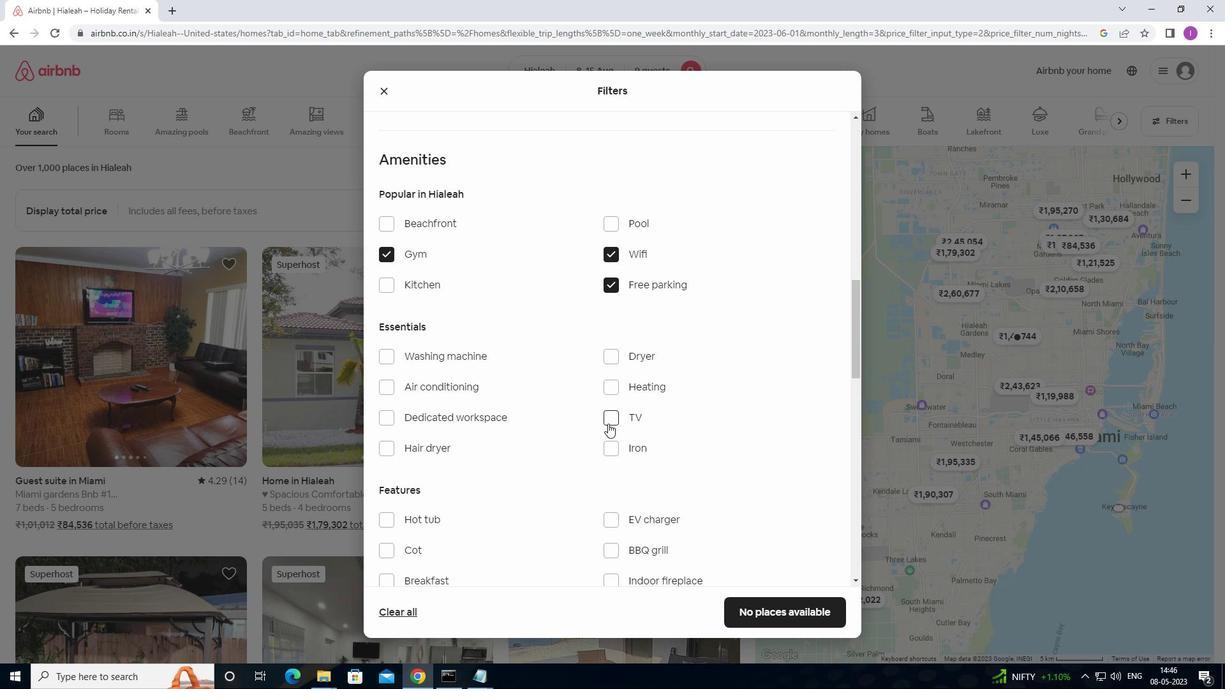 
Action: Mouse pressed left at (611, 414)
Screenshot: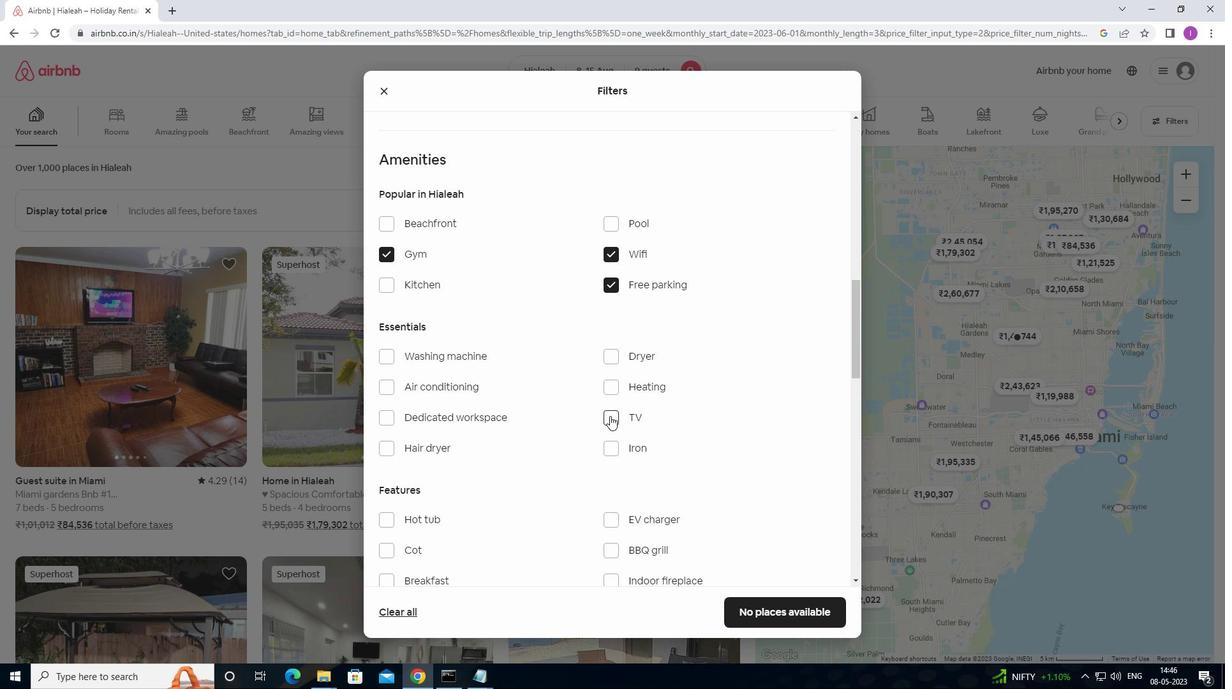 
Action: Mouse moved to (527, 453)
Screenshot: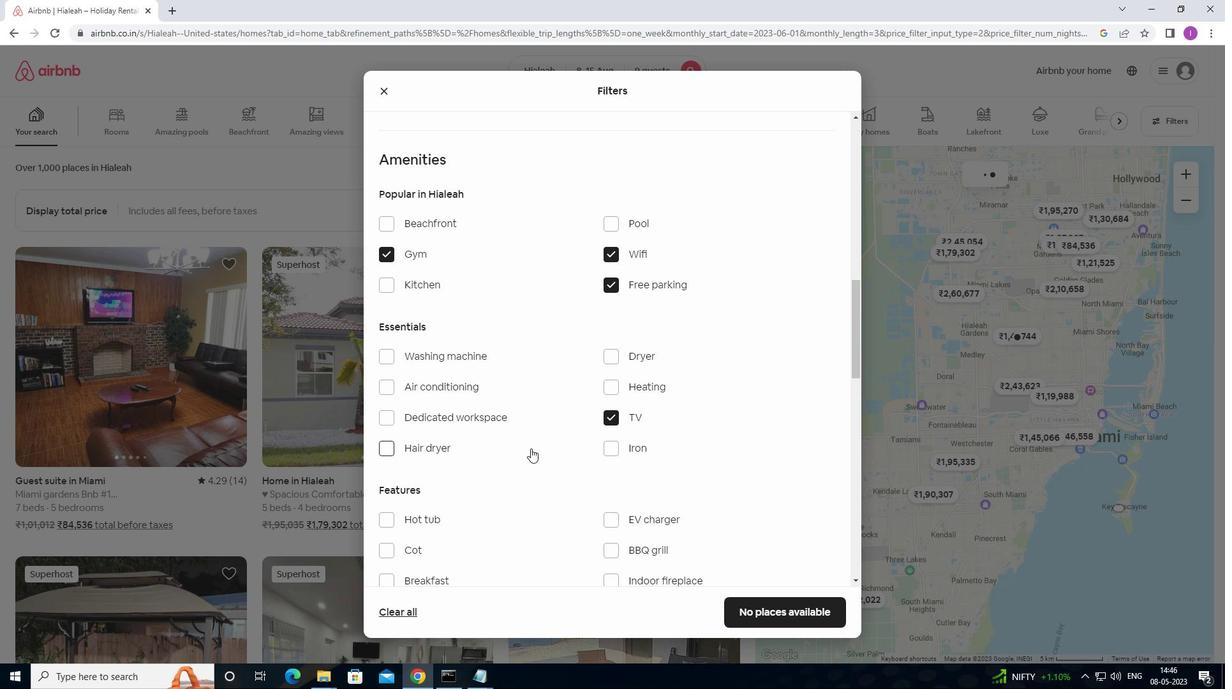 
Action: Mouse scrolled (527, 452) with delta (0, 0)
Screenshot: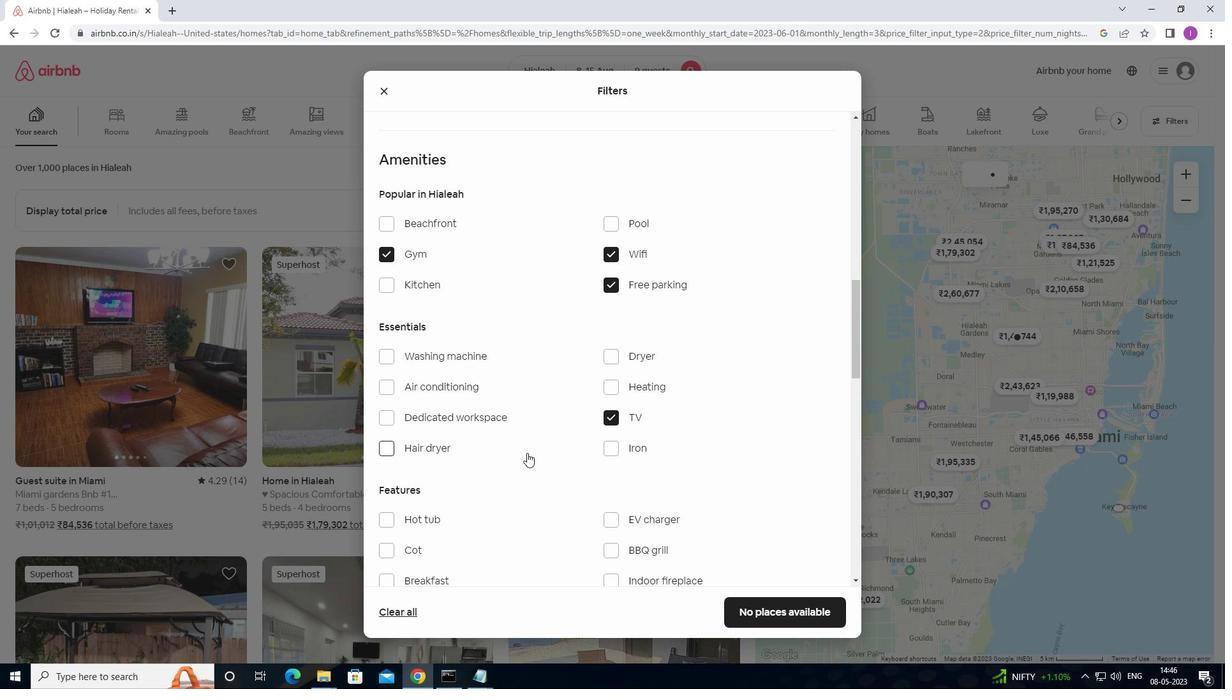 
Action: Mouse scrolled (527, 452) with delta (0, 0)
Screenshot: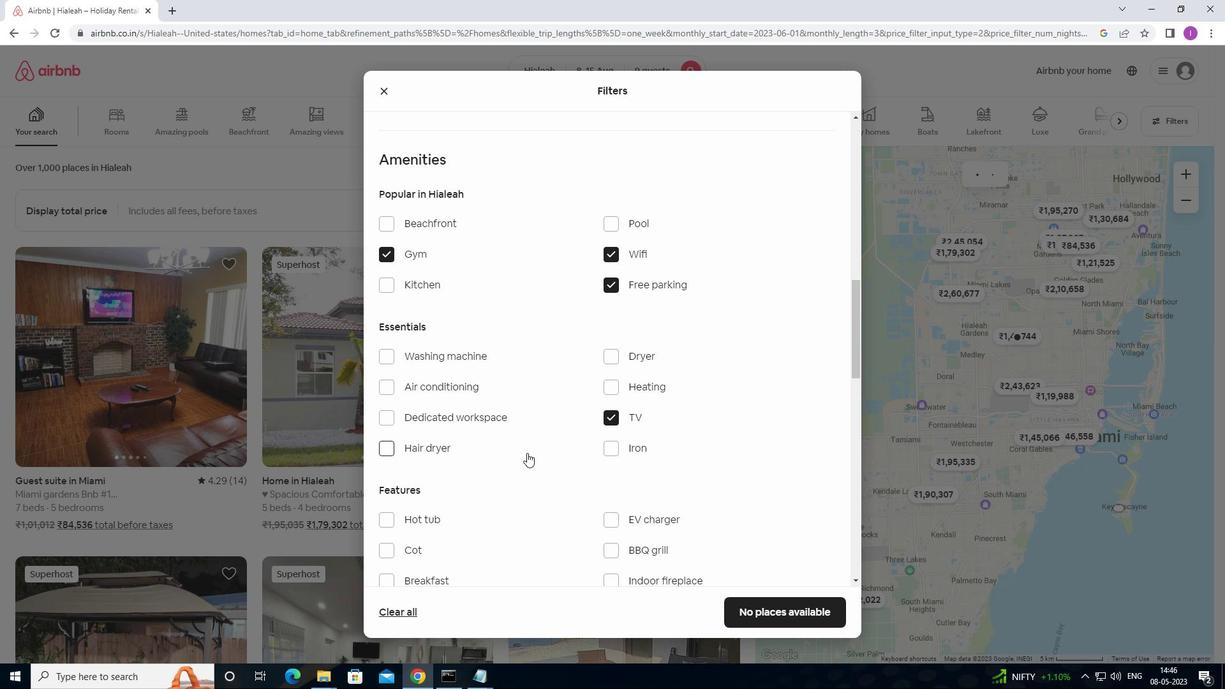 
Action: Mouse moved to (394, 455)
Screenshot: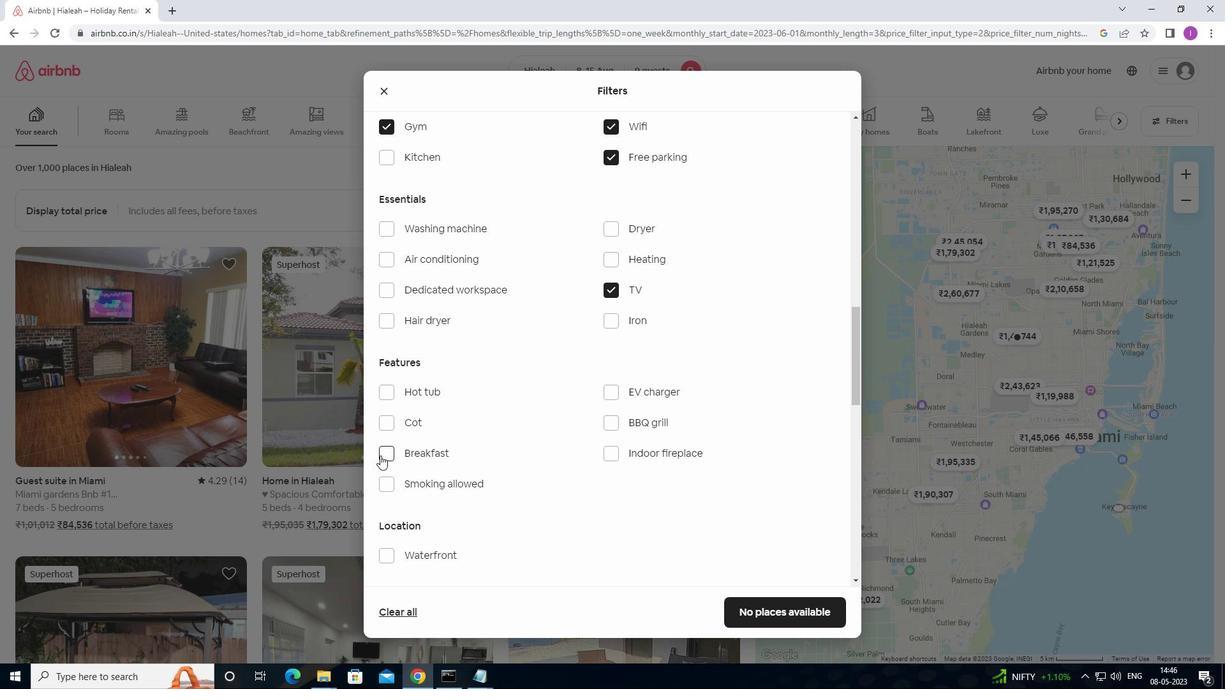 
Action: Mouse pressed left at (394, 455)
Screenshot: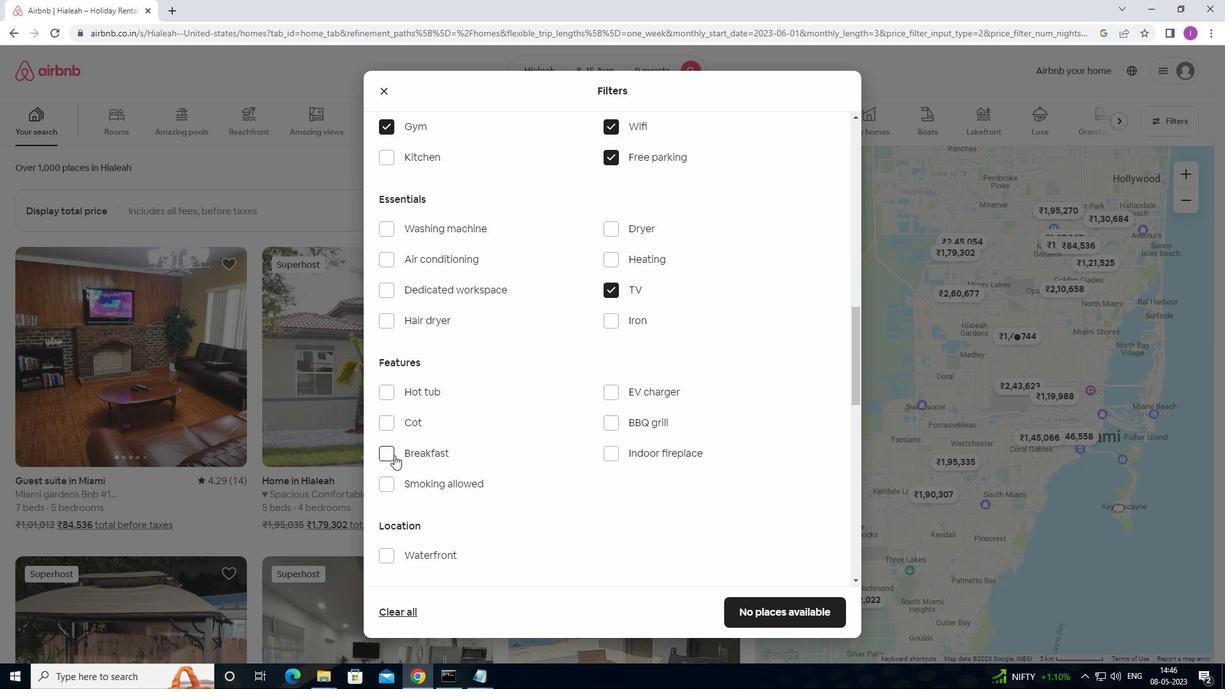 
Action: Mouse moved to (526, 302)
Screenshot: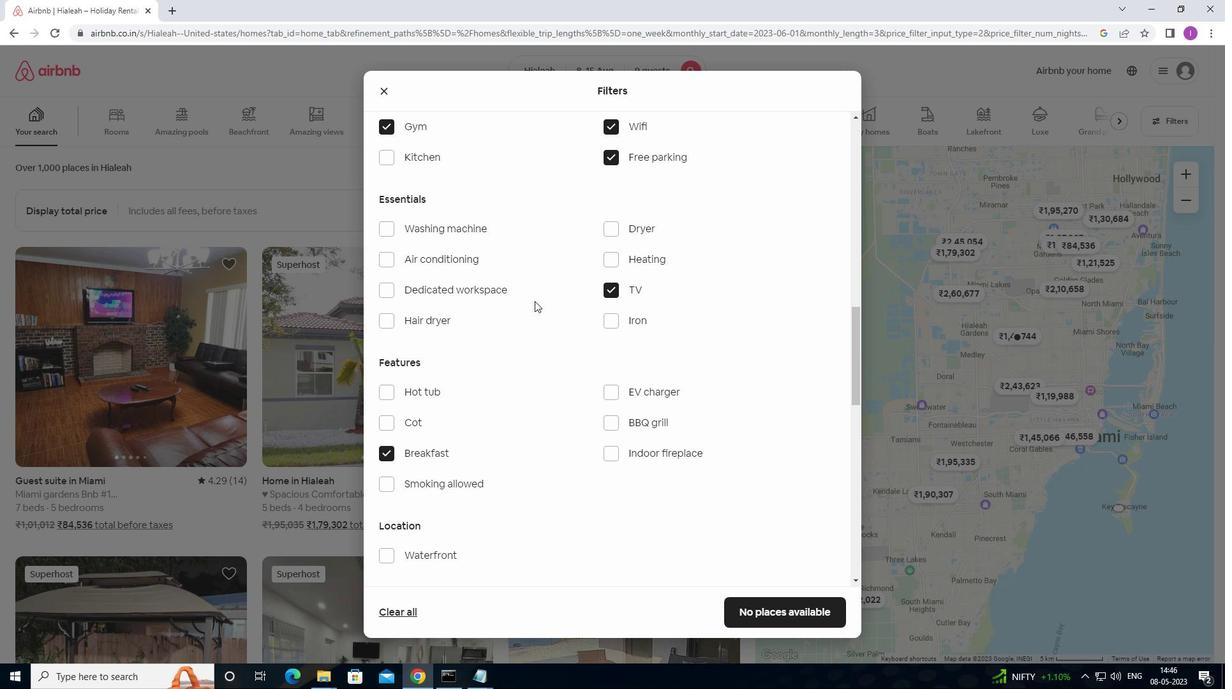 
Action: Mouse scrolled (526, 303) with delta (0, 0)
Screenshot: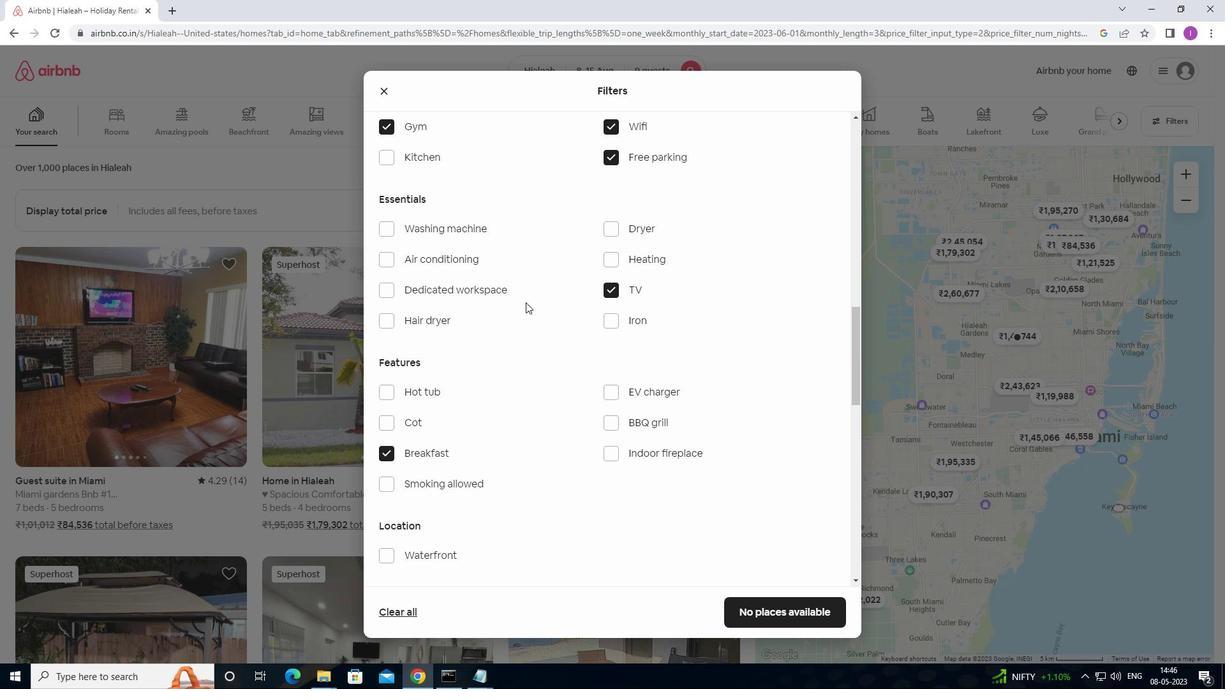 
Action: Mouse scrolled (526, 303) with delta (0, 0)
Screenshot: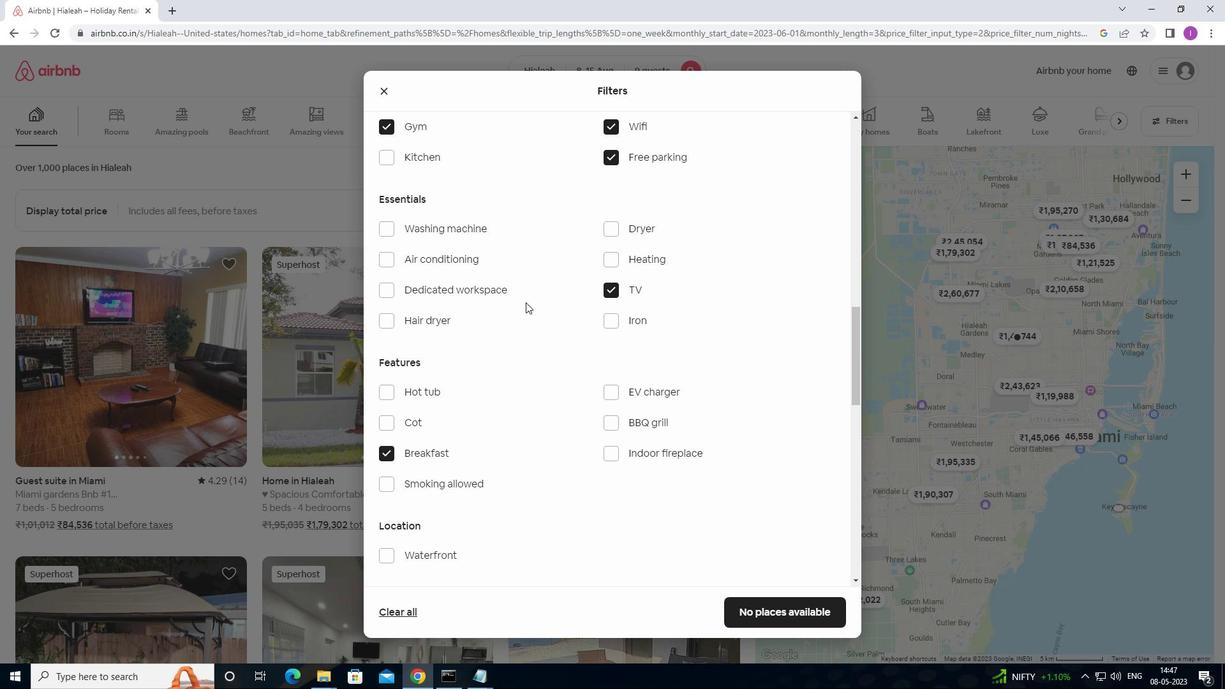 
Action: Mouse scrolled (526, 301) with delta (0, 0)
Screenshot: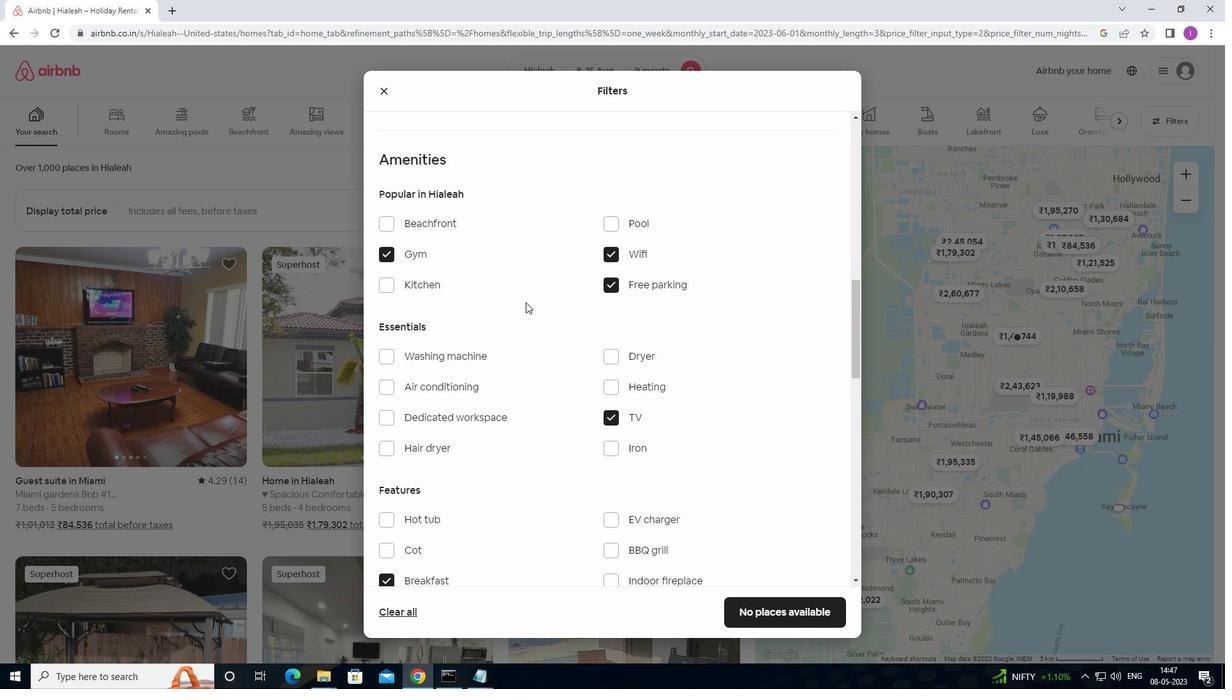 
Action: Mouse moved to (510, 373)
Screenshot: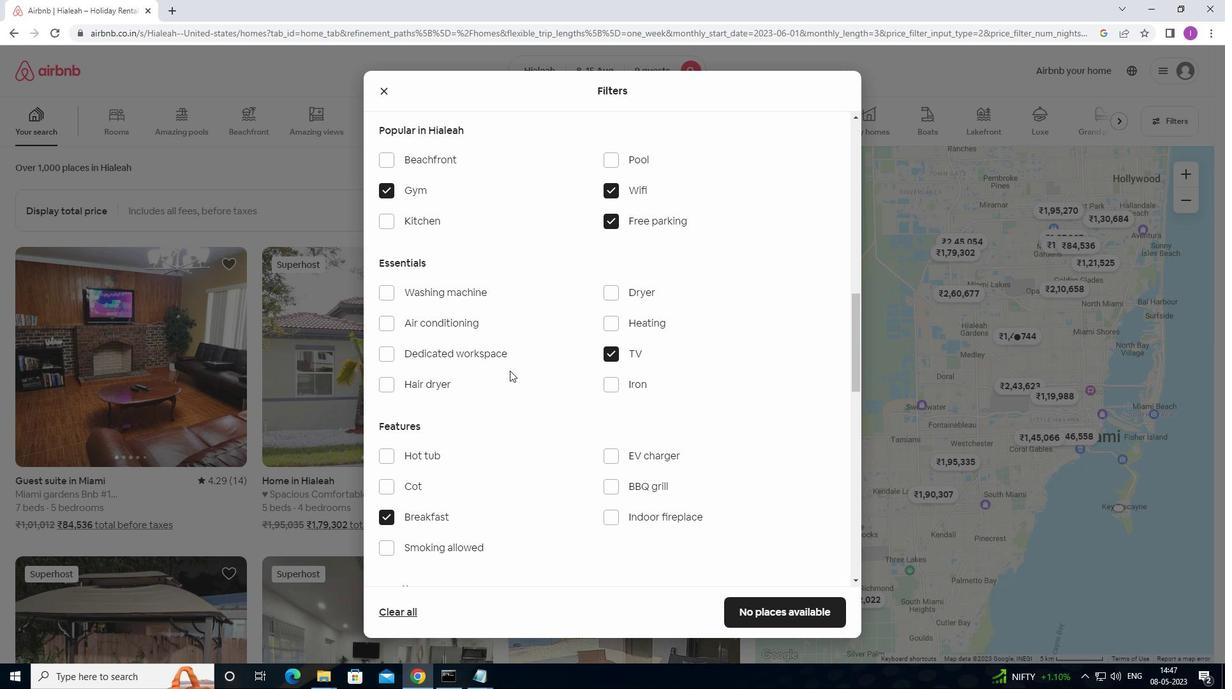 
Action: Mouse scrolled (510, 372) with delta (0, 0)
Screenshot: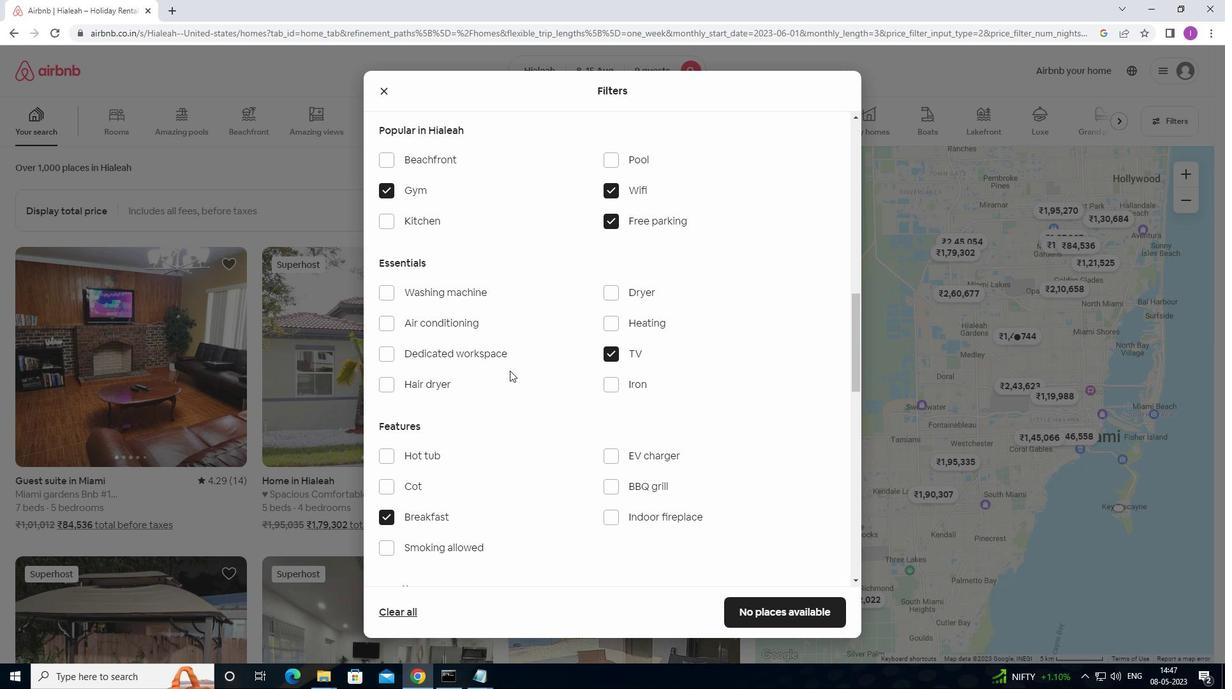 
Action: Mouse moved to (506, 384)
Screenshot: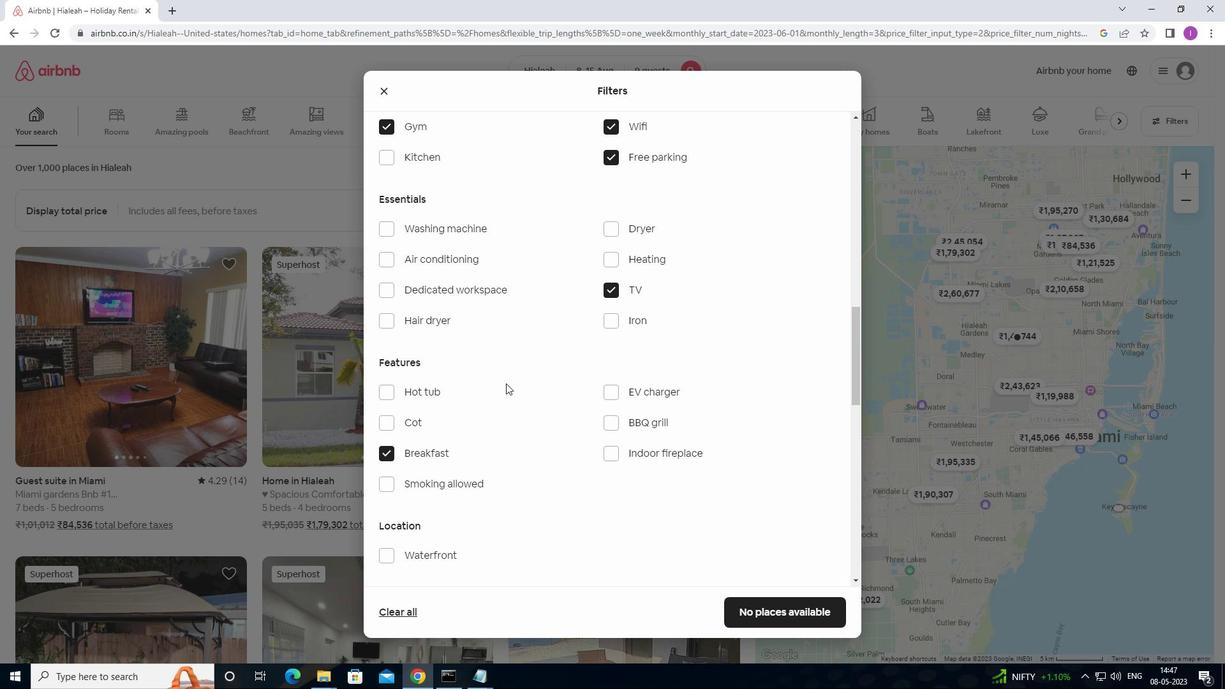 
Action: Mouse scrolled (506, 384) with delta (0, 0)
Screenshot: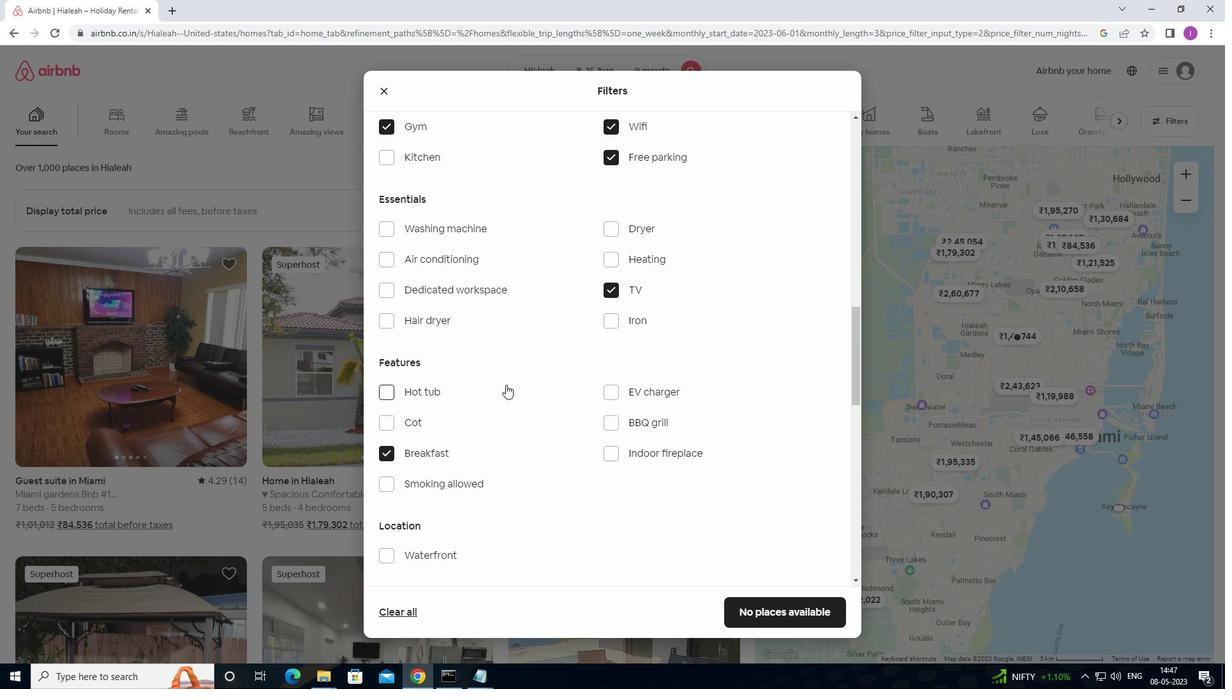 
Action: Mouse scrolled (506, 384) with delta (0, 0)
Screenshot: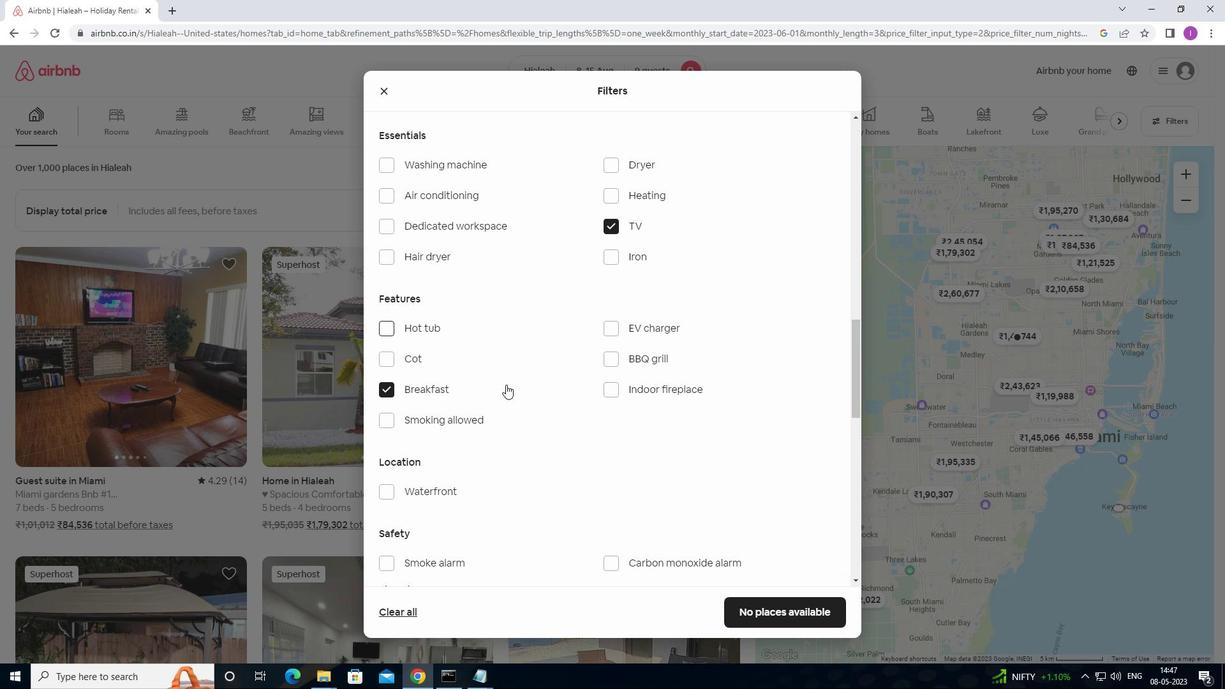 
Action: Mouse scrolled (506, 384) with delta (0, 0)
Screenshot: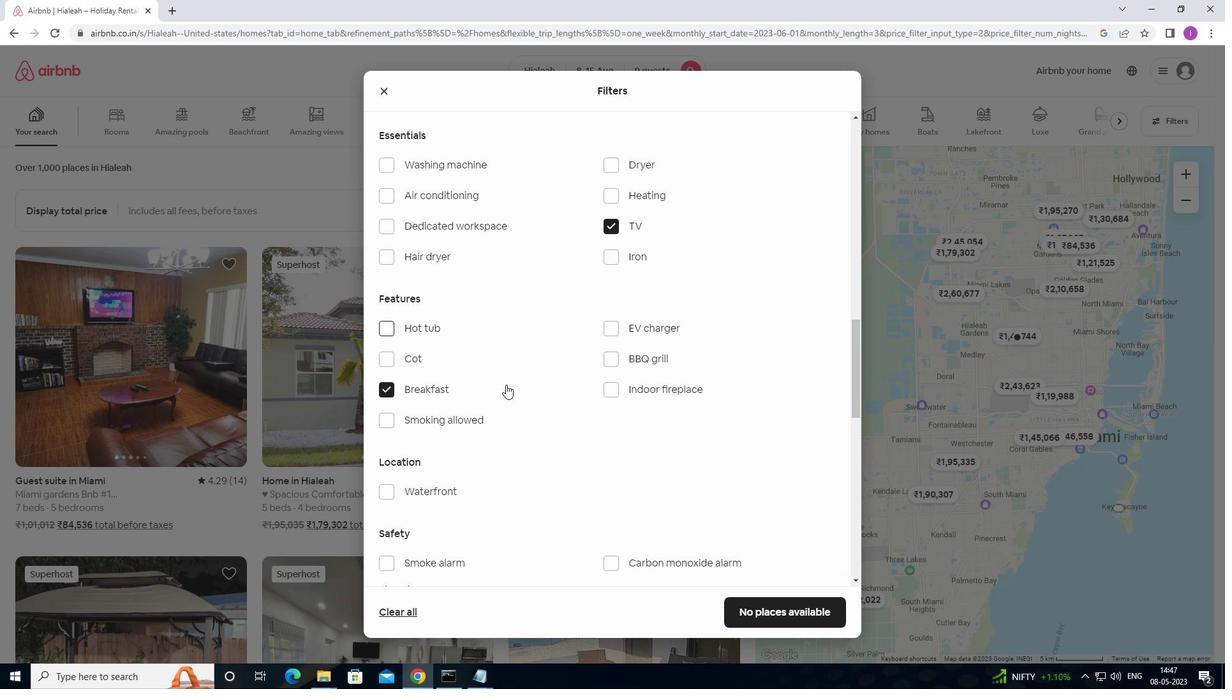 
Action: Mouse scrolled (506, 384) with delta (0, 0)
Screenshot: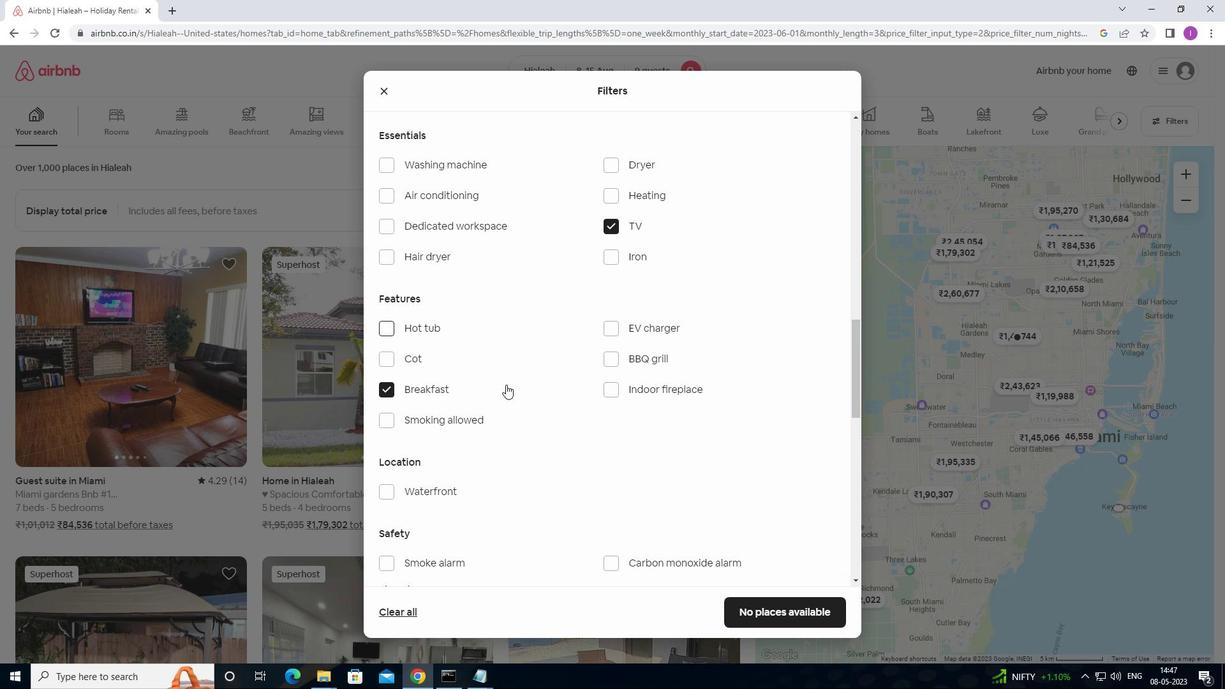 
Action: Mouse scrolled (506, 384) with delta (0, 0)
Screenshot: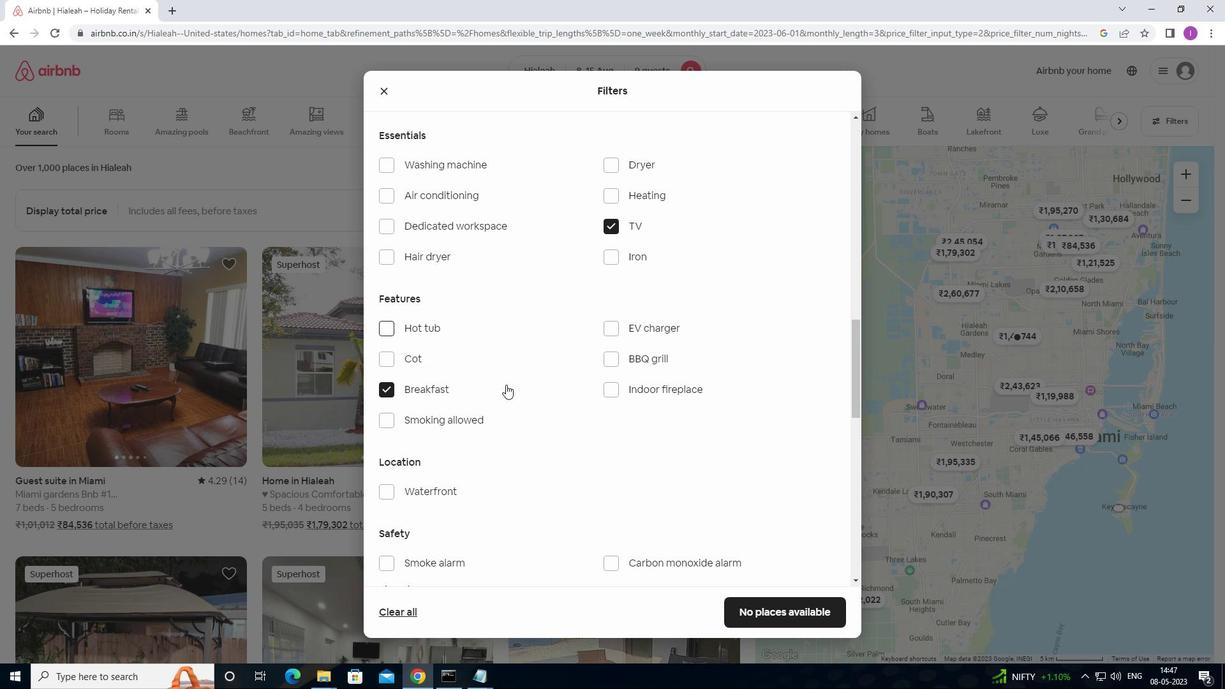 
Action: Mouse moved to (639, 400)
Screenshot: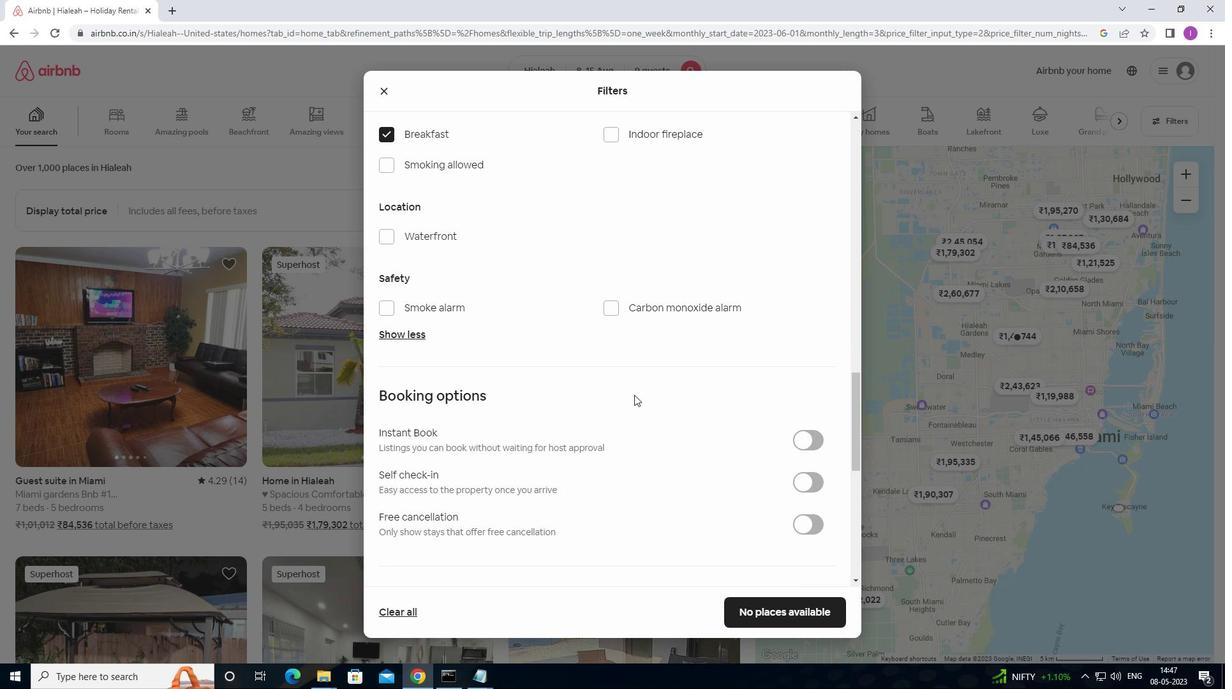 
Action: Mouse scrolled (639, 400) with delta (0, 0)
Screenshot: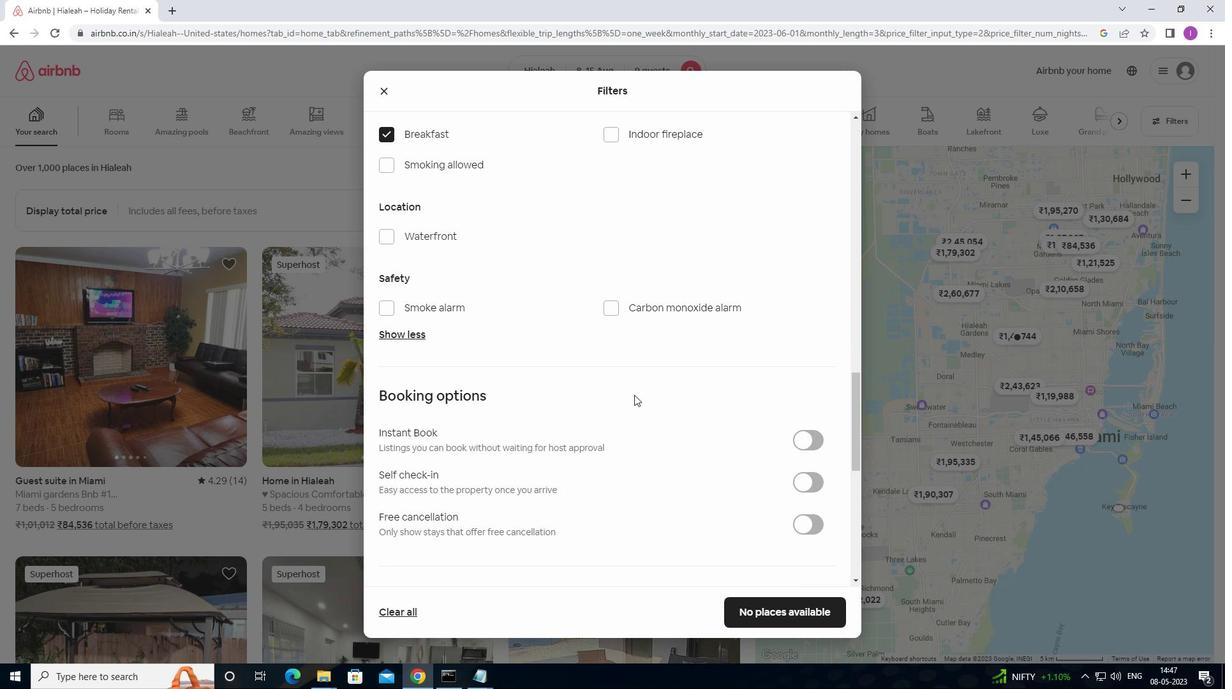 
Action: Mouse moved to (812, 418)
Screenshot: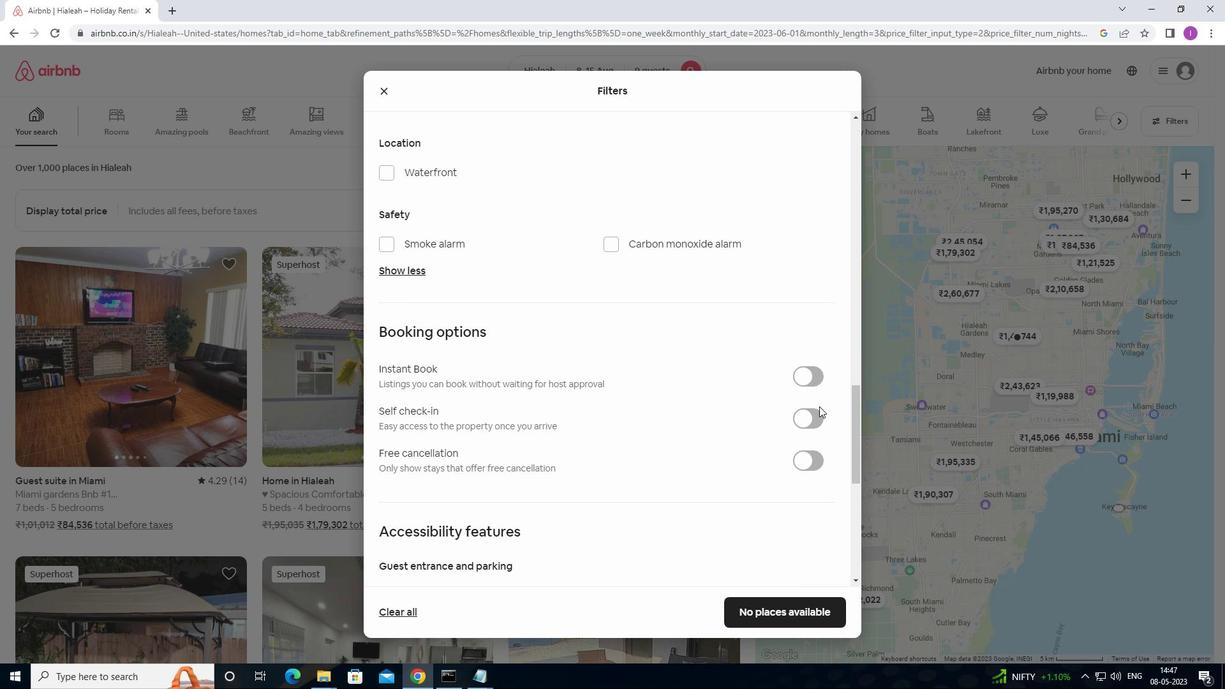 
Action: Mouse pressed left at (812, 418)
Screenshot: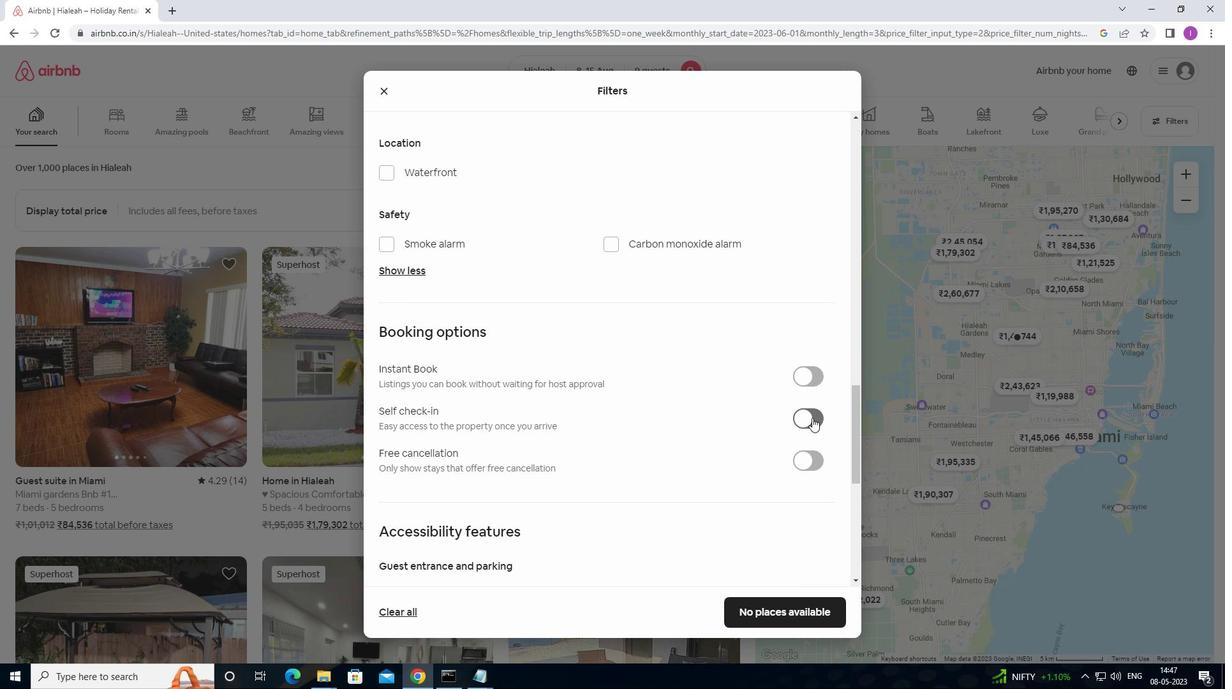 
Action: Mouse moved to (570, 437)
Screenshot: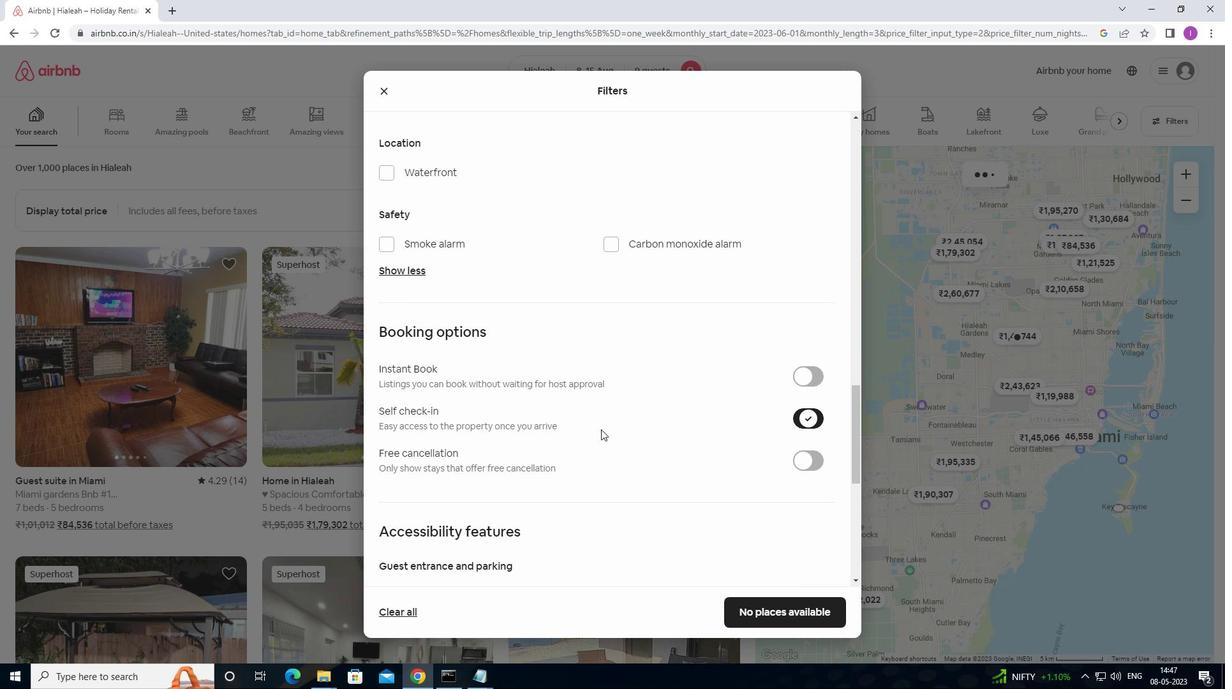 
Action: Mouse scrolled (570, 436) with delta (0, 0)
Screenshot: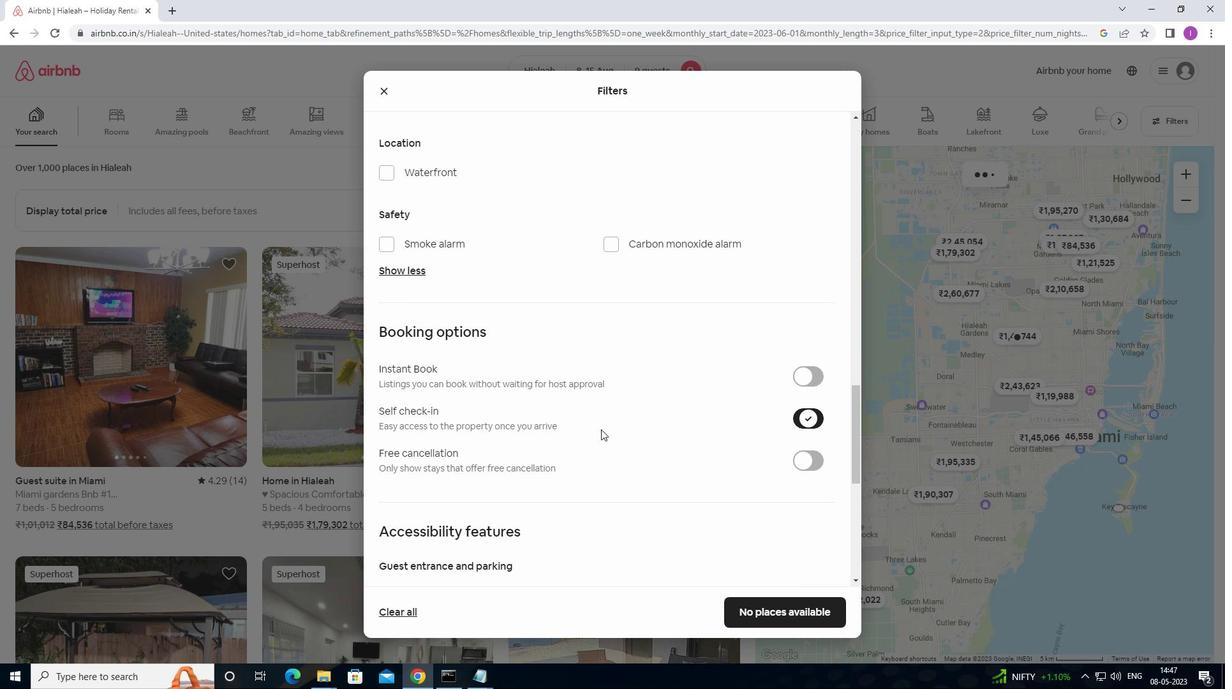 
Action: Mouse moved to (570, 437)
Screenshot: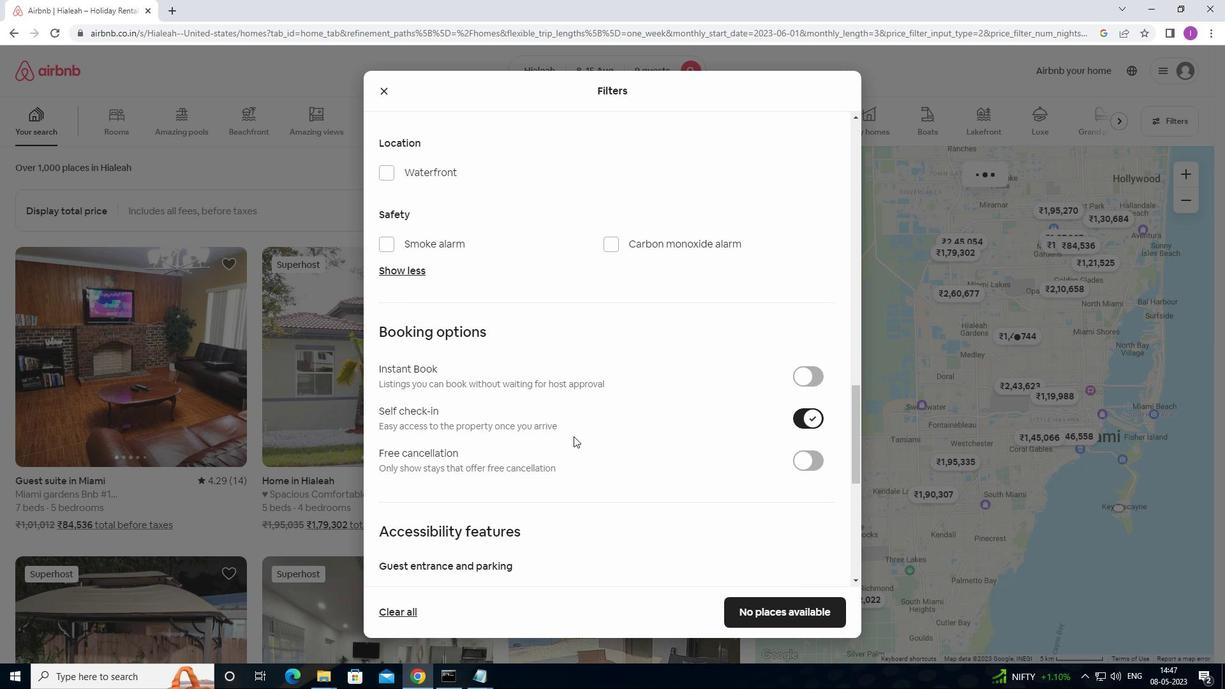 
Action: Mouse scrolled (570, 437) with delta (0, 0)
Screenshot: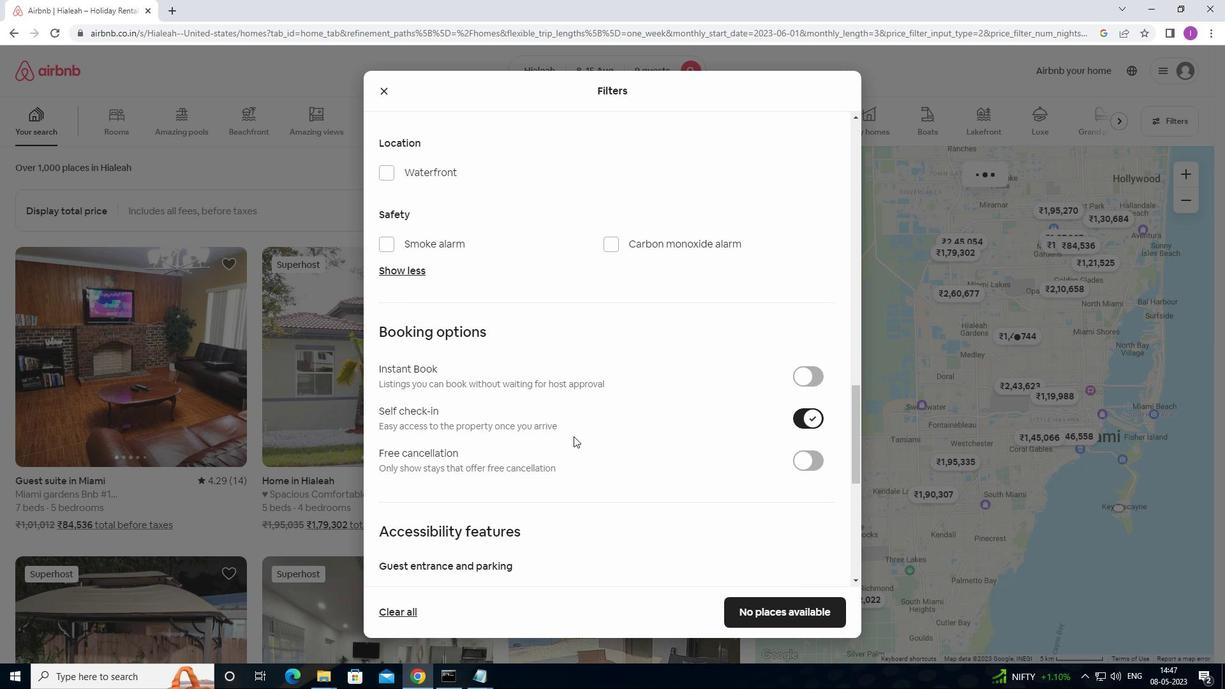 
Action: Mouse scrolled (570, 437) with delta (0, 0)
Screenshot: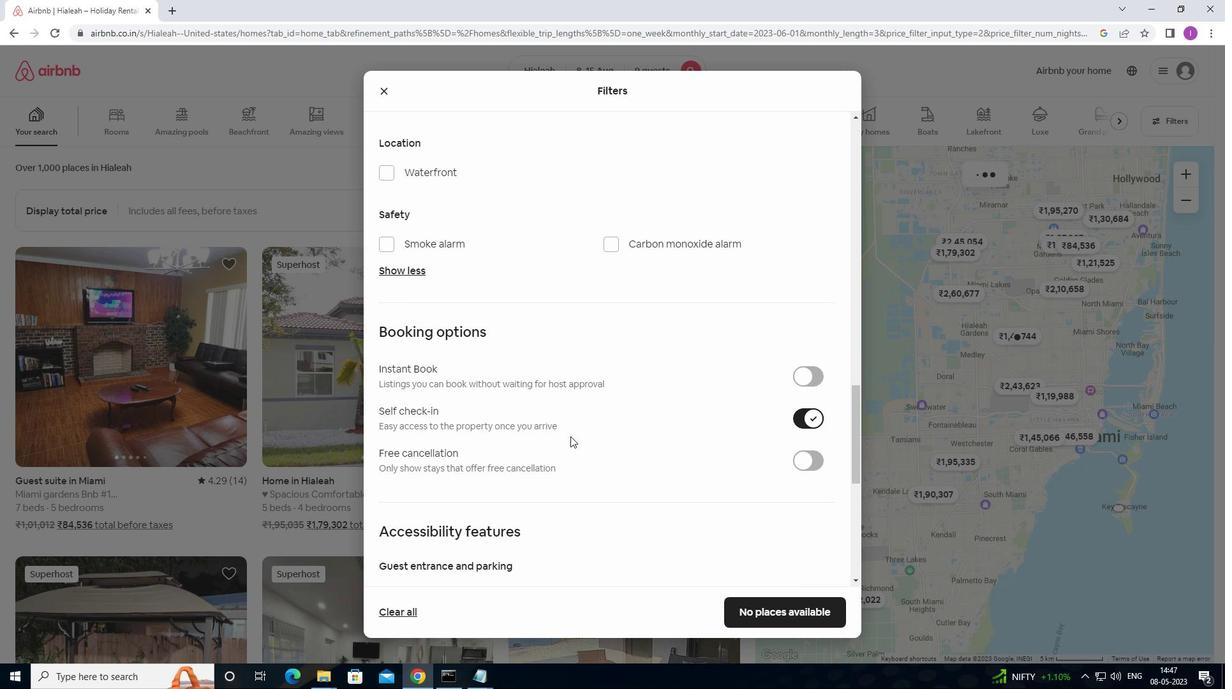 
Action: Mouse moved to (570, 437)
Screenshot: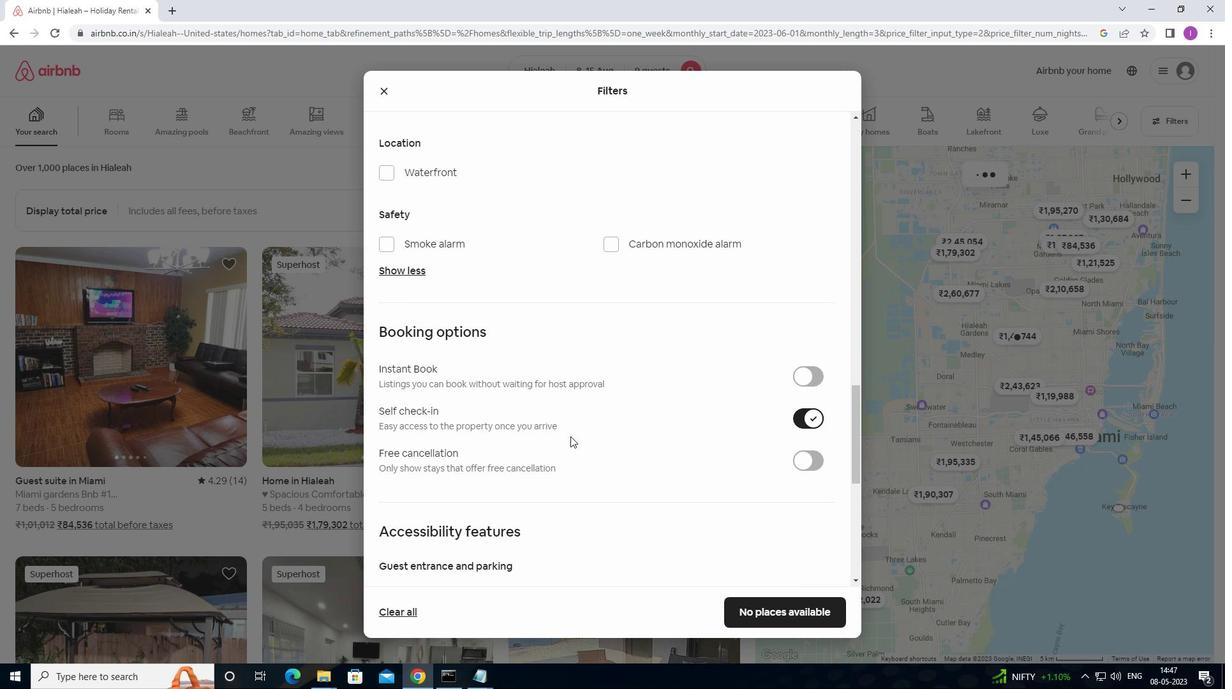 
Action: Mouse scrolled (570, 437) with delta (0, 0)
Screenshot: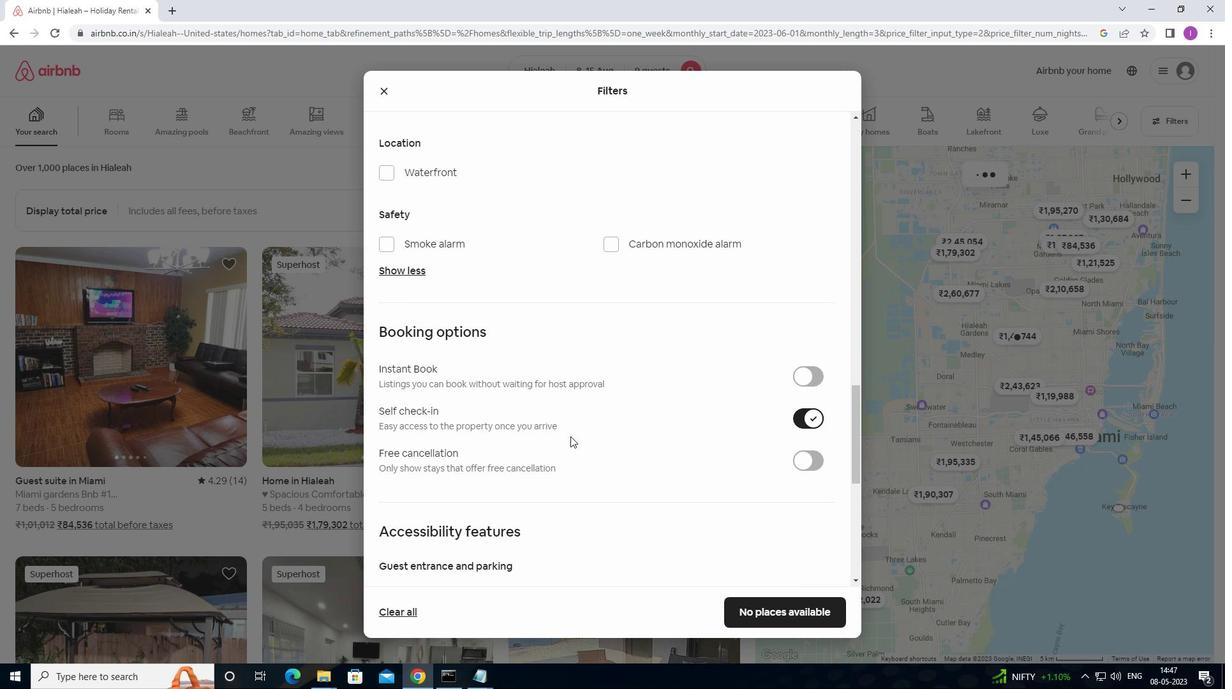 
Action: Mouse scrolled (570, 437) with delta (0, 0)
Screenshot: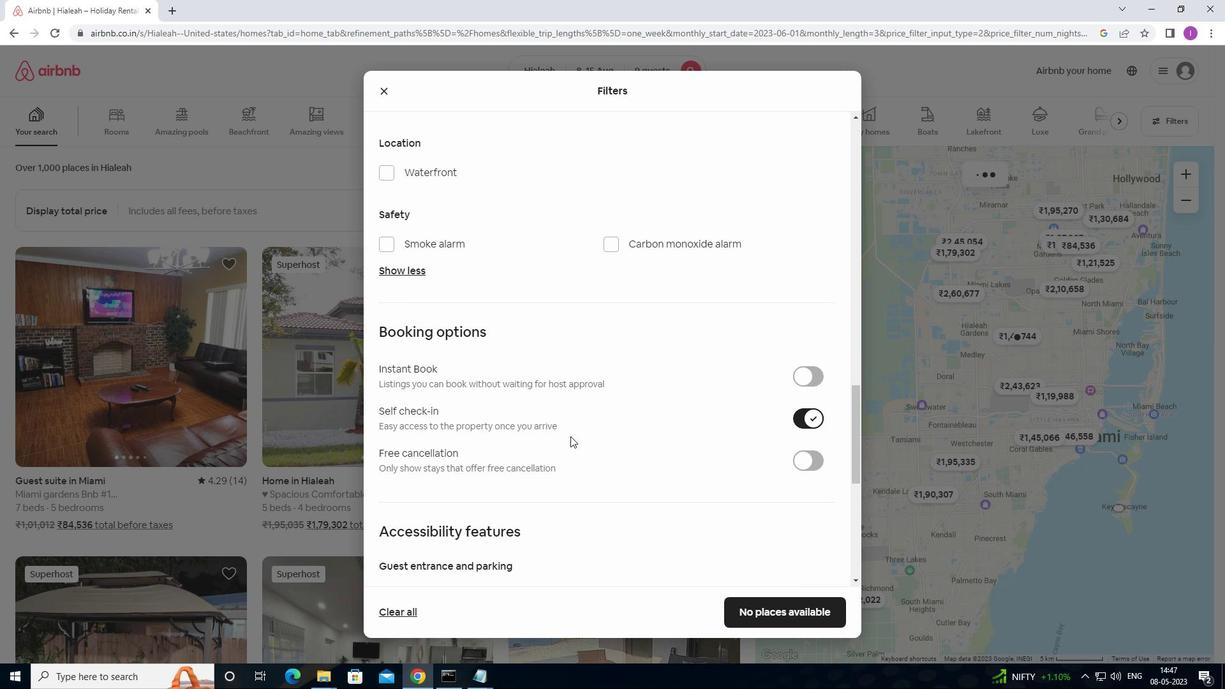 
Action: Mouse moved to (570, 439)
Screenshot: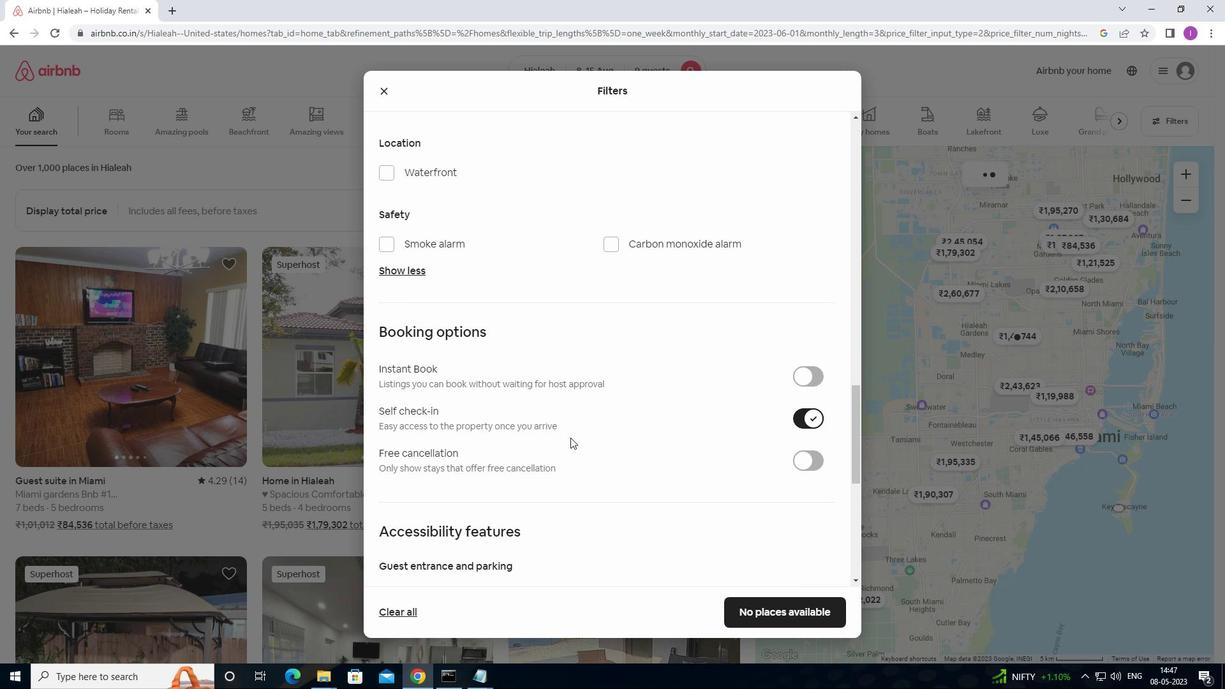 
Action: Mouse scrolled (570, 438) with delta (0, 0)
Screenshot: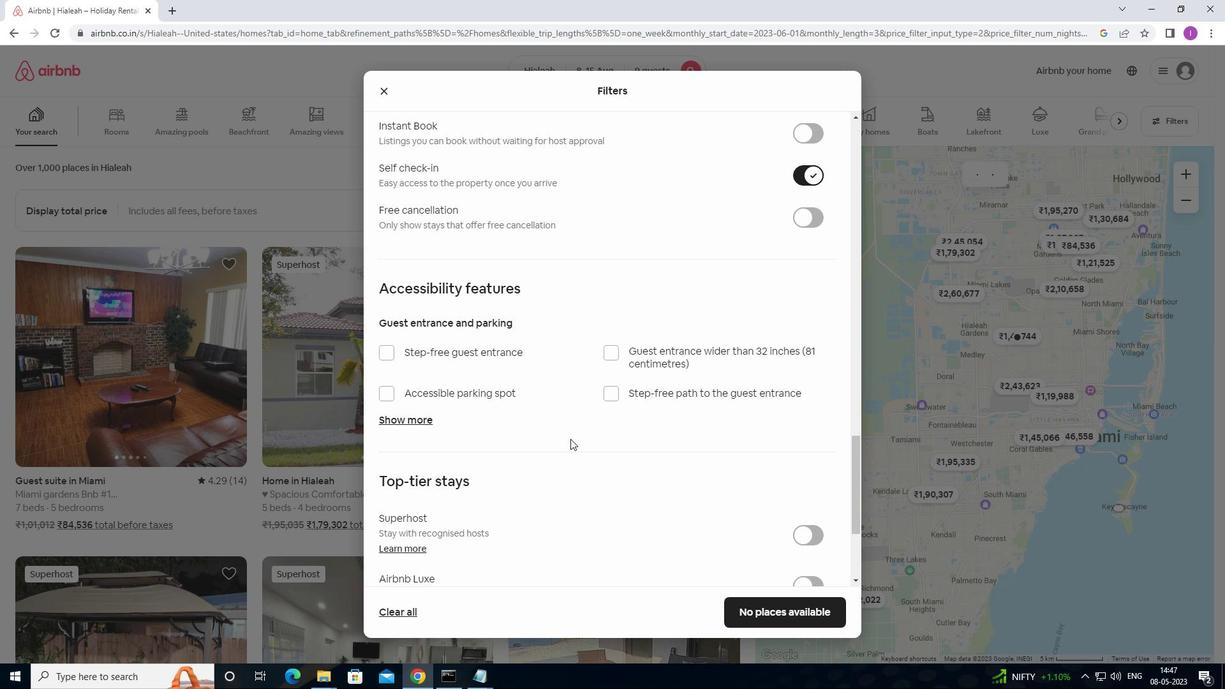 
Action: Mouse scrolled (570, 438) with delta (0, 0)
Screenshot: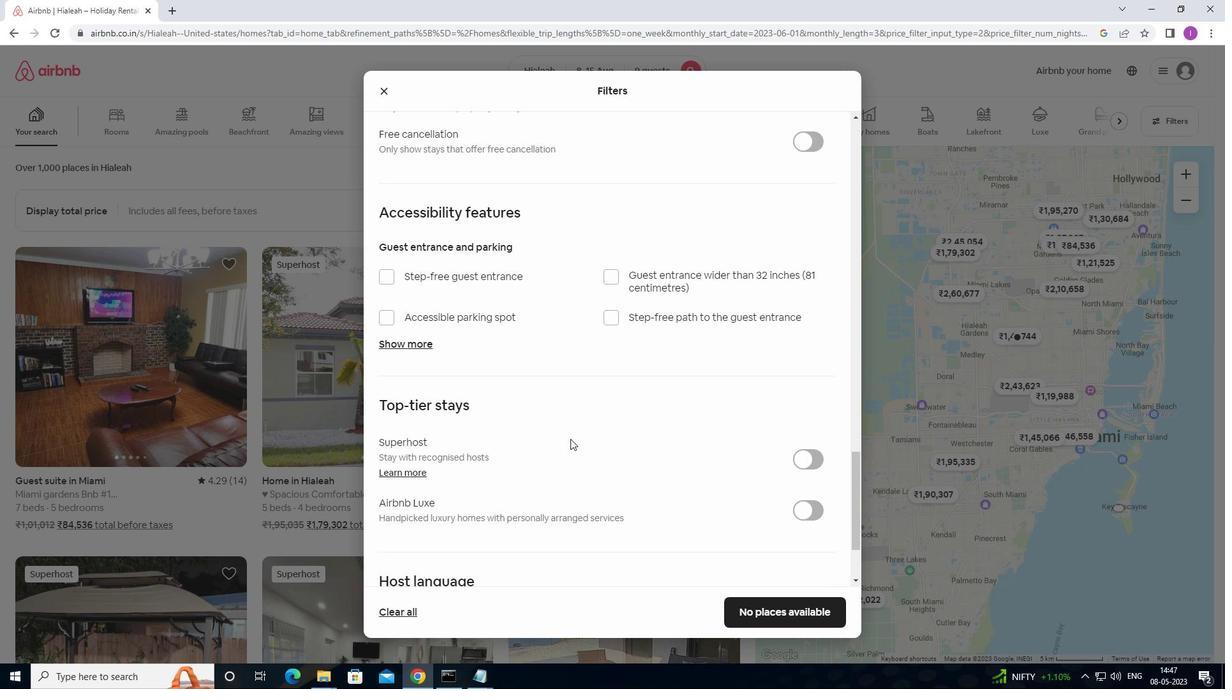 
Action: Mouse moved to (570, 439)
Screenshot: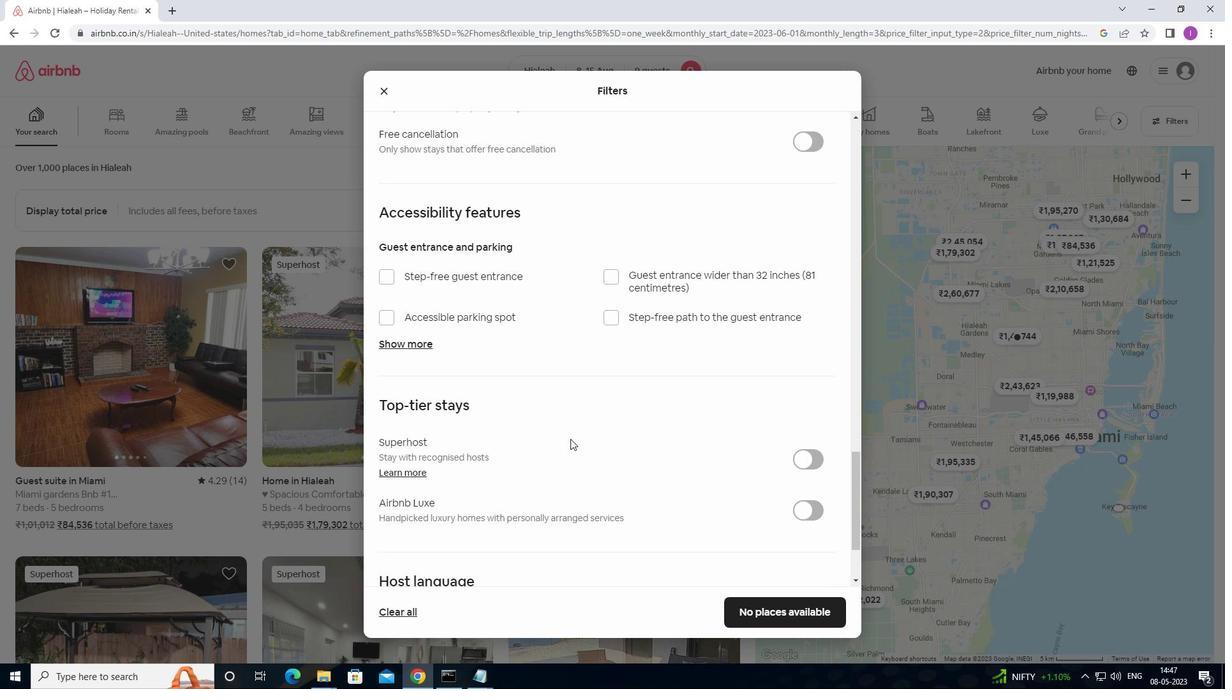 
Action: Mouse scrolled (570, 438) with delta (0, 0)
Screenshot: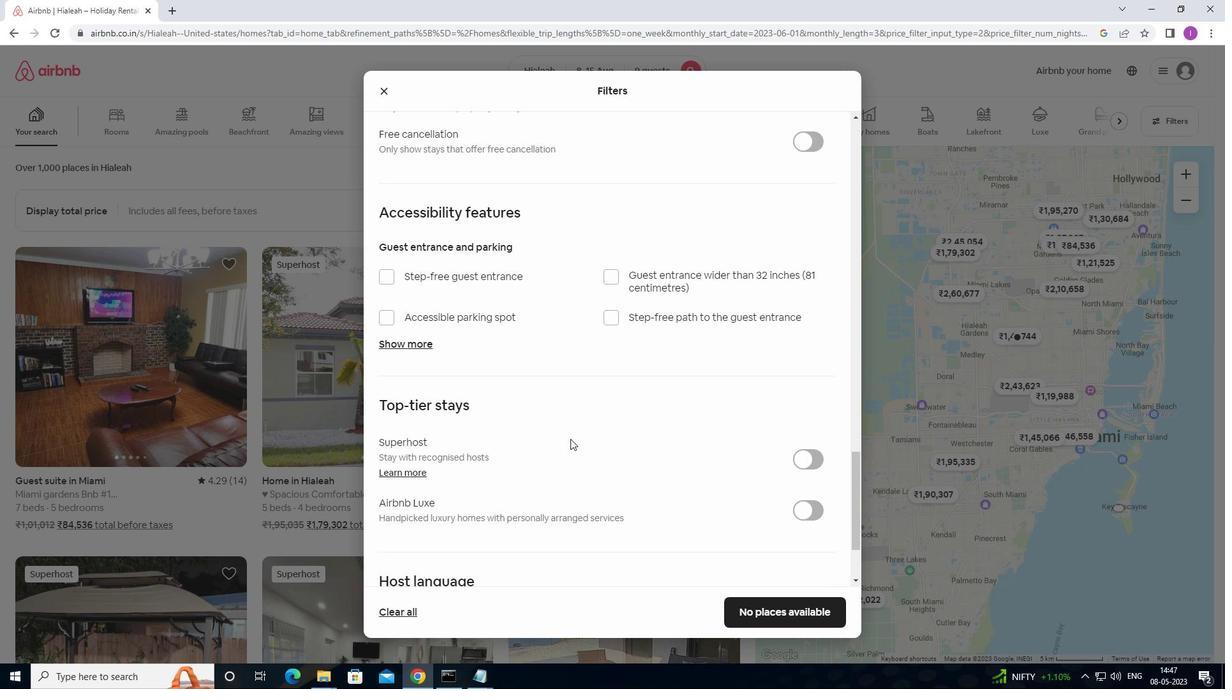 
Action: Mouse scrolled (570, 438) with delta (0, 0)
Screenshot: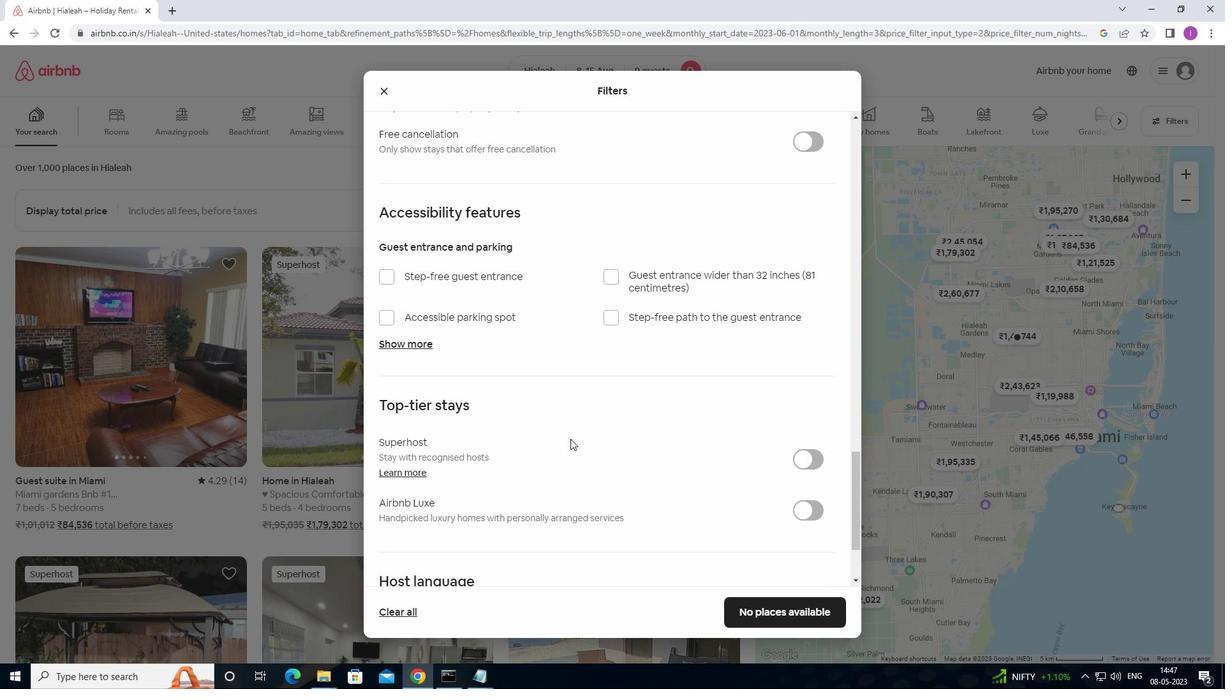 
Action: Mouse moved to (570, 440)
Screenshot: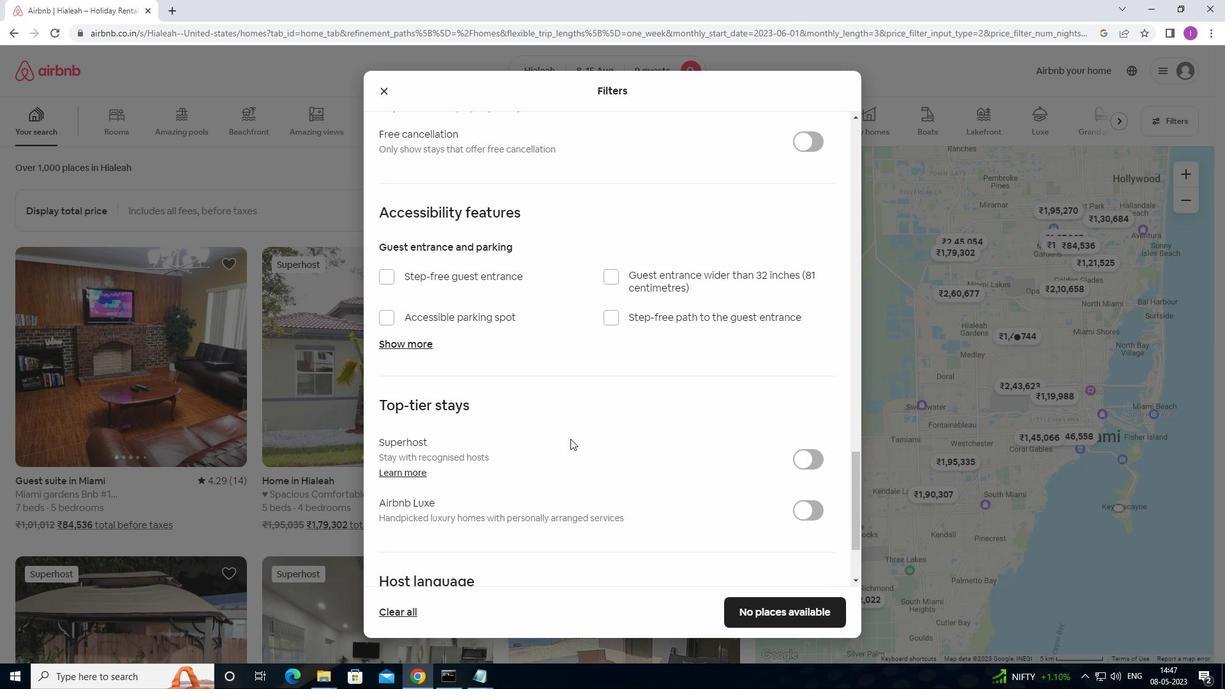 
Action: Mouse scrolled (570, 439) with delta (0, 0)
Screenshot: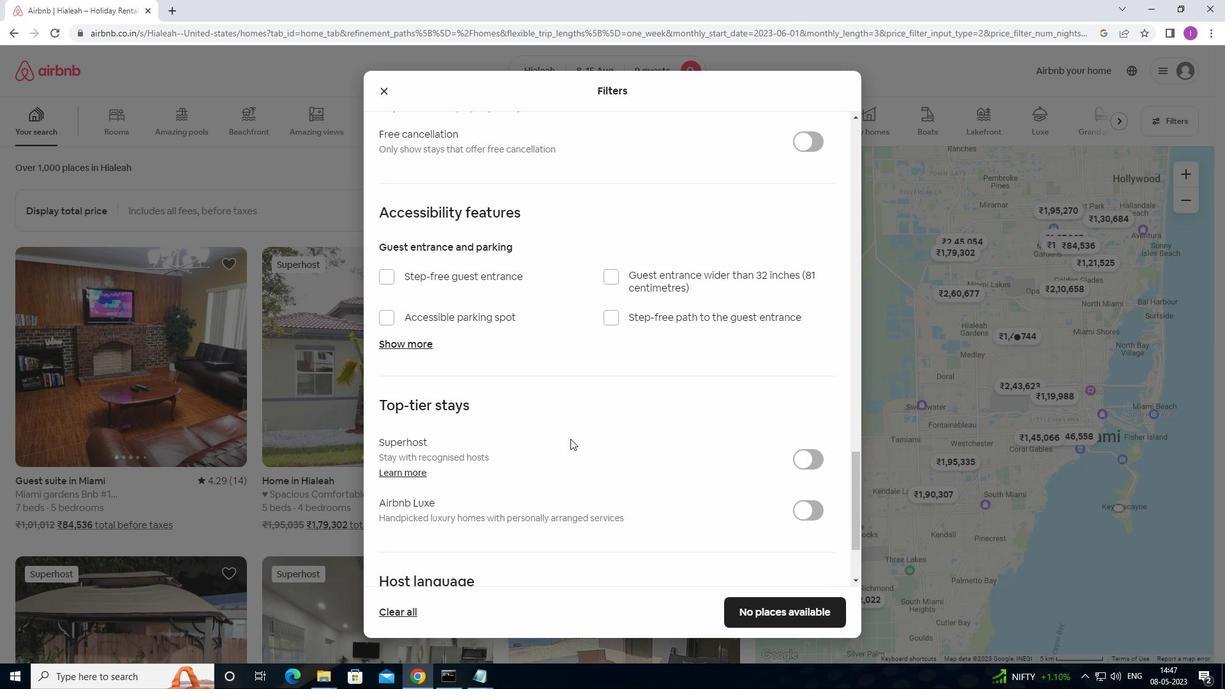 
Action: Mouse moved to (576, 437)
Screenshot: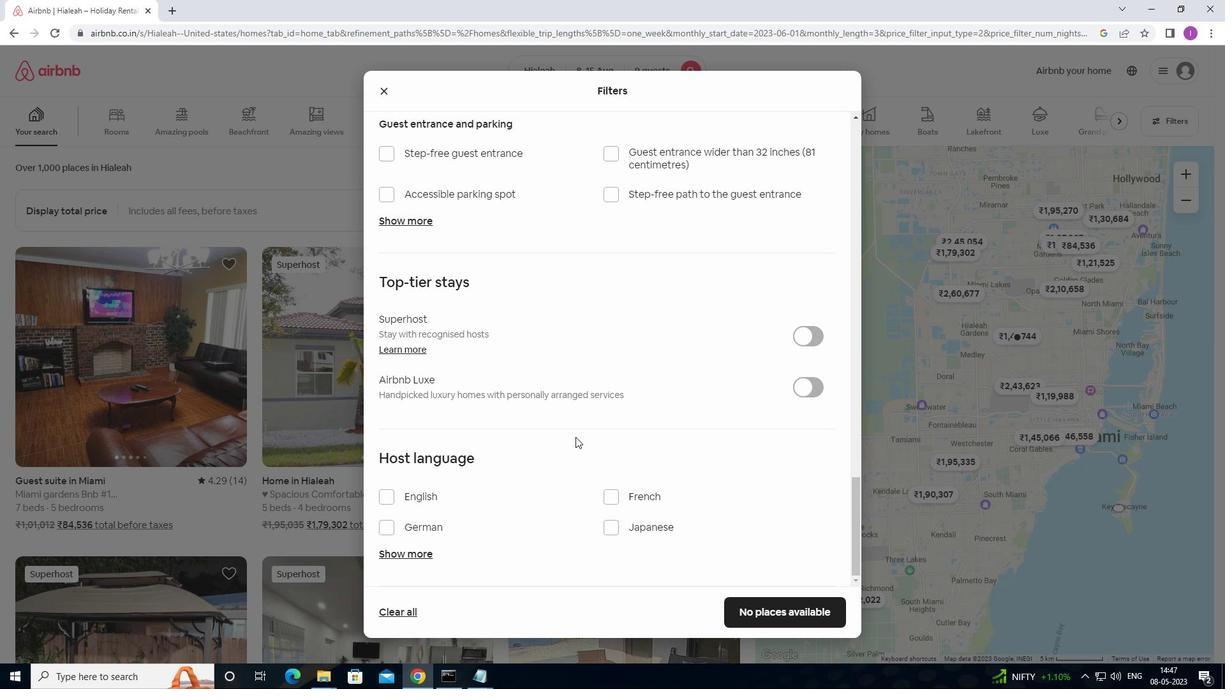 
Action: Mouse scrolled (576, 436) with delta (0, 0)
Screenshot: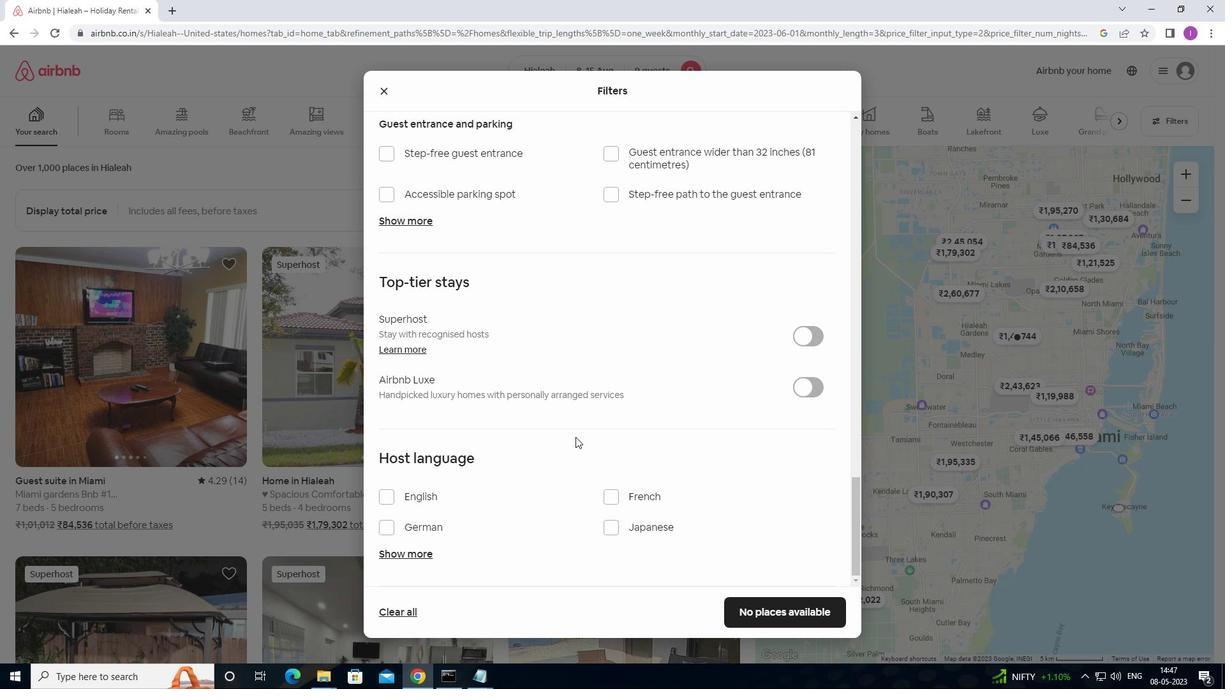 
Action: Mouse moved to (576, 437)
Screenshot: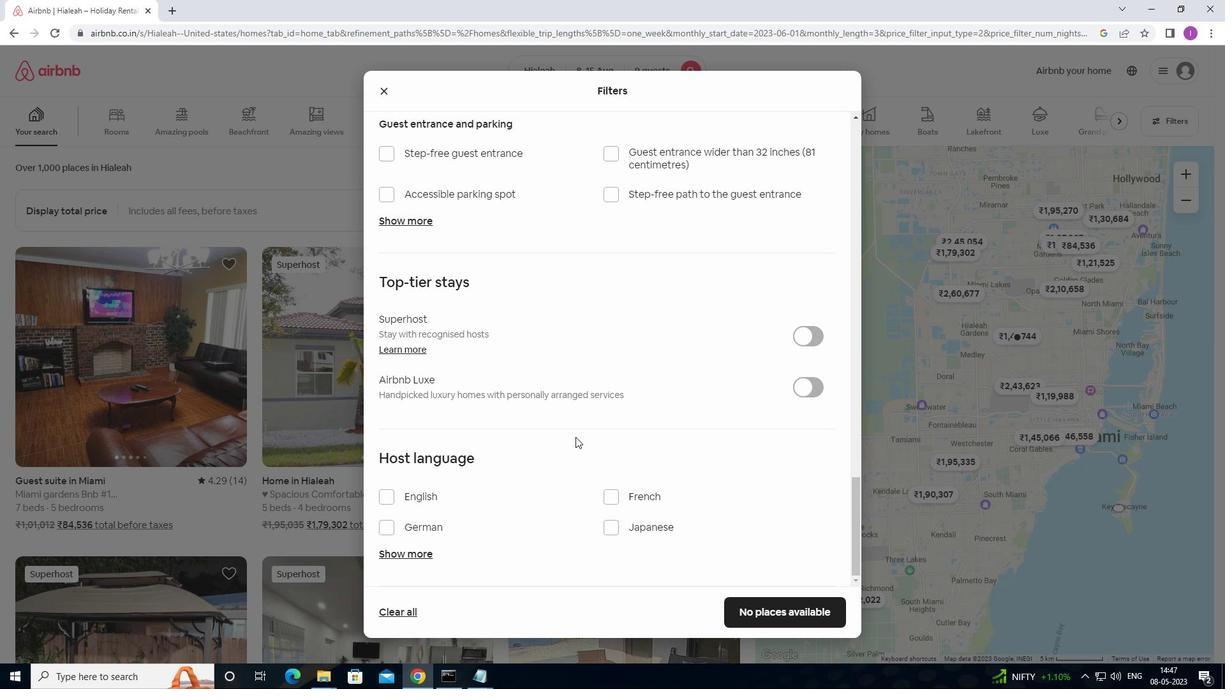 
Action: Mouse scrolled (576, 436) with delta (0, 0)
Screenshot: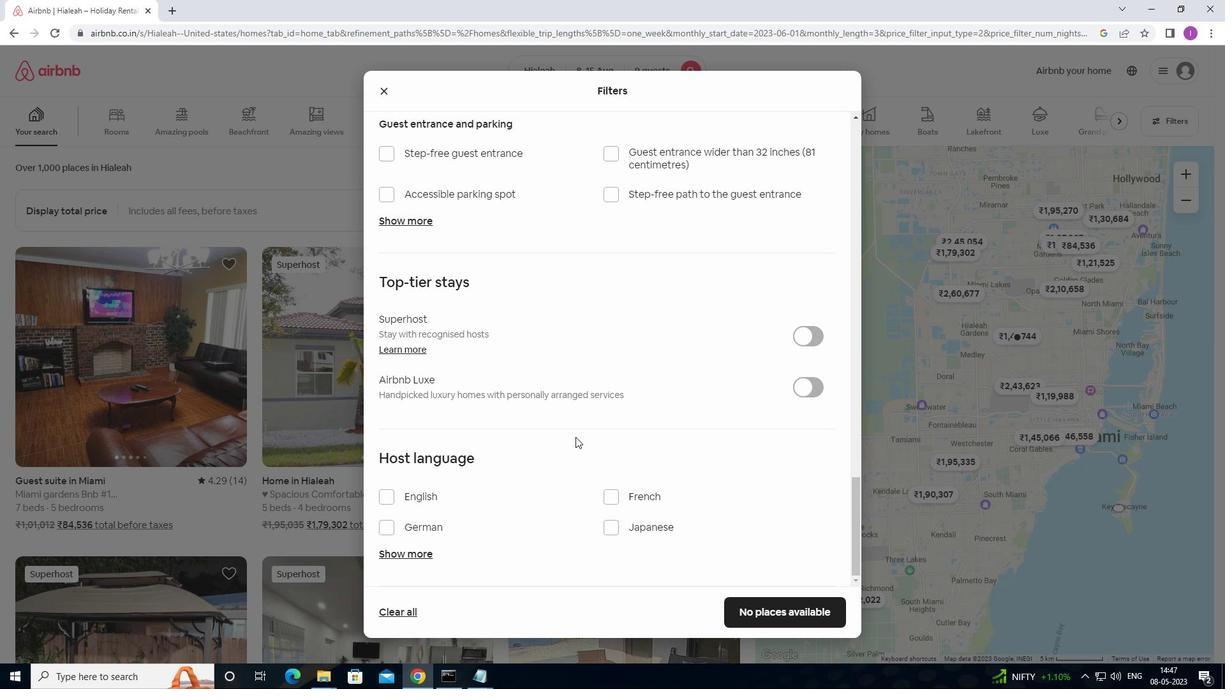 
Action: Mouse scrolled (576, 436) with delta (0, 0)
Screenshot: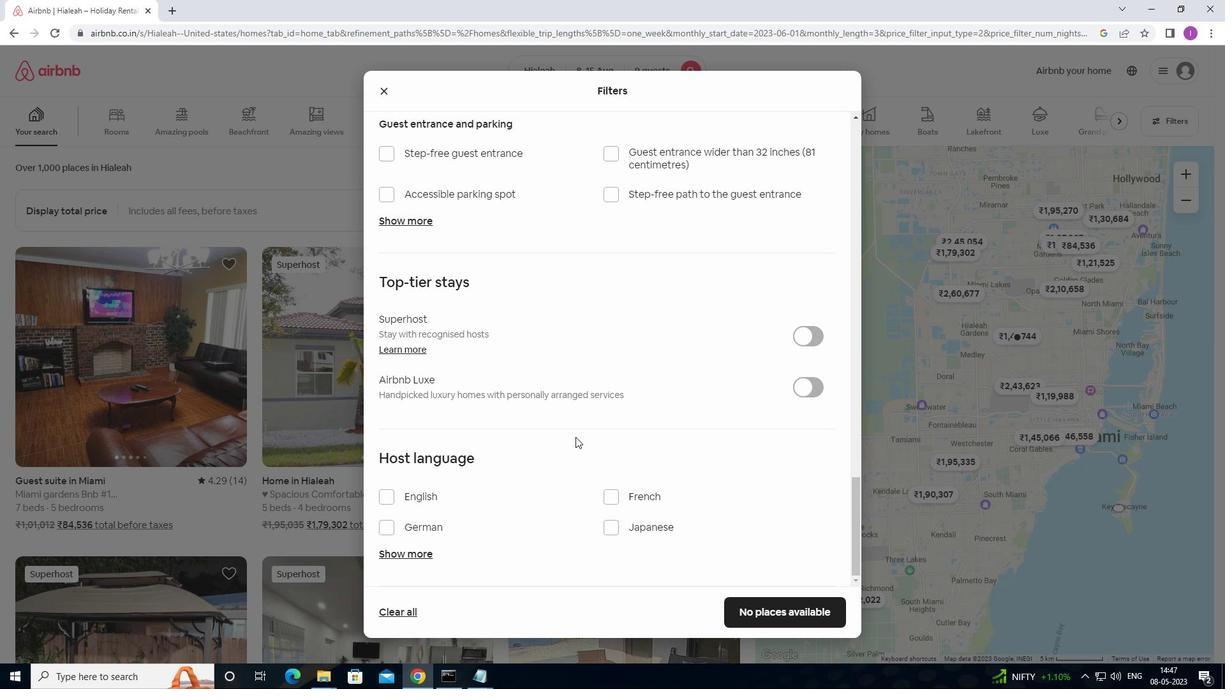 
Action: Mouse scrolled (576, 436) with delta (0, 0)
Screenshot: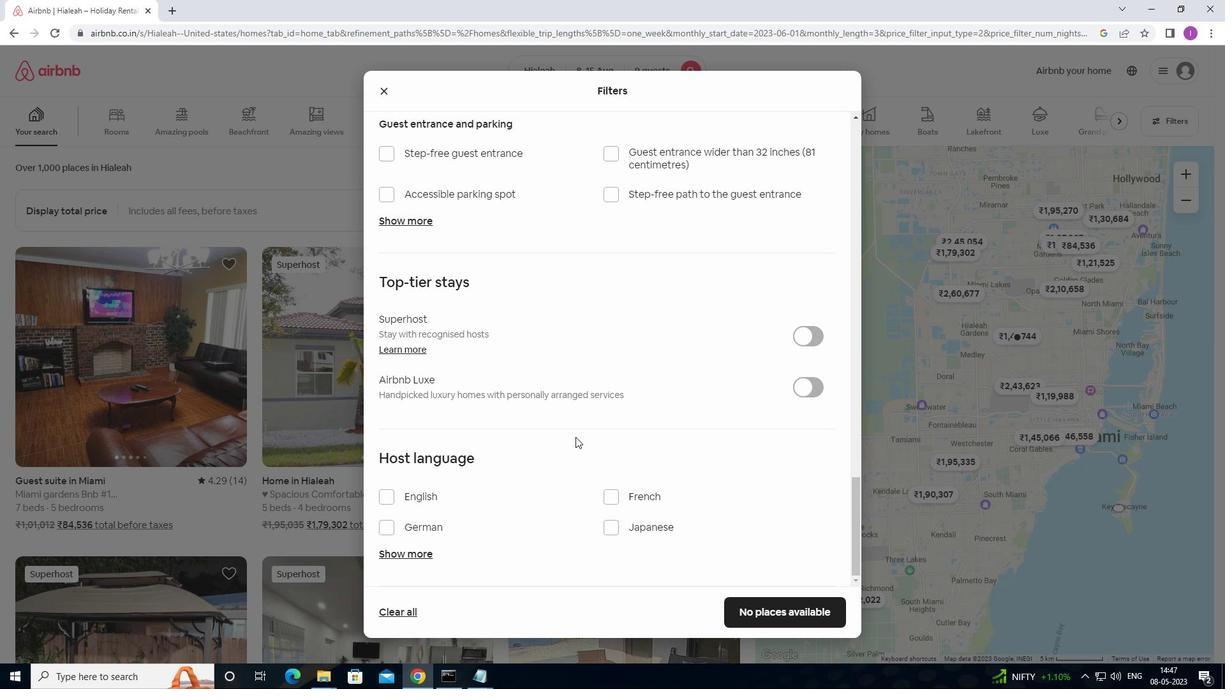 
Action: Mouse moved to (388, 500)
Screenshot: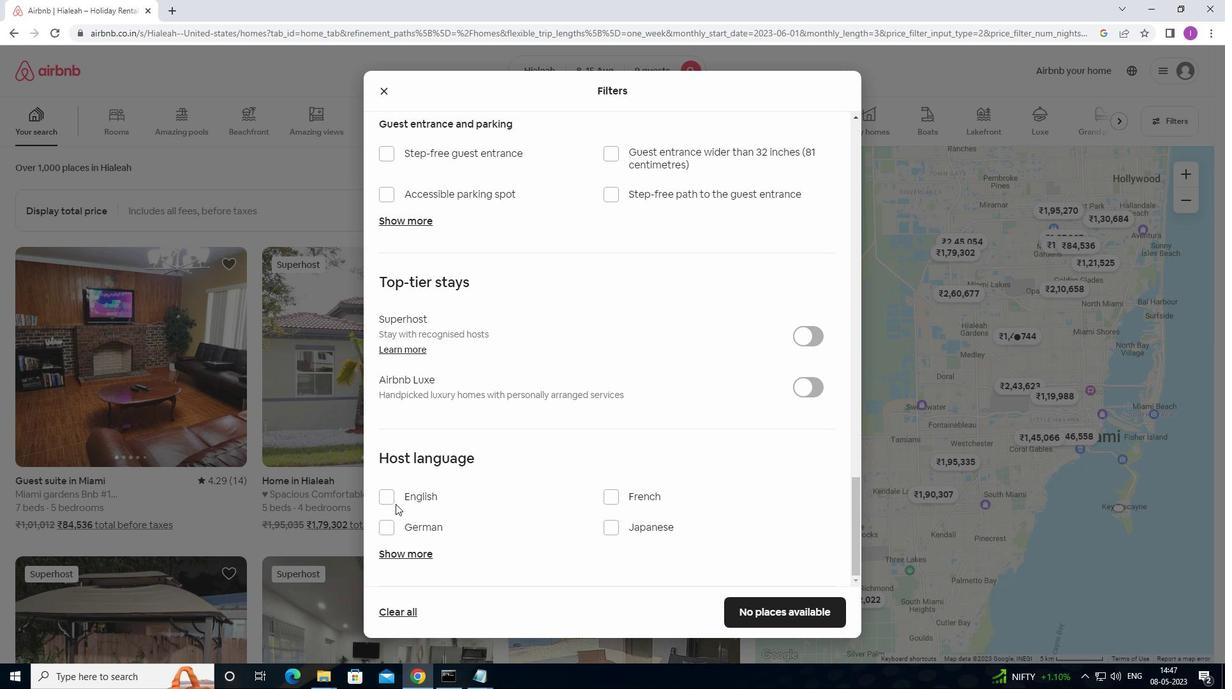 
Action: Mouse pressed left at (388, 500)
Screenshot: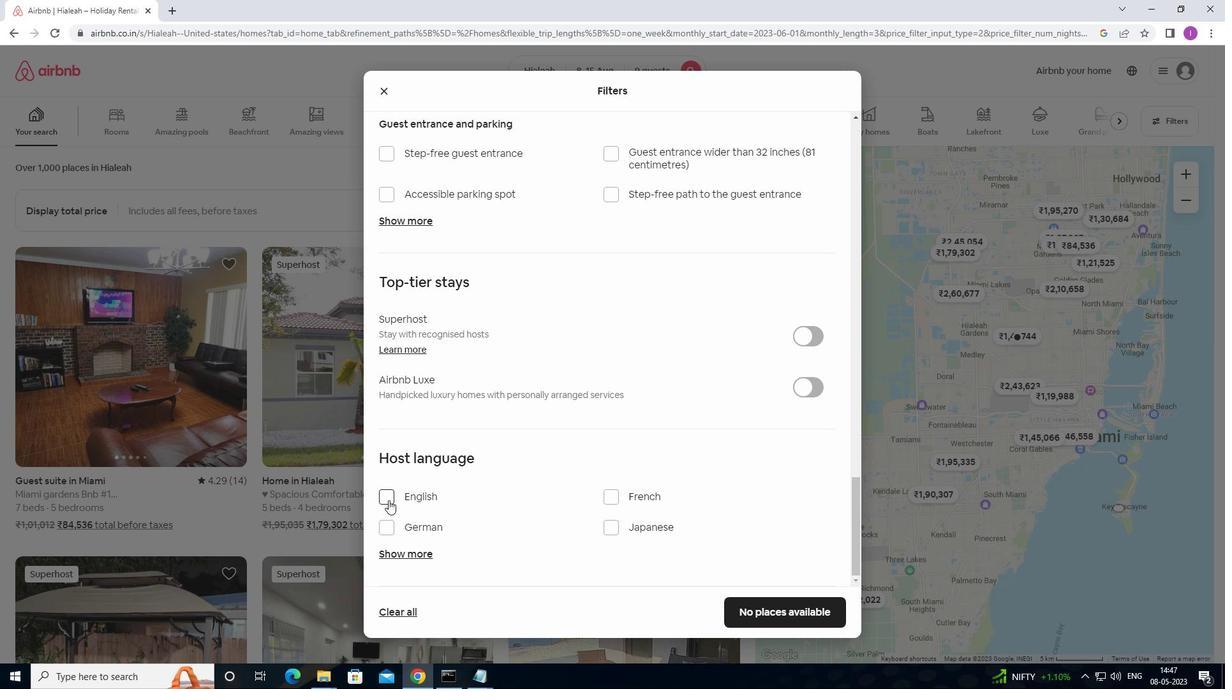 
Action: Mouse moved to (775, 610)
Screenshot: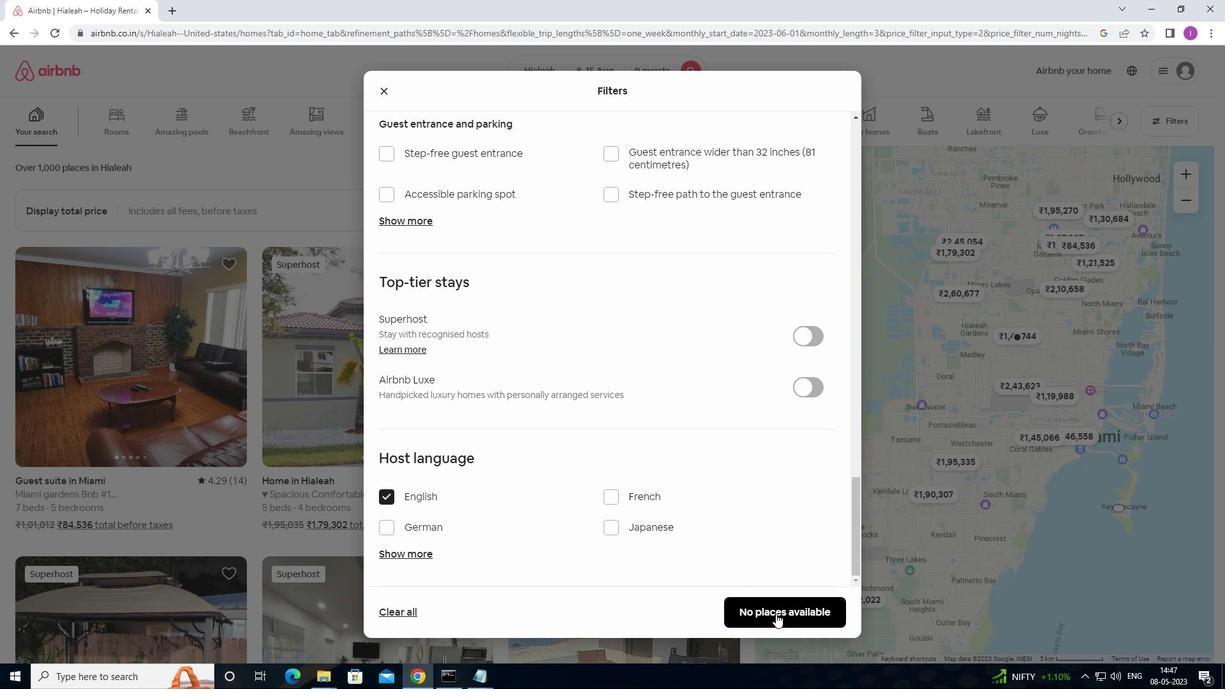 
Action: Mouse pressed left at (775, 610)
Screenshot: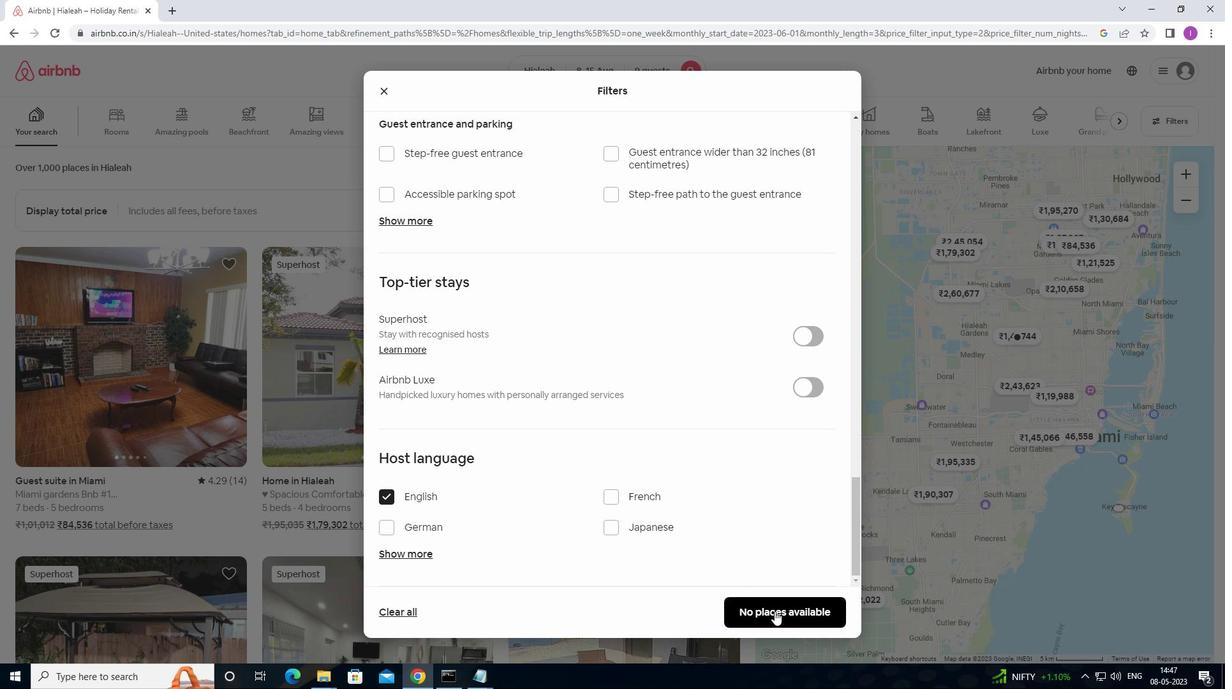 
Action: Mouse moved to (782, 593)
Screenshot: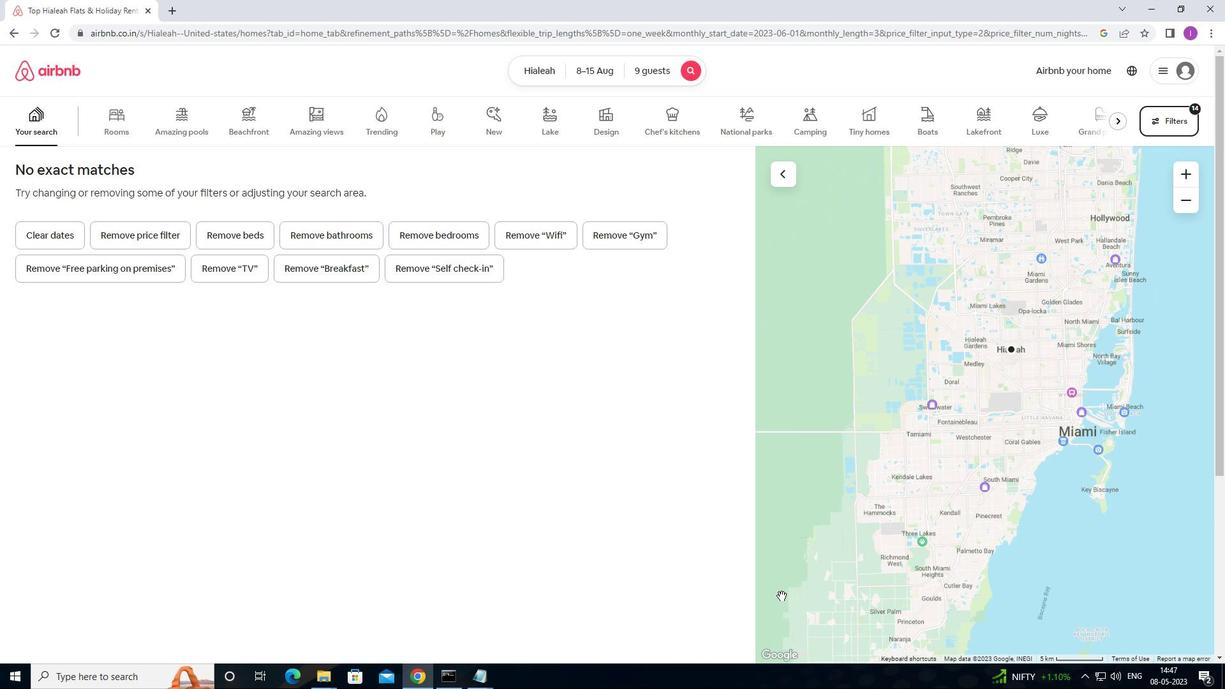 
Action: Key pressed <Key.f8>
Screenshot: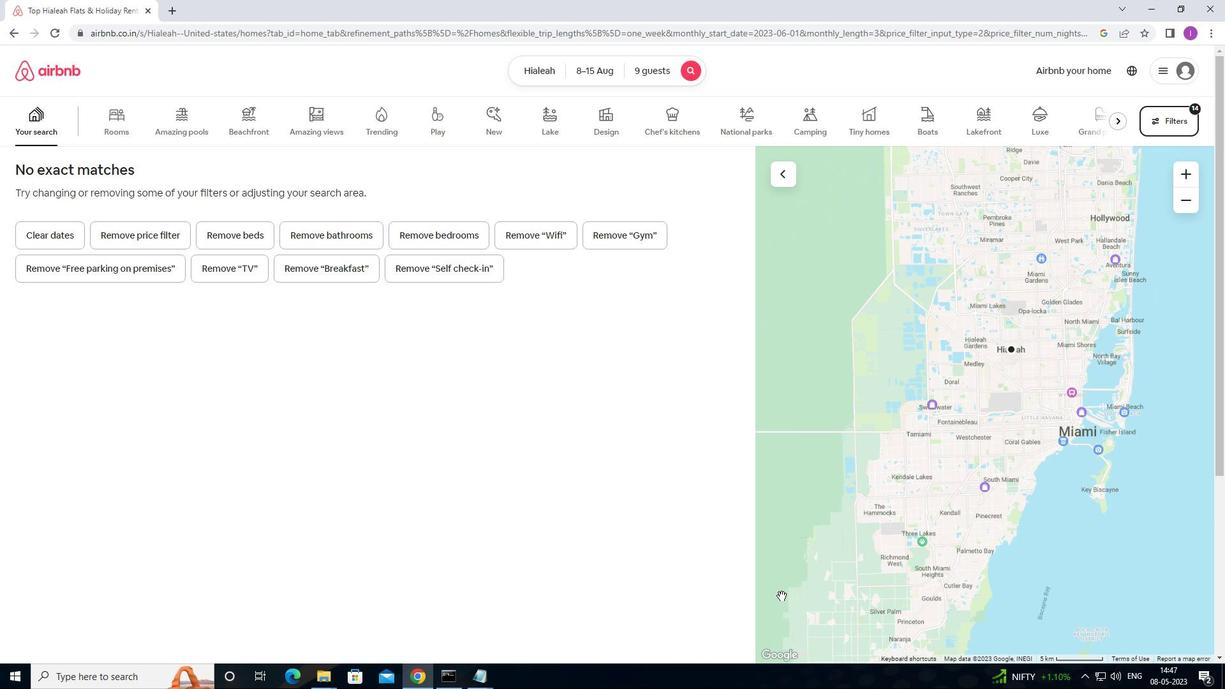 
